 Task: Look for space in General Trias, Philippines from 12th August, 2023 to 16th August, 2023 for 8 adults in price range Rs.10000 to Rs.16000. Place can be private room with 8 bedrooms having 8 beds and 8 bathrooms. Property type can be house, flat, guest house, hotel. Amenities needed are: wifi, TV, free parkinig on premises, gym, breakfast. Booking option can be shelf check-in. Required host language is English.
Action: Mouse moved to (474, 97)
Screenshot: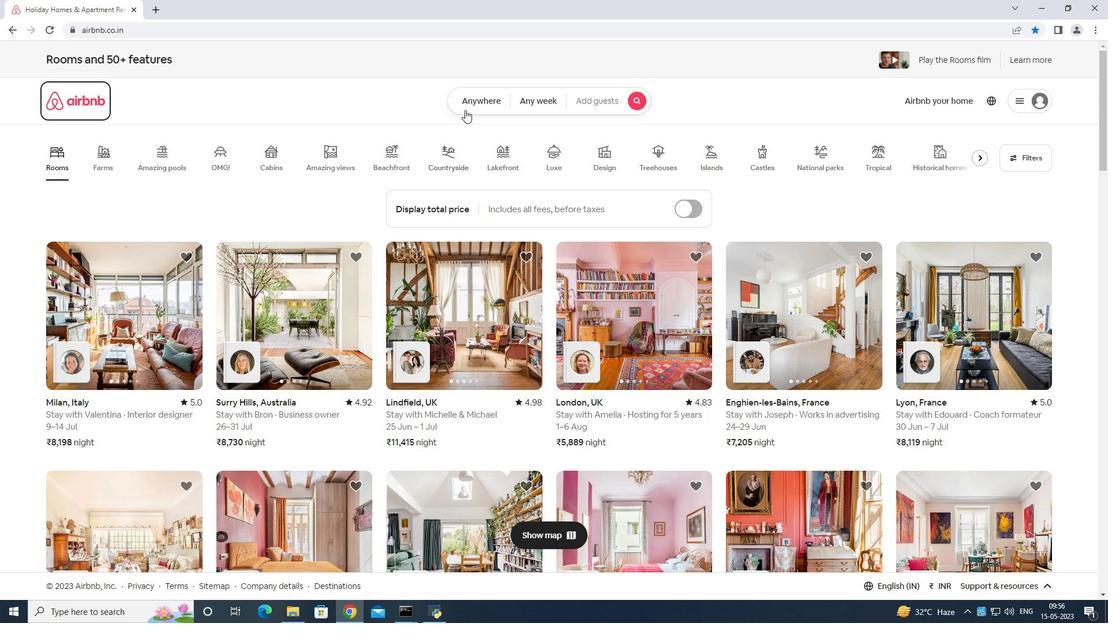 
Action: Mouse pressed left at (474, 97)
Screenshot: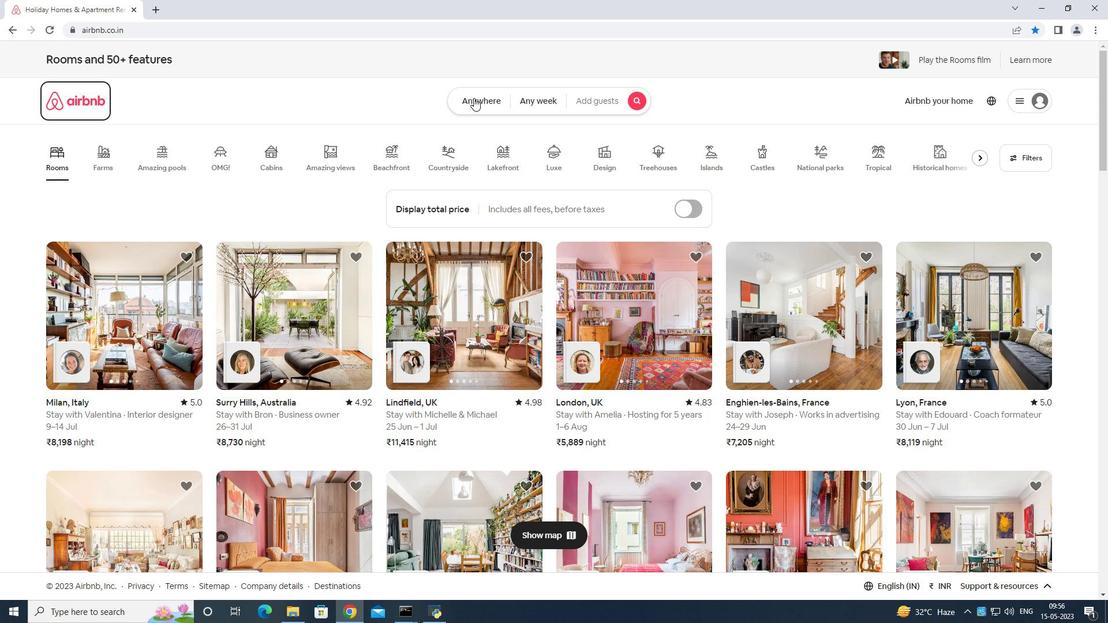 
Action: Mouse moved to (435, 141)
Screenshot: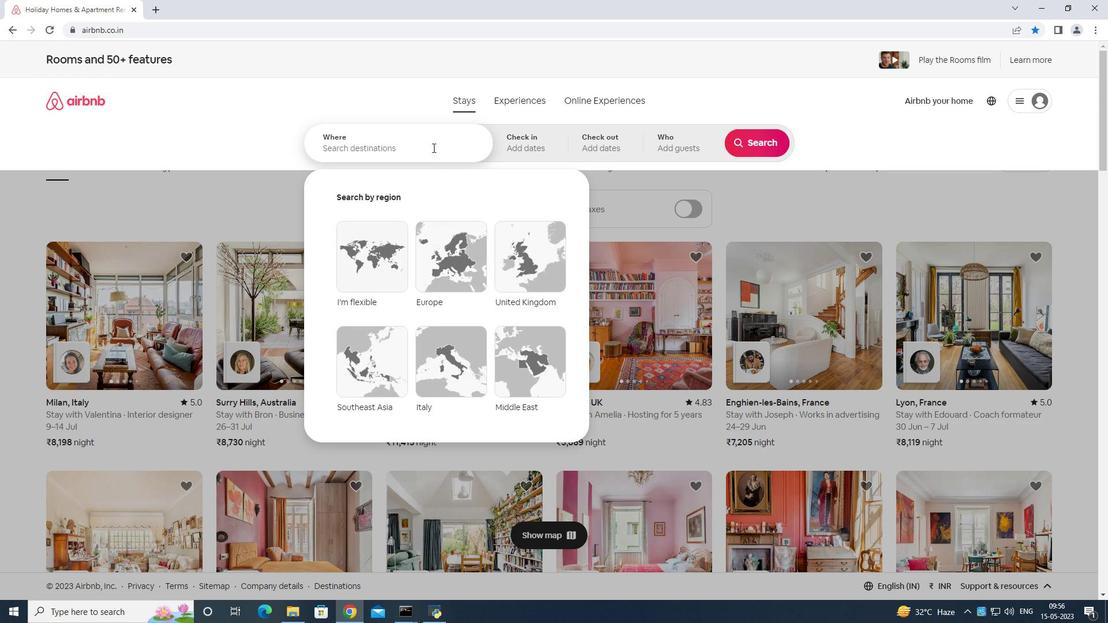 
Action: Mouse pressed left at (435, 141)
Screenshot: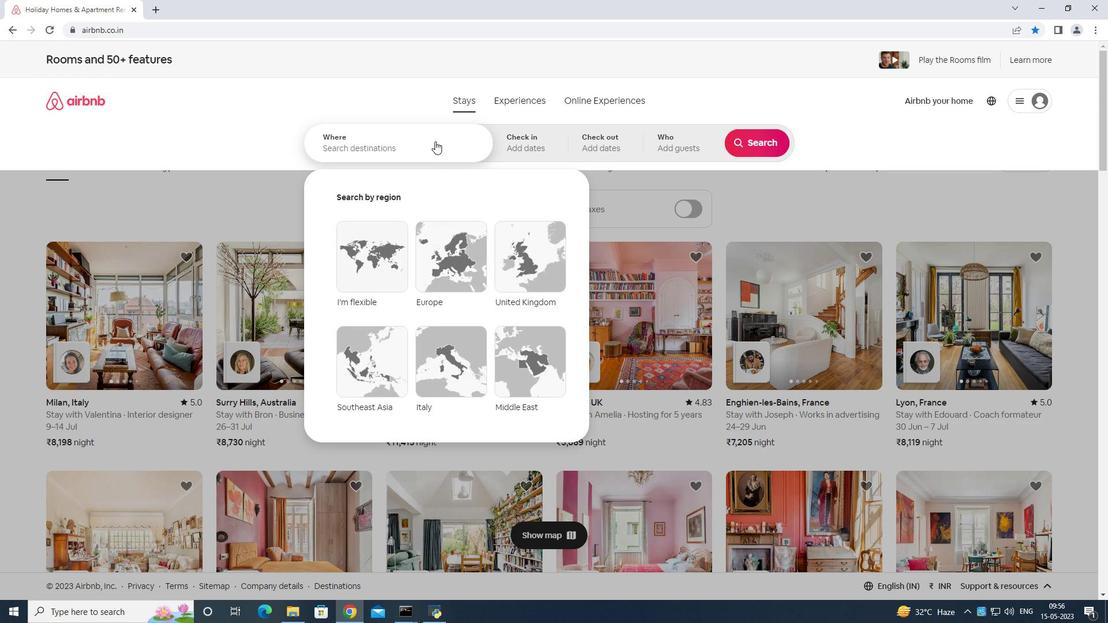 
Action: Mouse moved to (442, 140)
Screenshot: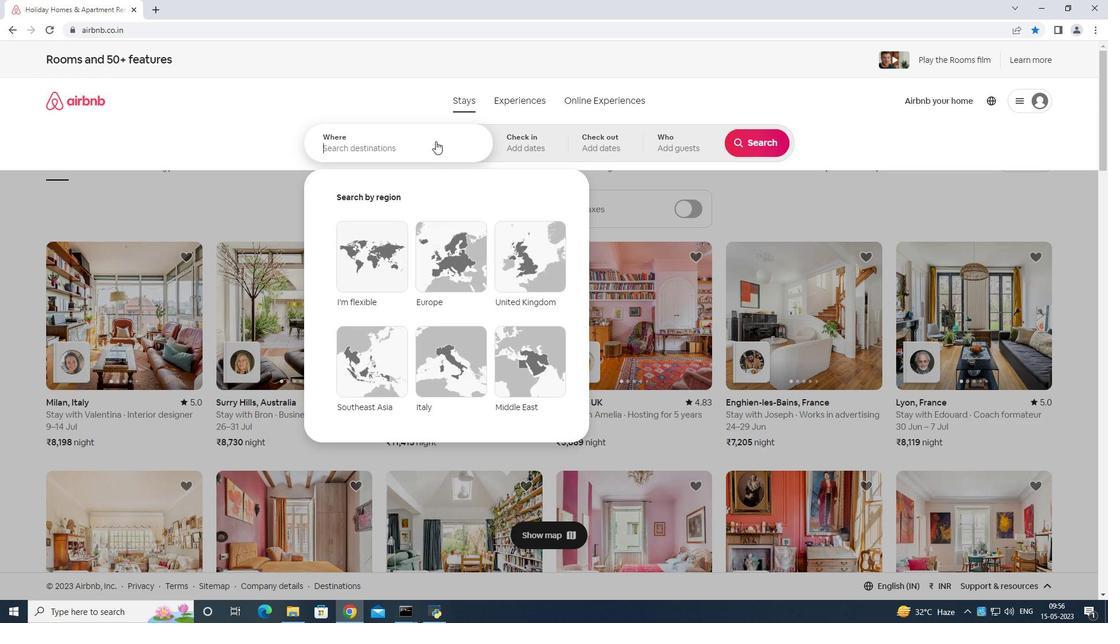 
Action: Key pressed <Key.shift>General<Key.space>trias<Key.space>philipines<Key.enter>
Screenshot: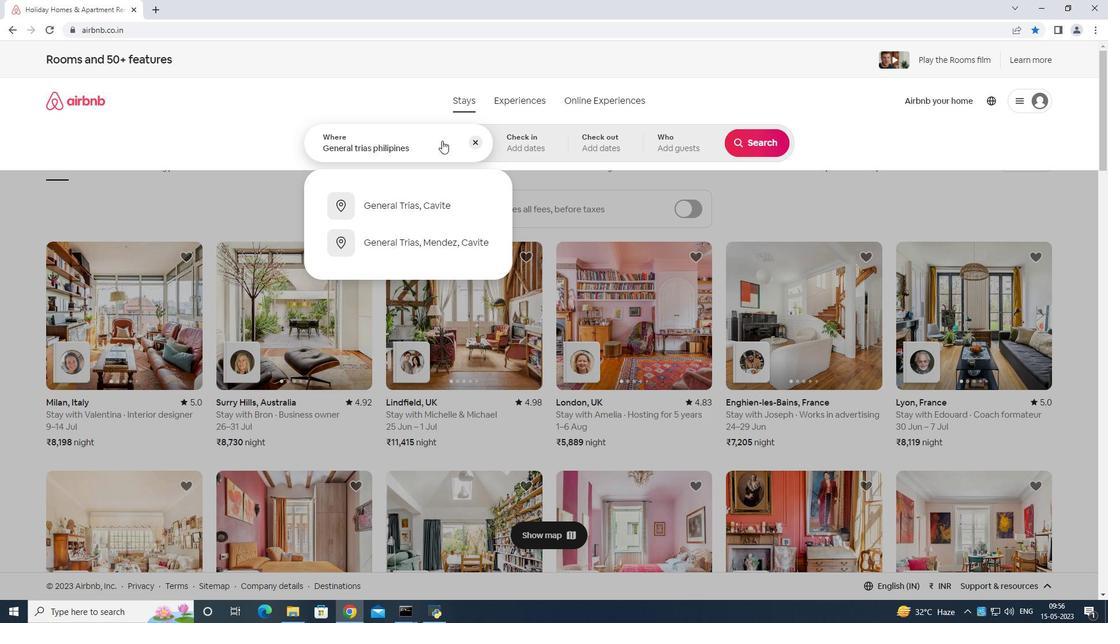 
Action: Mouse moved to (733, 232)
Screenshot: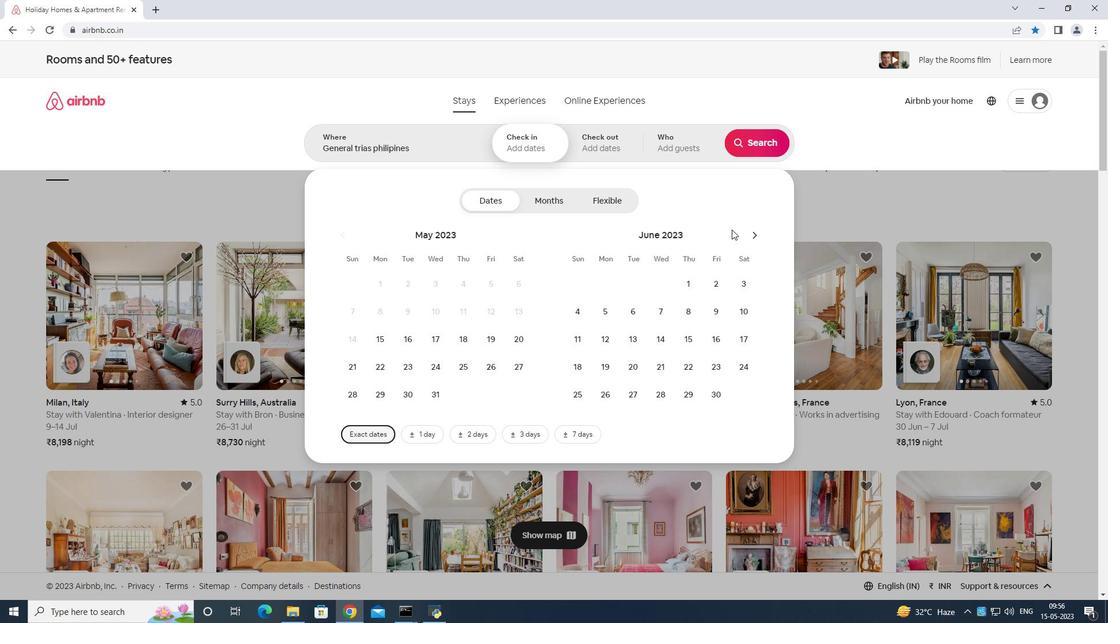
Action: Mouse pressed left at (733, 232)
Screenshot: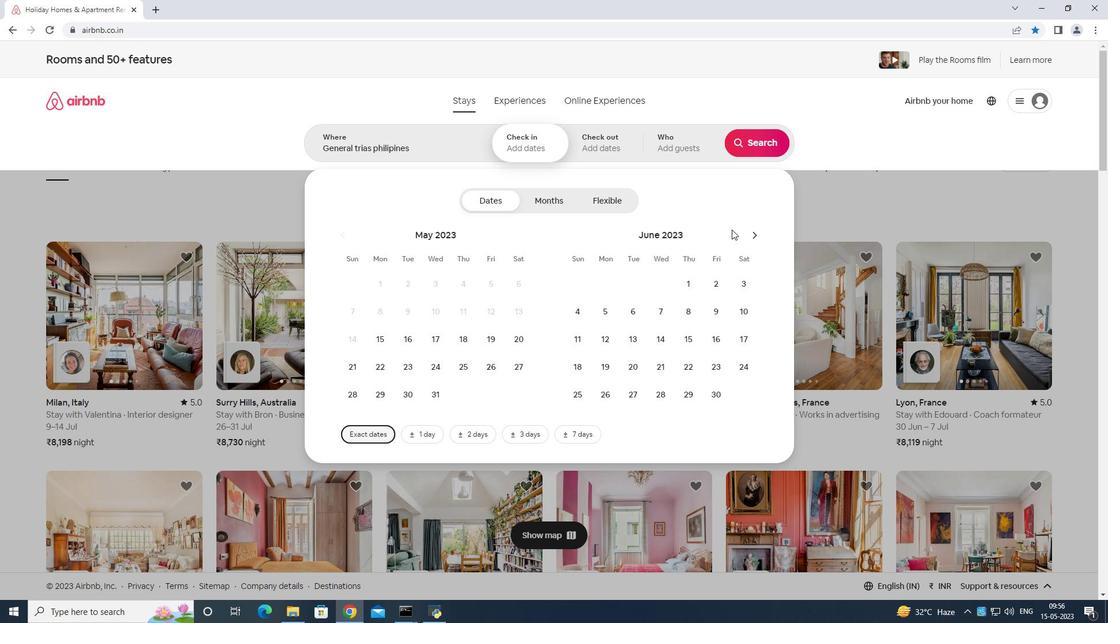 
Action: Mouse moved to (735, 233)
Screenshot: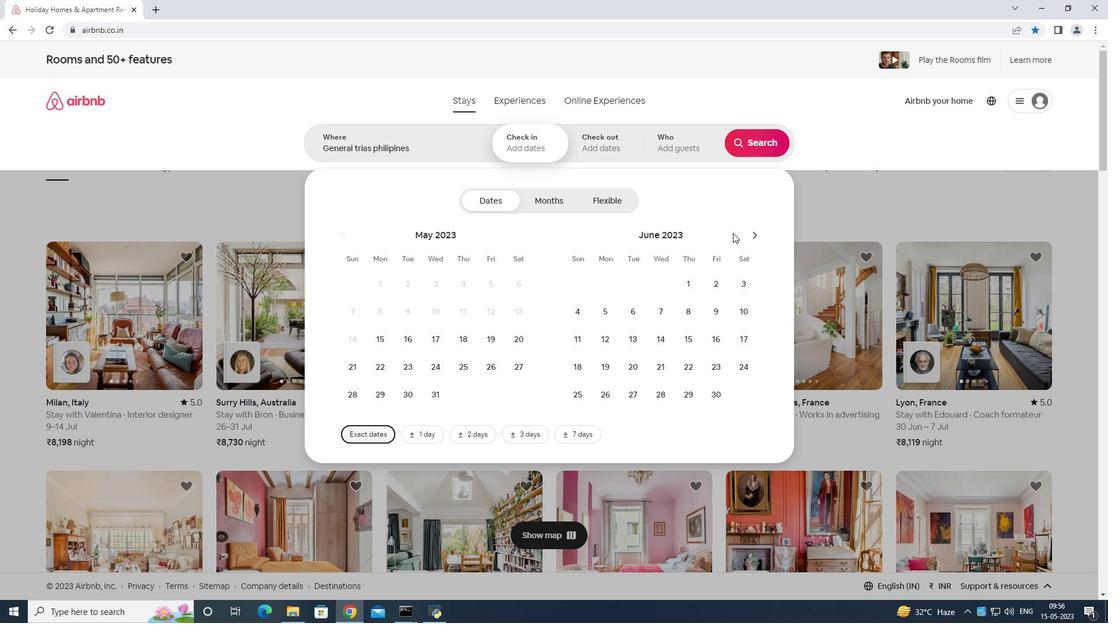 
Action: Mouse pressed left at (735, 233)
Screenshot: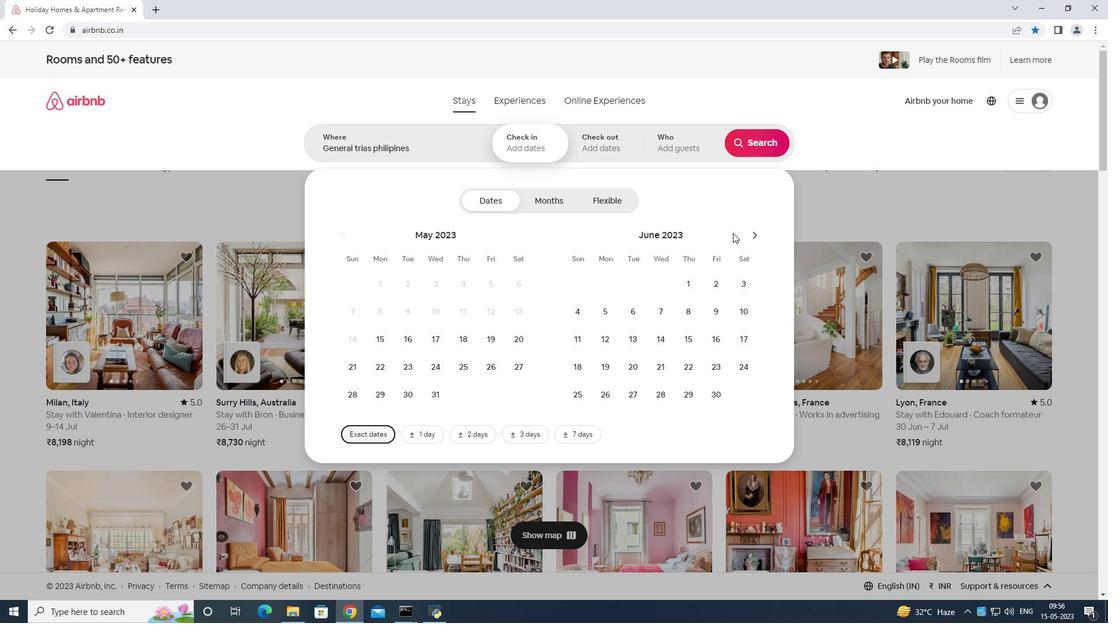 
Action: Mouse moved to (743, 239)
Screenshot: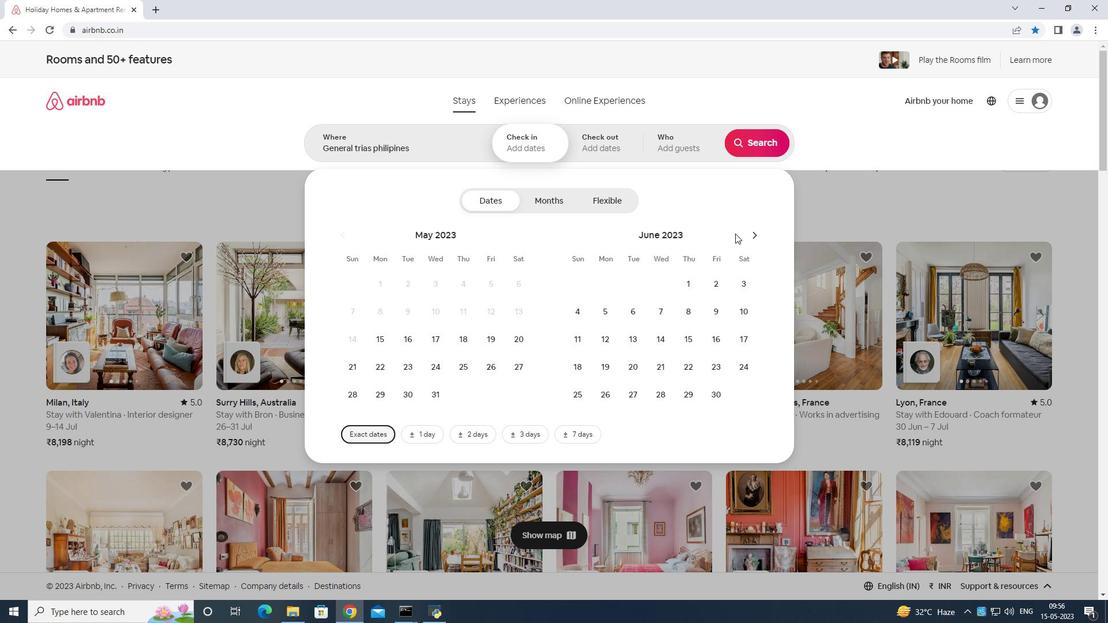
Action: Mouse pressed left at (743, 239)
Screenshot: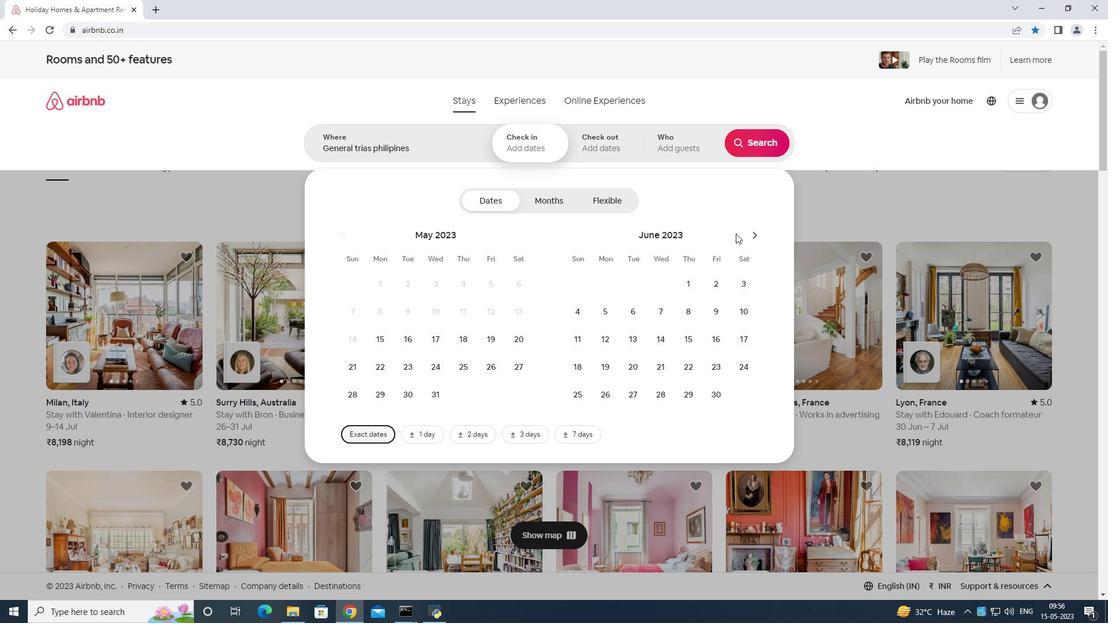 
Action: Mouse moved to (745, 239)
Screenshot: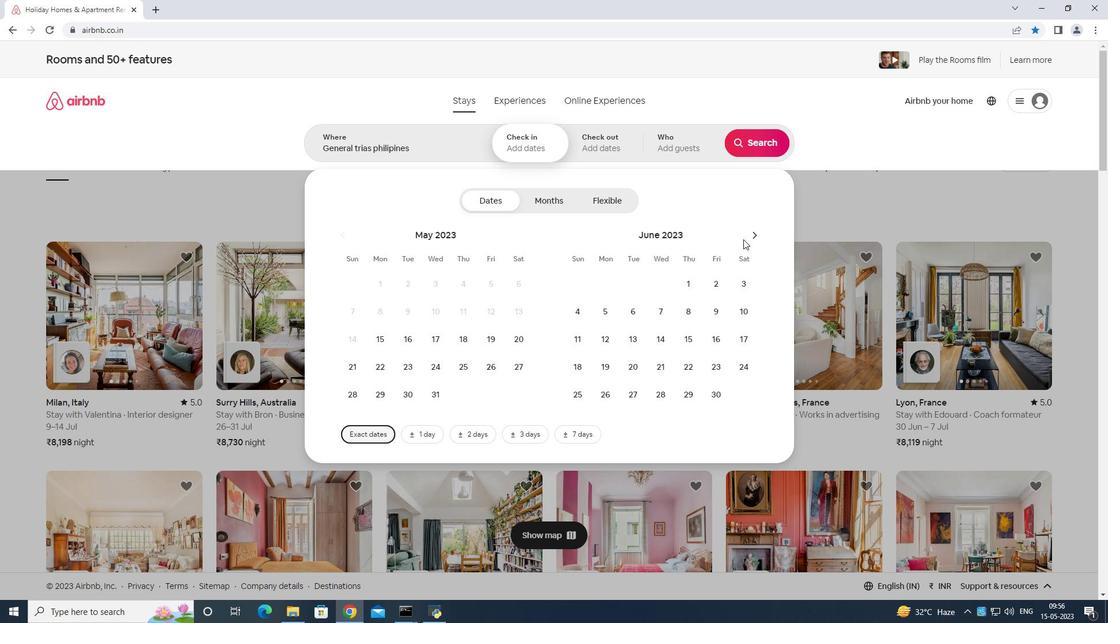 
Action: Mouse pressed left at (745, 239)
Screenshot: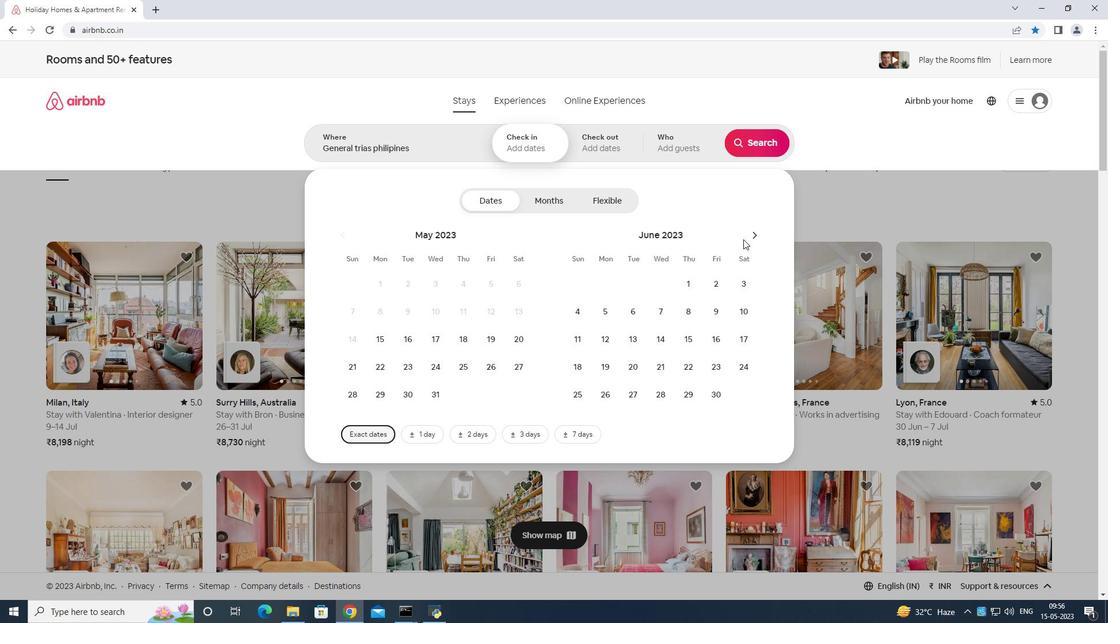 
Action: Mouse moved to (757, 237)
Screenshot: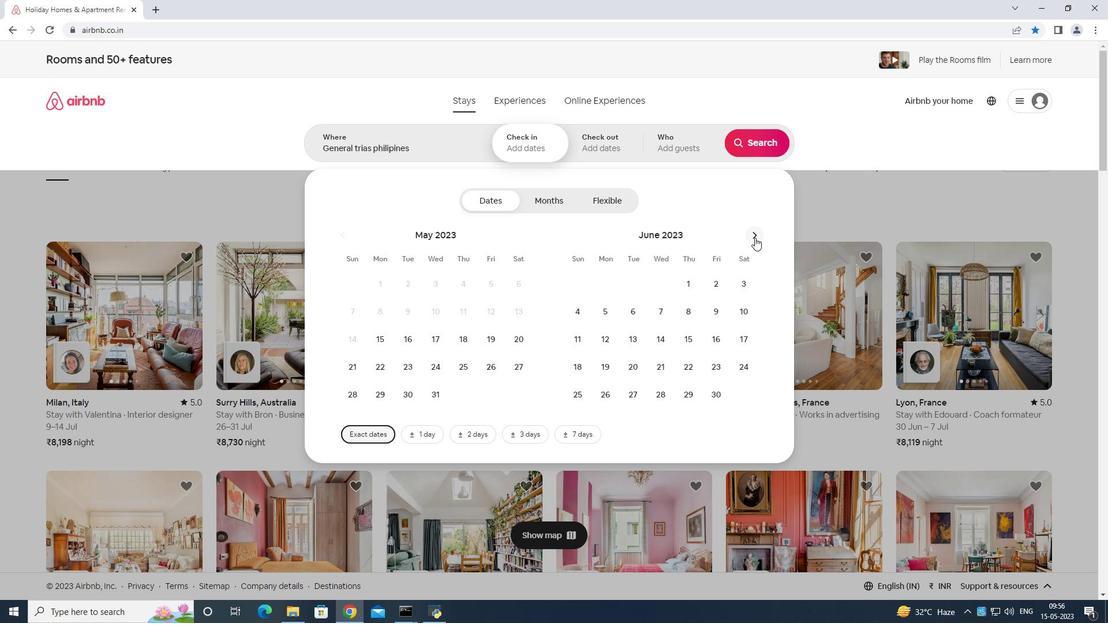 
Action: Mouse pressed left at (757, 237)
Screenshot: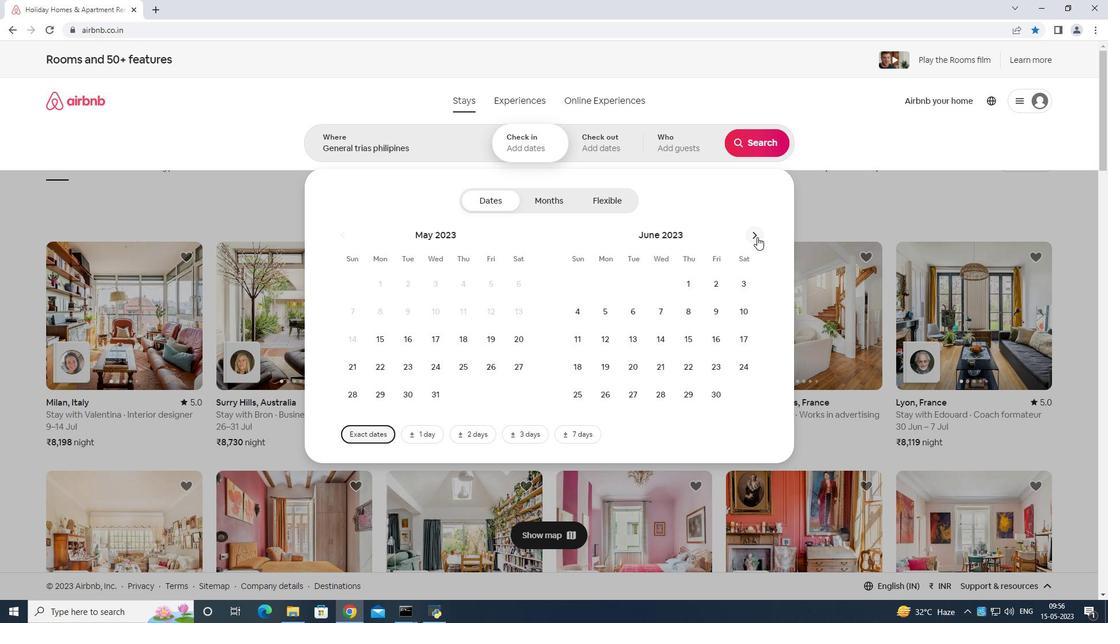 
Action: Mouse pressed left at (757, 237)
Screenshot: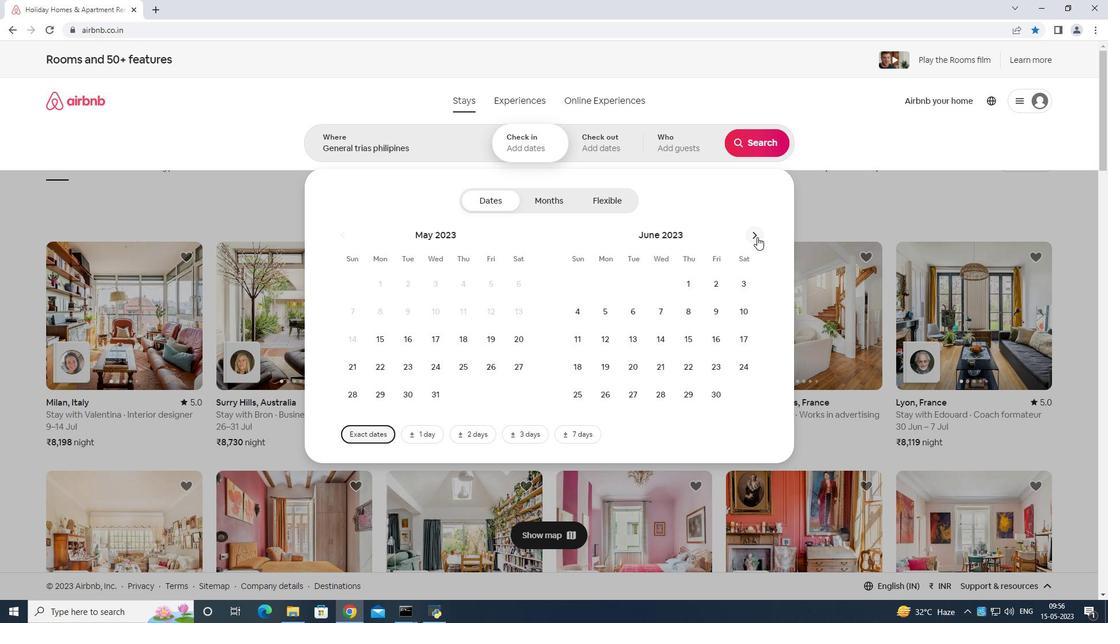 
Action: Mouse pressed left at (757, 237)
Screenshot: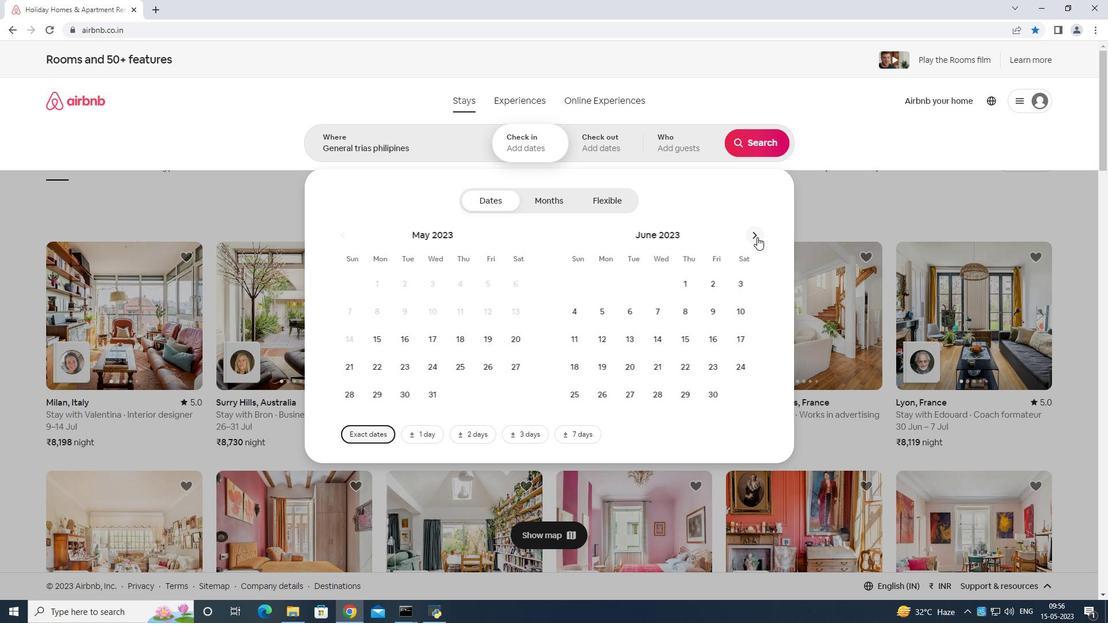 
Action: Mouse moved to (753, 305)
Screenshot: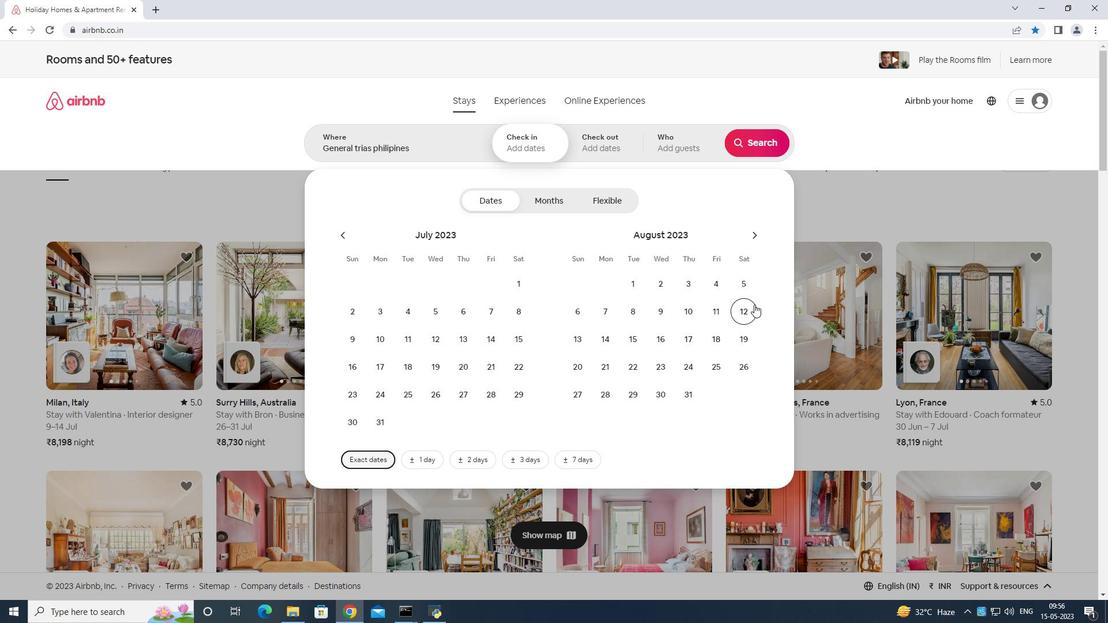 
Action: Mouse pressed left at (753, 305)
Screenshot: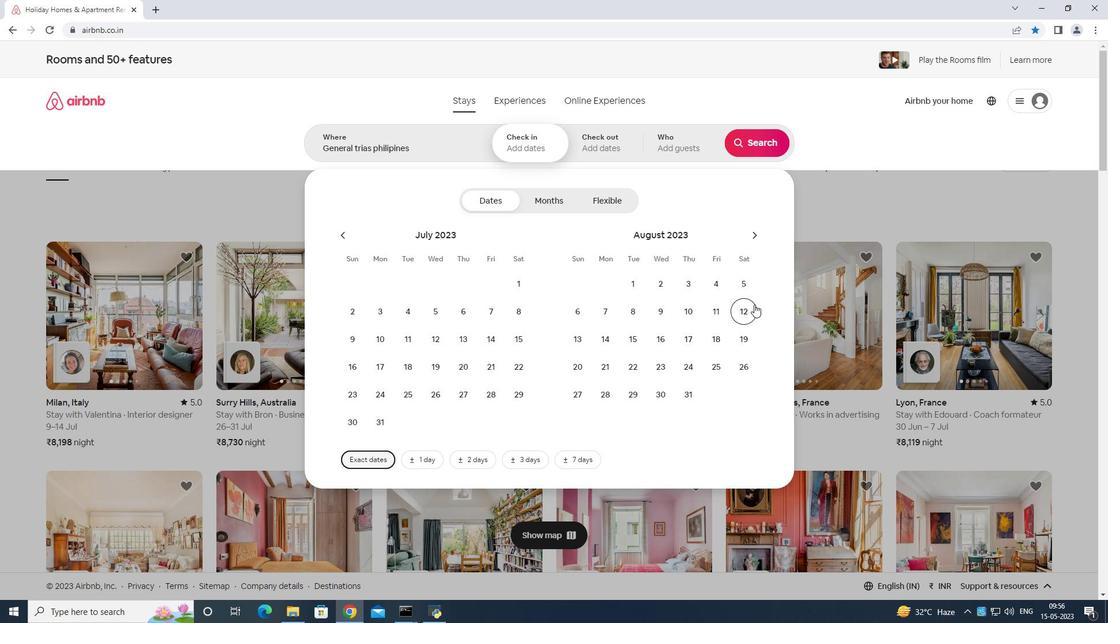 
Action: Mouse moved to (657, 336)
Screenshot: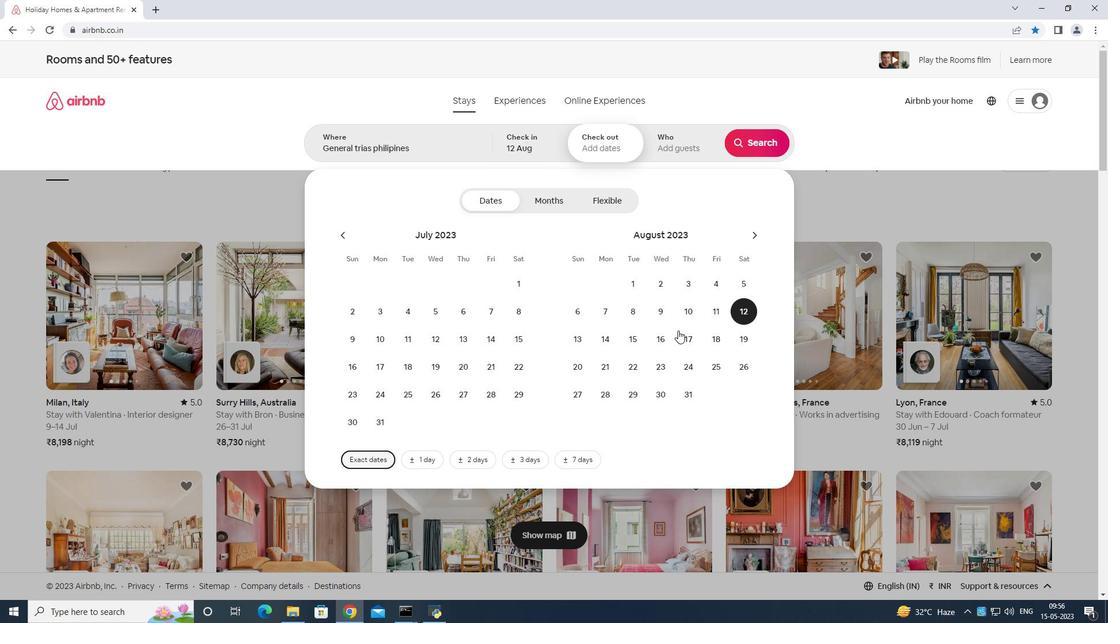 
Action: Mouse pressed left at (657, 336)
Screenshot: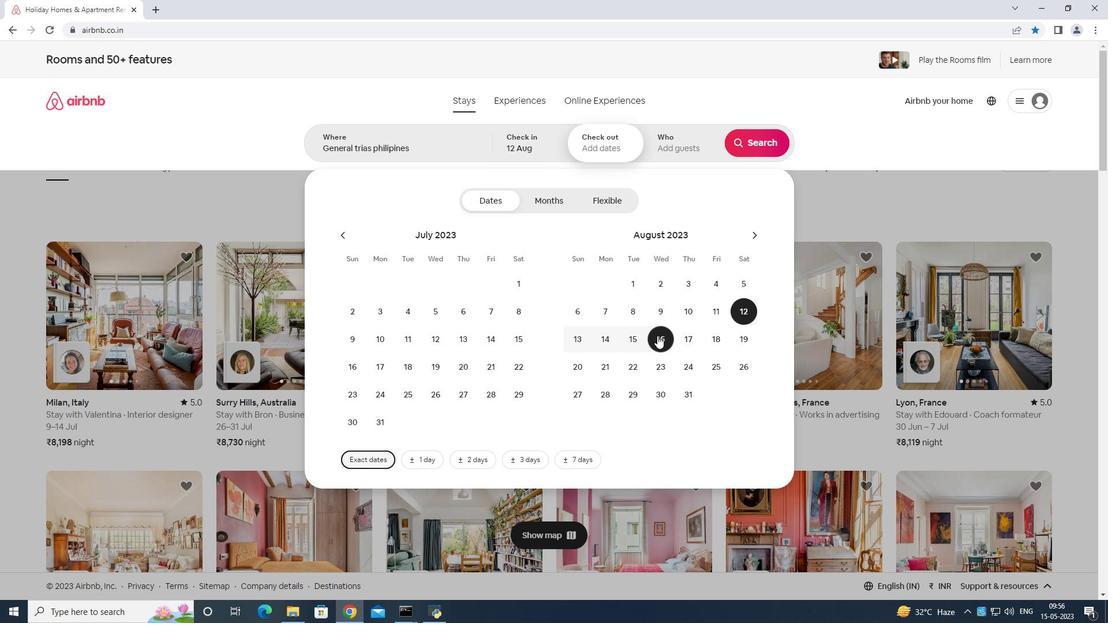 
Action: Mouse moved to (687, 135)
Screenshot: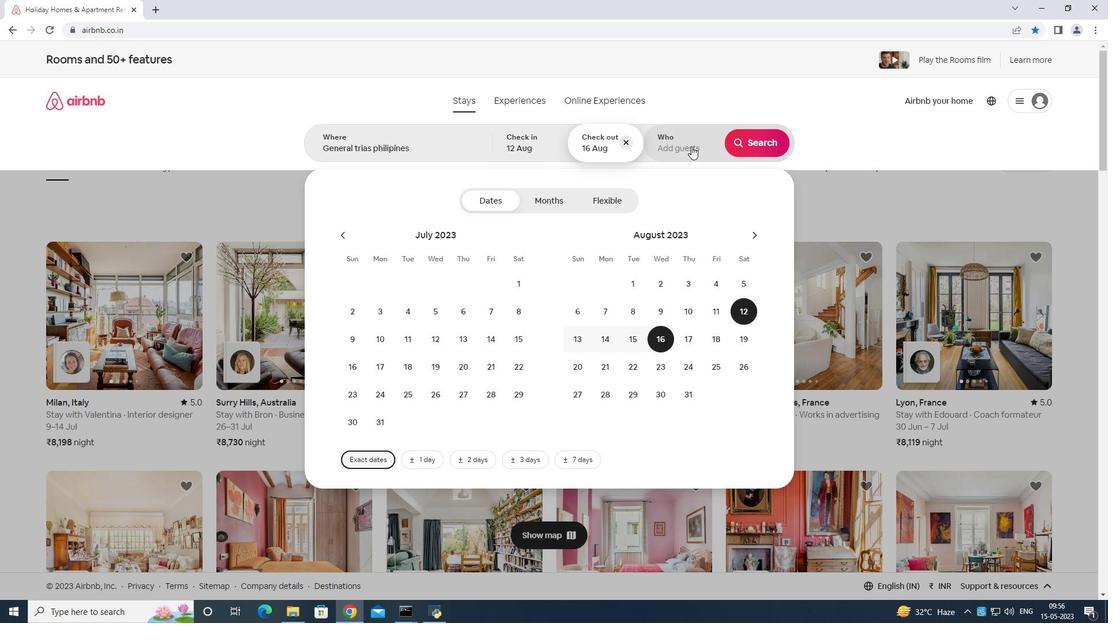
Action: Mouse pressed left at (687, 135)
Screenshot: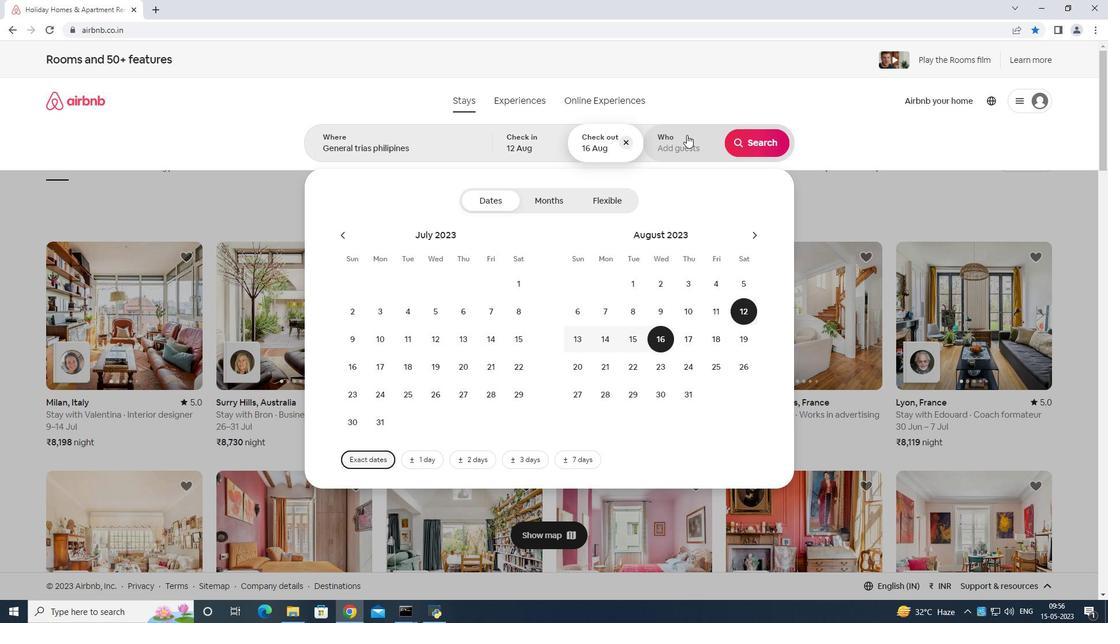
Action: Mouse moved to (758, 204)
Screenshot: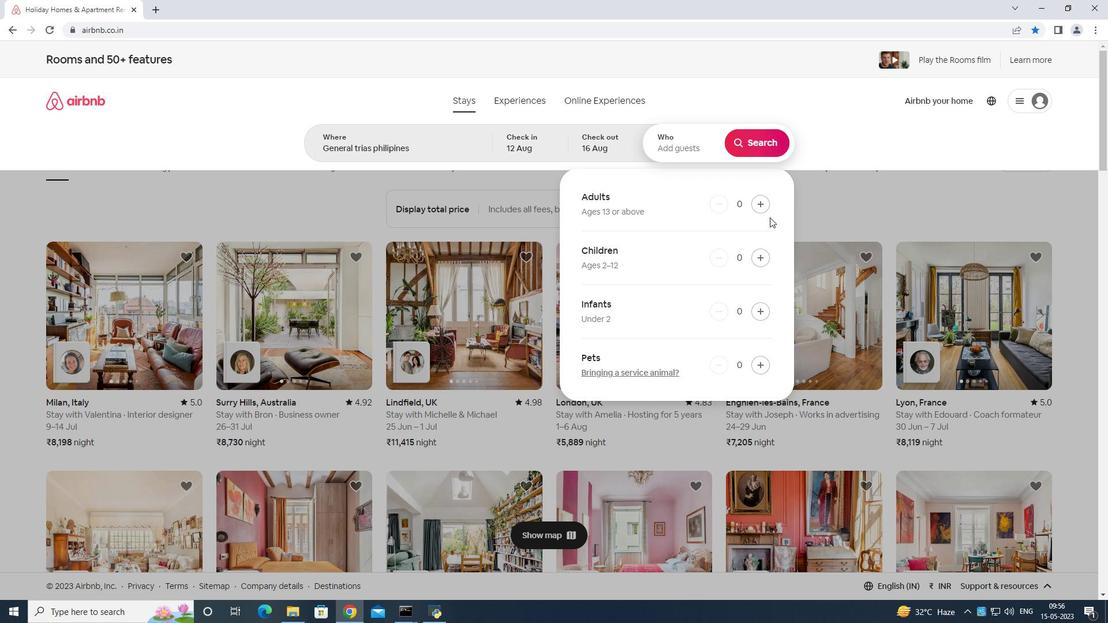
Action: Mouse pressed left at (758, 204)
Screenshot: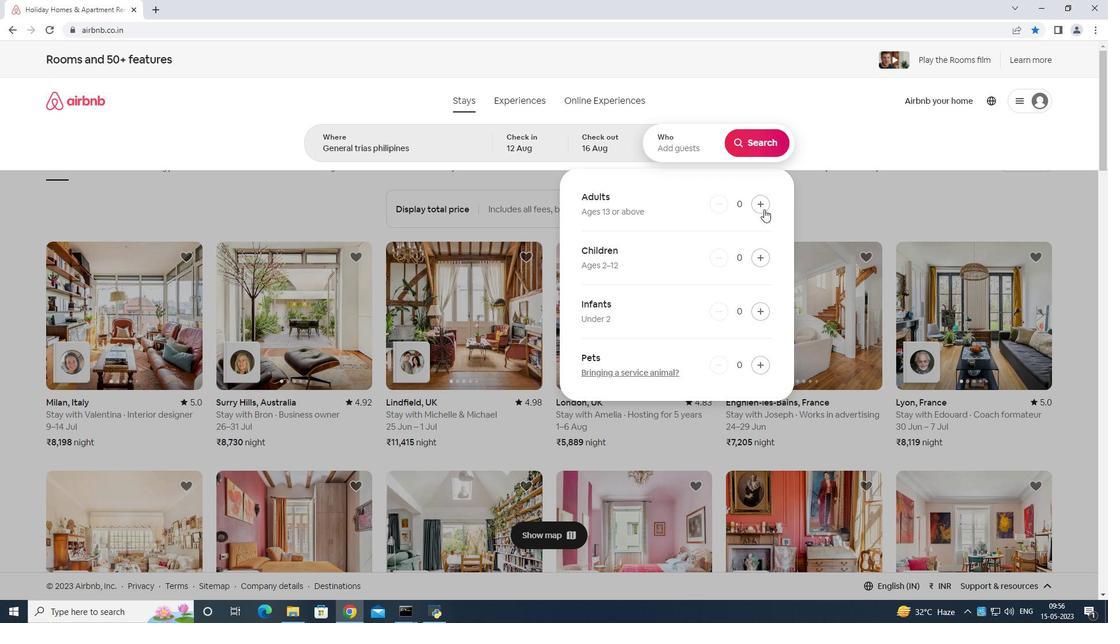 
Action: Mouse pressed left at (758, 204)
Screenshot: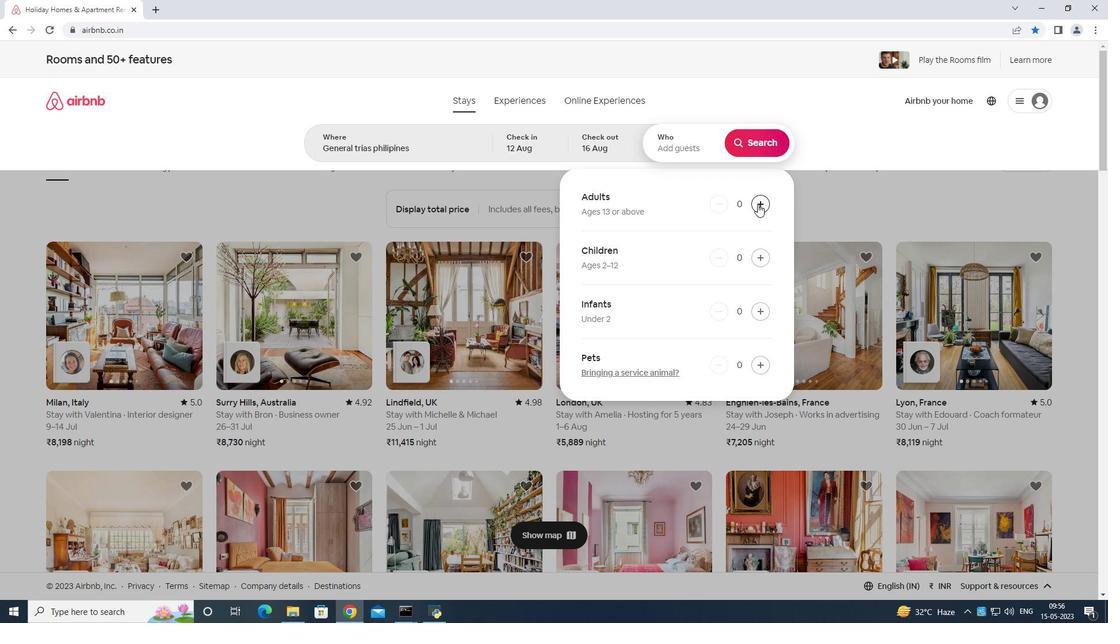 
Action: Mouse pressed left at (758, 204)
Screenshot: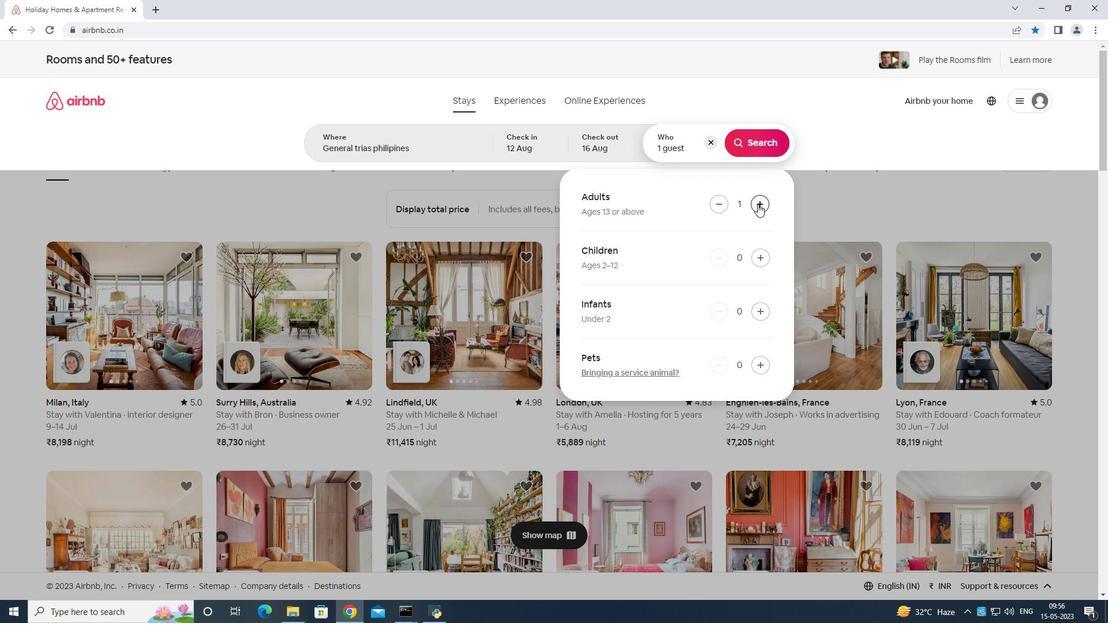 
Action: Mouse pressed left at (758, 204)
Screenshot: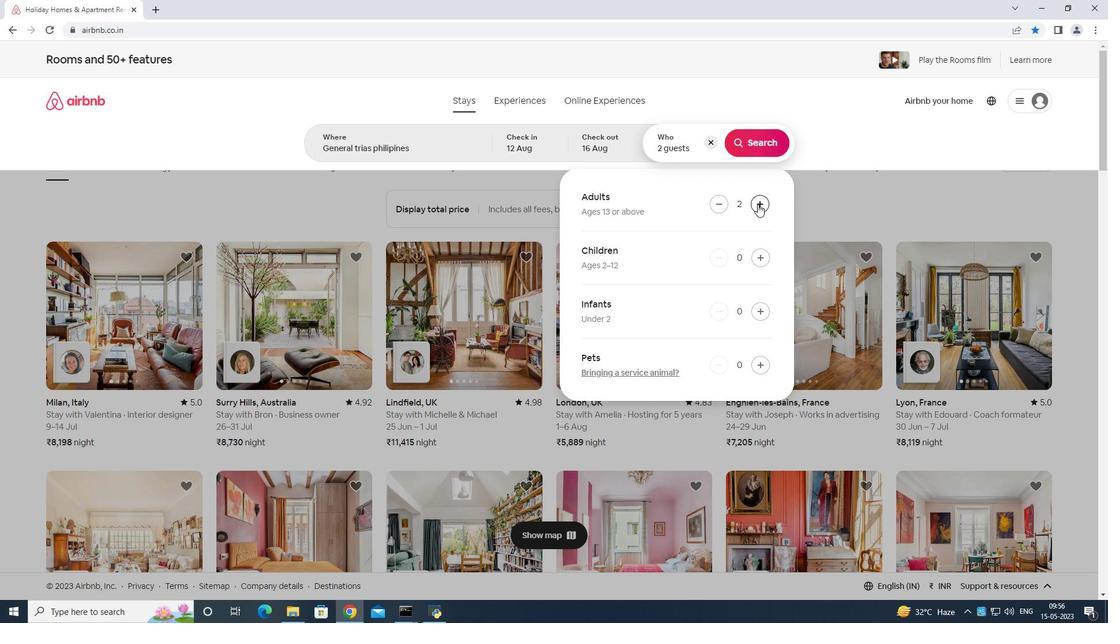 
Action: Mouse pressed left at (758, 204)
Screenshot: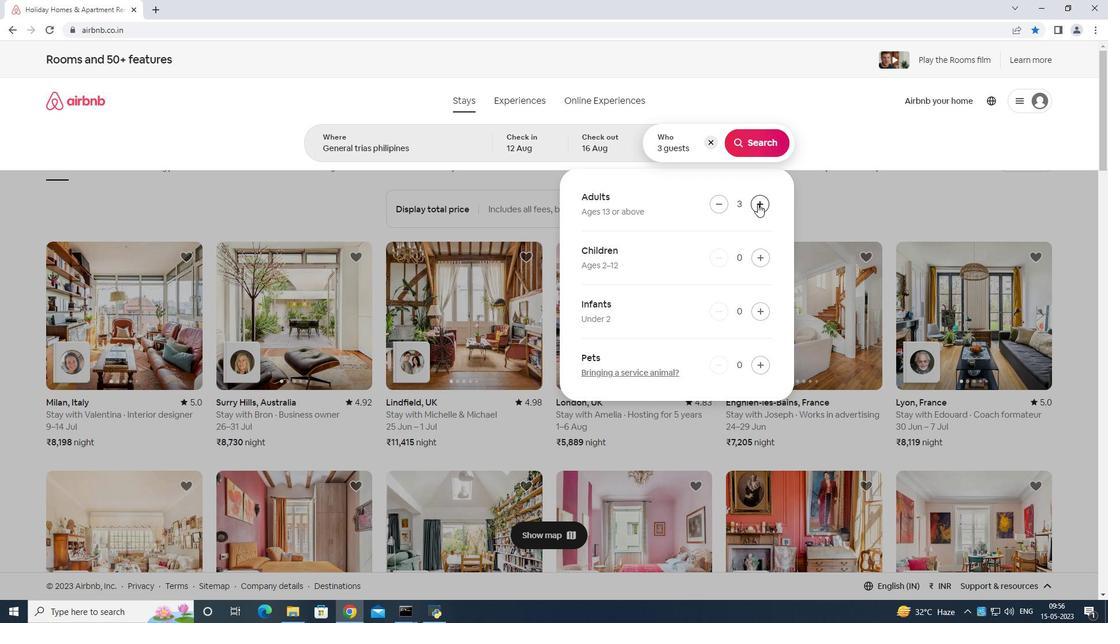 
Action: Mouse moved to (757, 204)
Screenshot: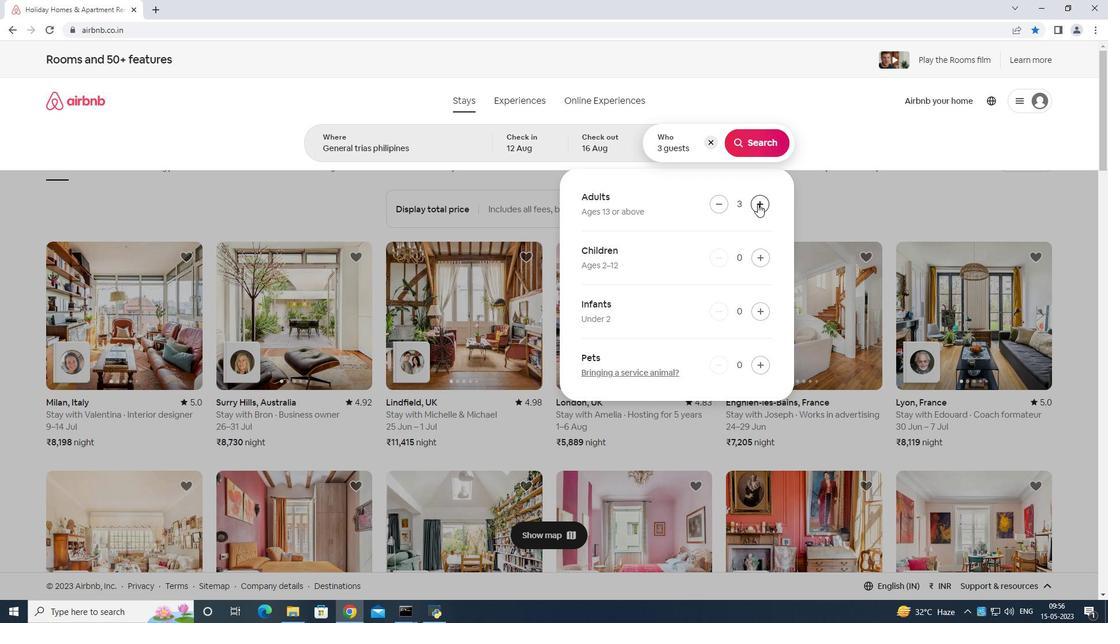 
Action: Mouse pressed left at (757, 204)
Screenshot: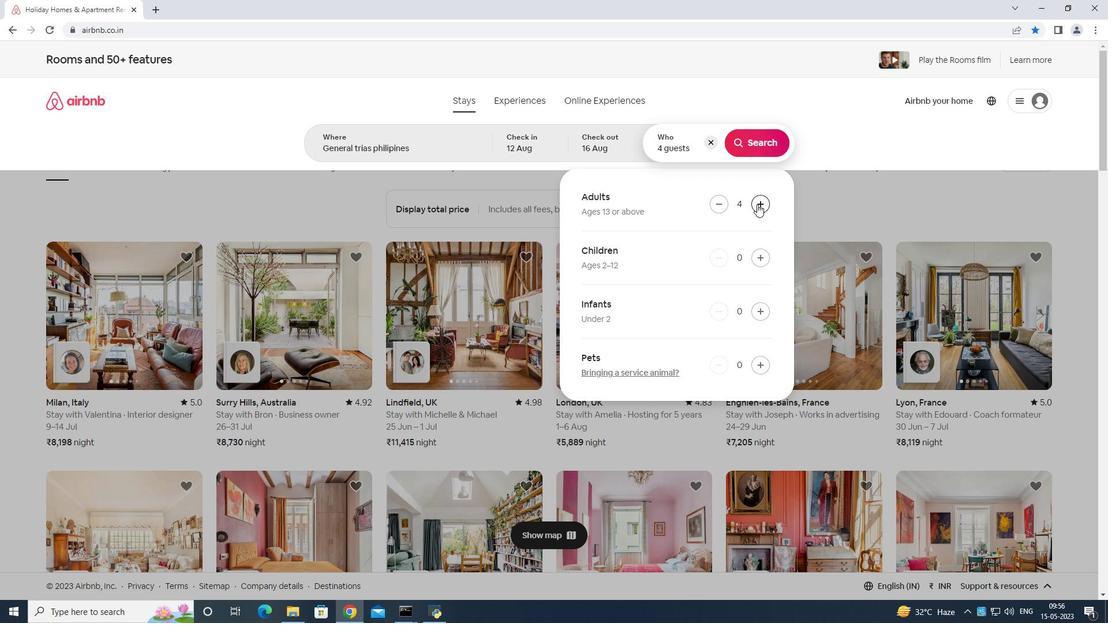 
Action: Mouse moved to (768, 147)
Screenshot: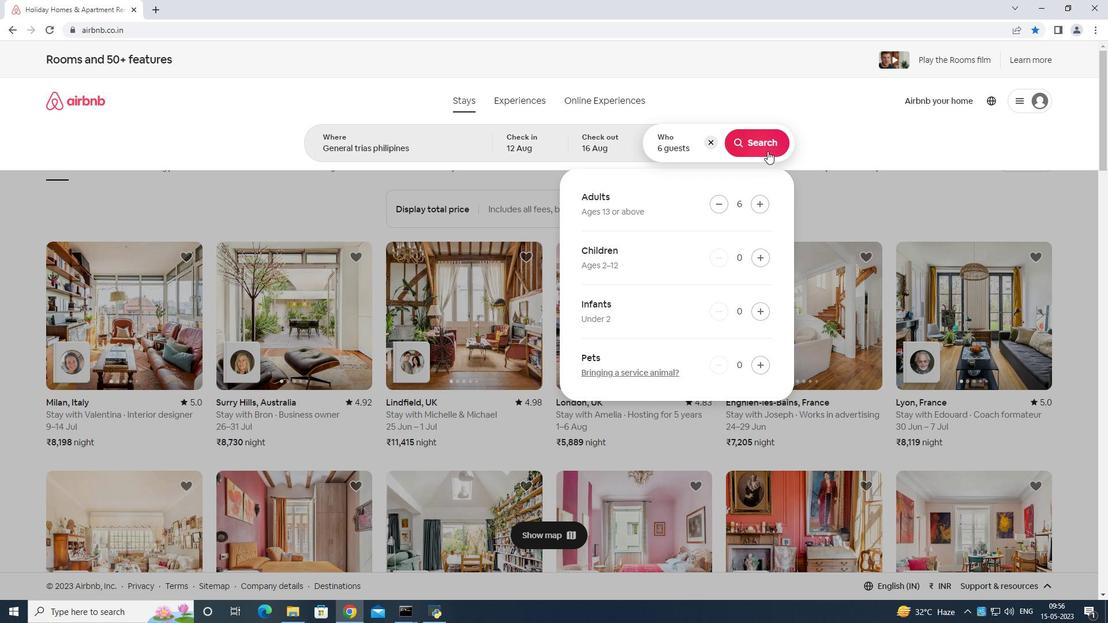 
Action: Mouse pressed left at (768, 147)
Screenshot: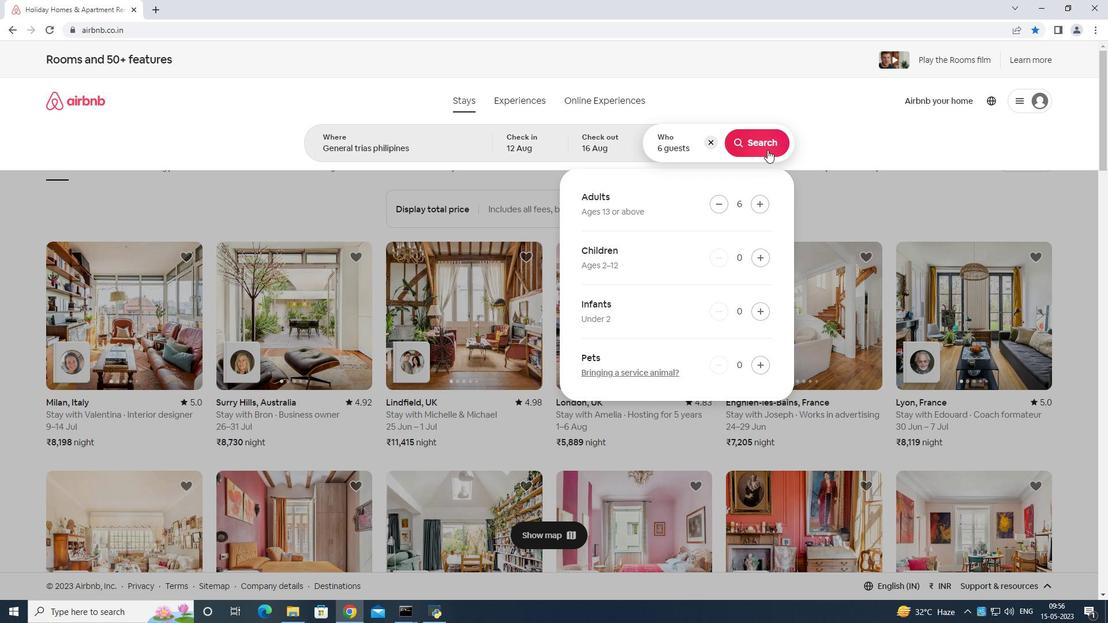 
Action: Mouse moved to (600, 62)
Screenshot: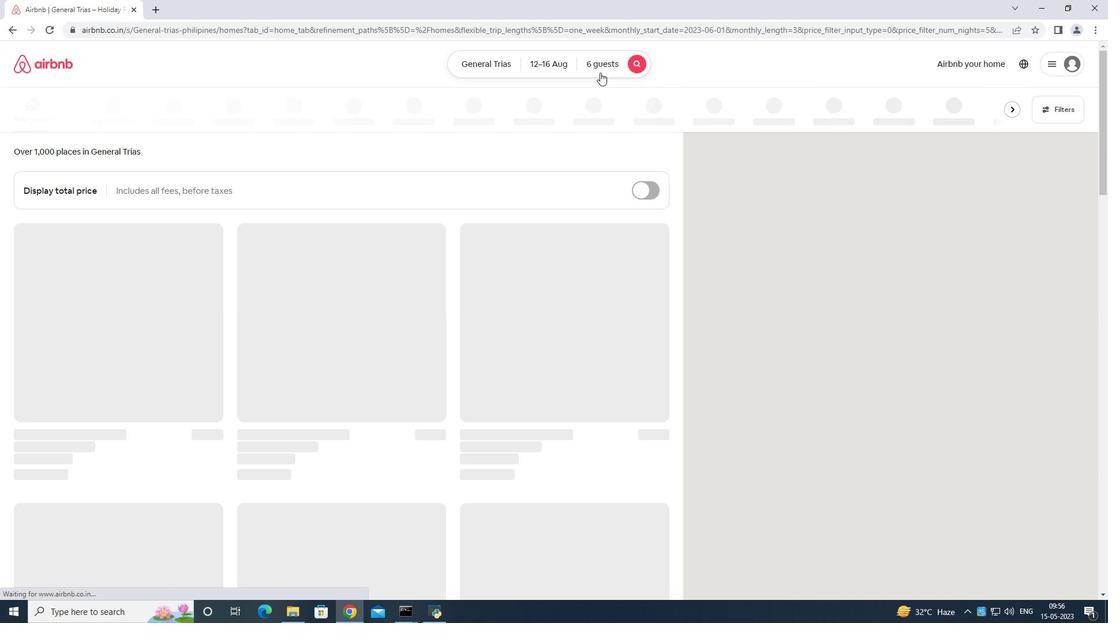 
Action: Mouse pressed left at (600, 62)
Screenshot: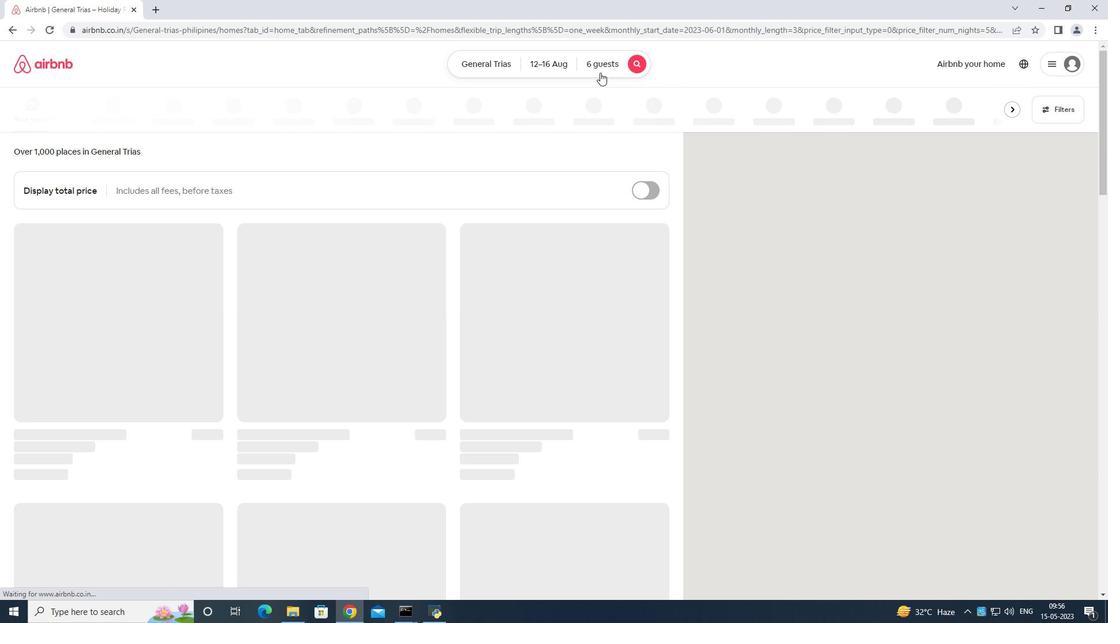 
Action: Mouse moved to (757, 166)
Screenshot: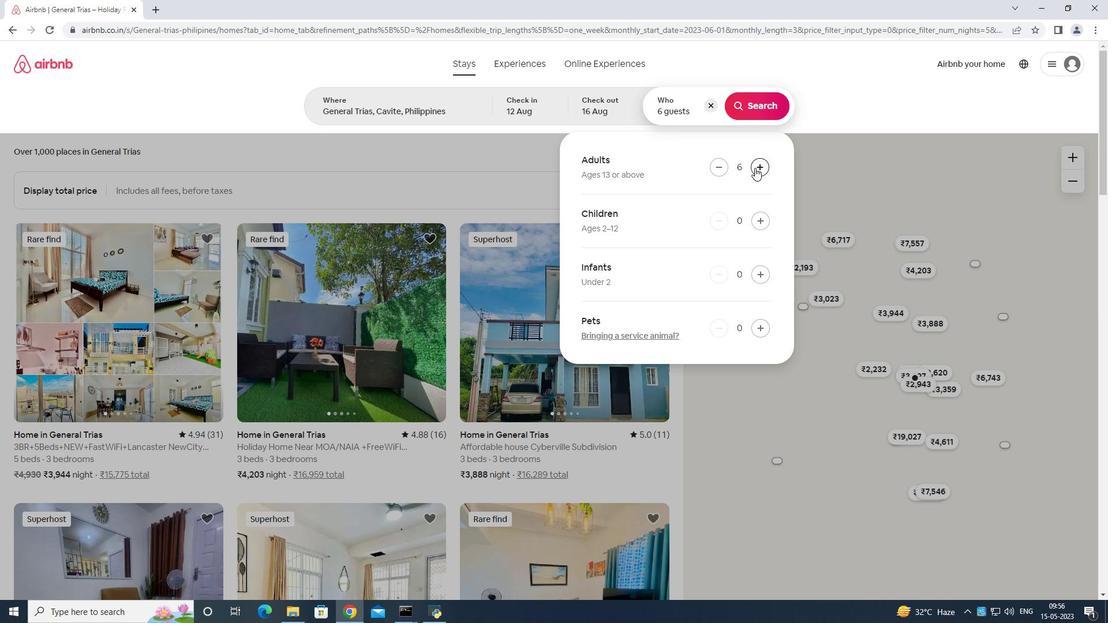 
Action: Mouse pressed left at (757, 166)
Screenshot: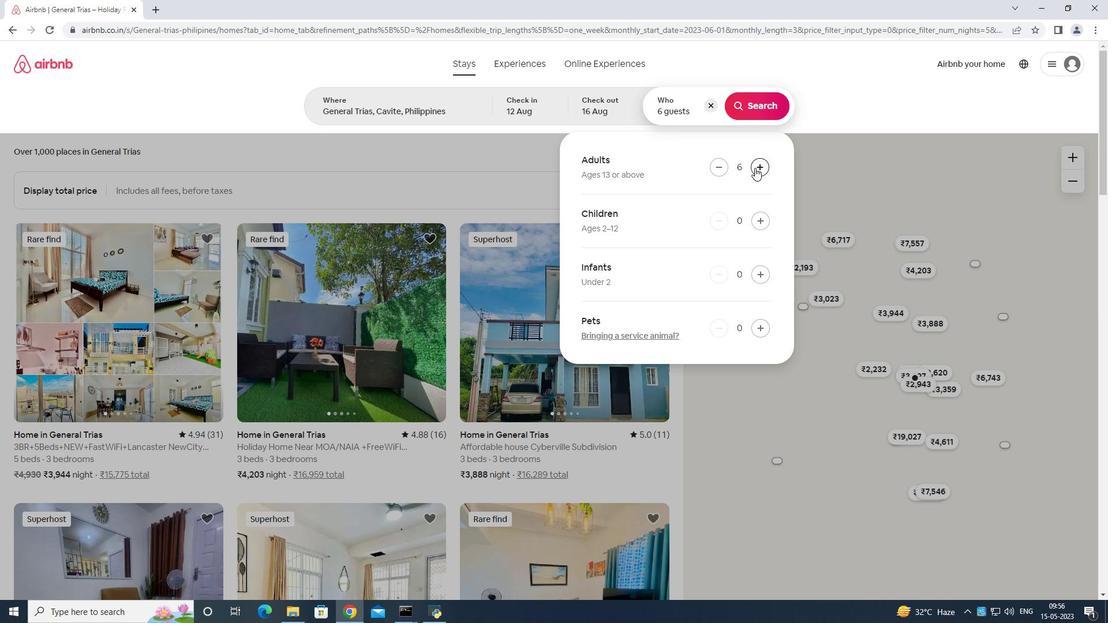 
Action: Mouse moved to (758, 165)
Screenshot: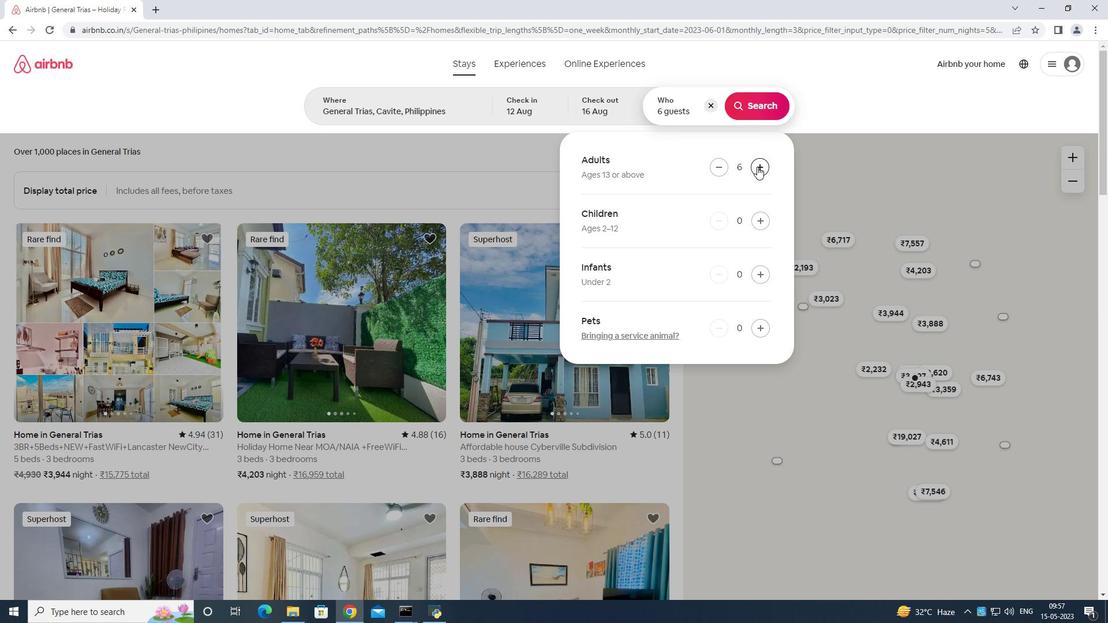 
Action: Mouse pressed left at (758, 165)
Screenshot: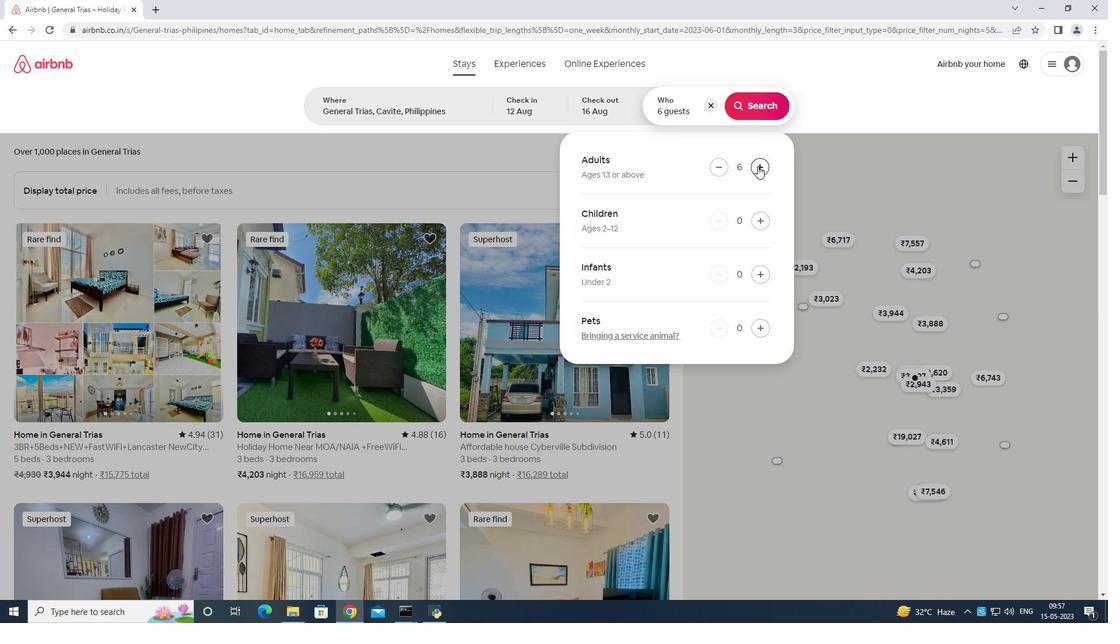 
Action: Mouse moved to (764, 106)
Screenshot: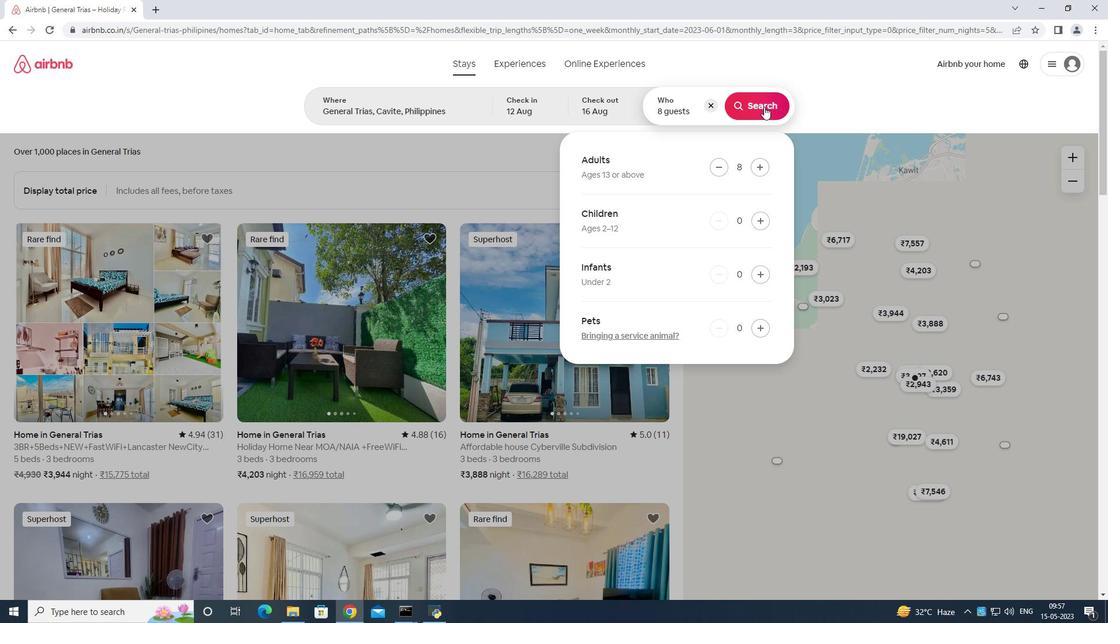 
Action: Mouse pressed left at (764, 106)
Screenshot: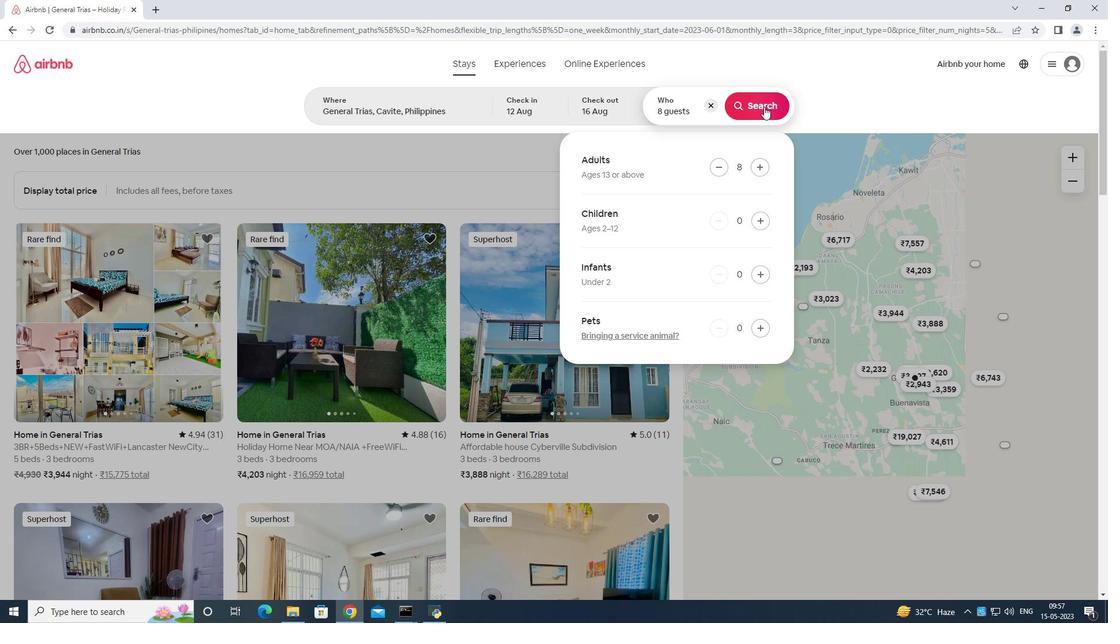 
Action: Mouse moved to (1059, 112)
Screenshot: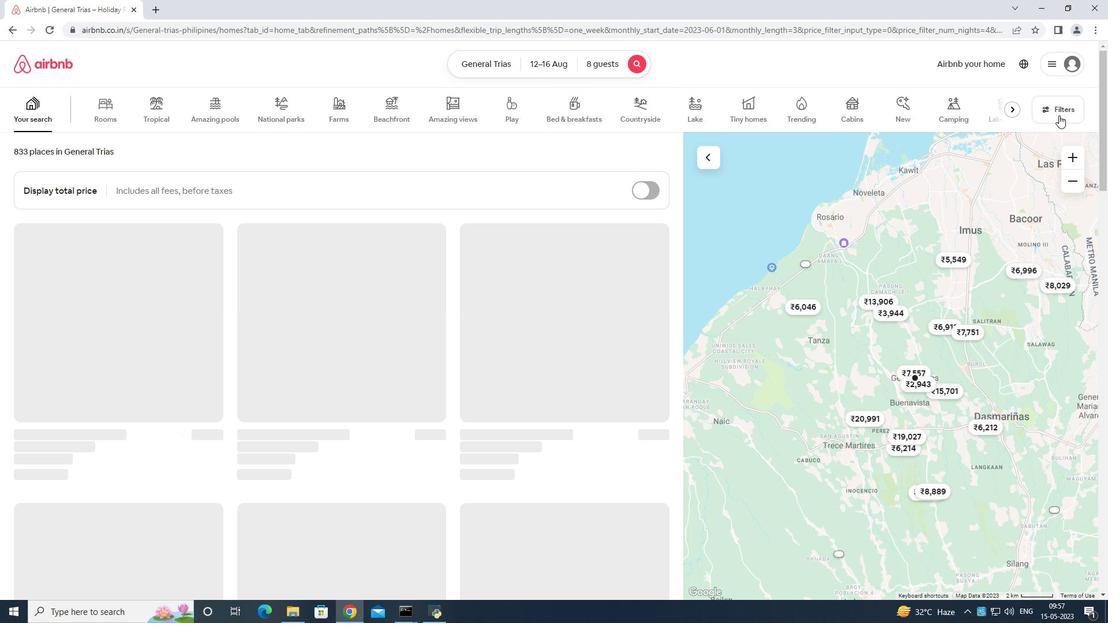 
Action: Mouse pressed left at (1059, 112)
Screenshot: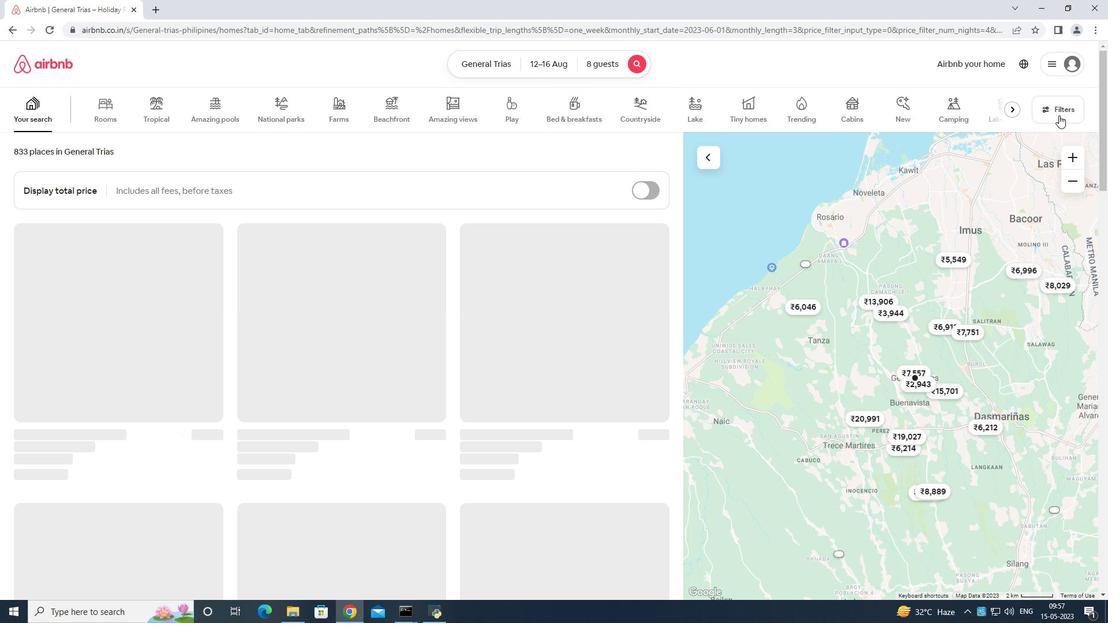 
Action: Mouse moved to (481, 386)
Screenshot: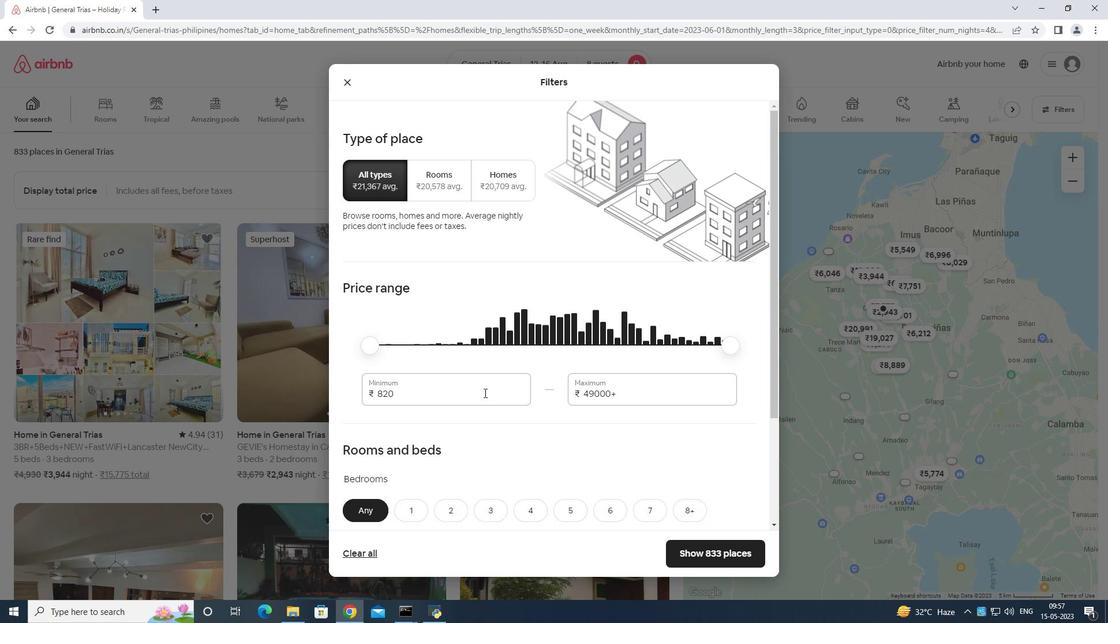 
Action: Mouse pressed left at (481, 386)
Screenshot: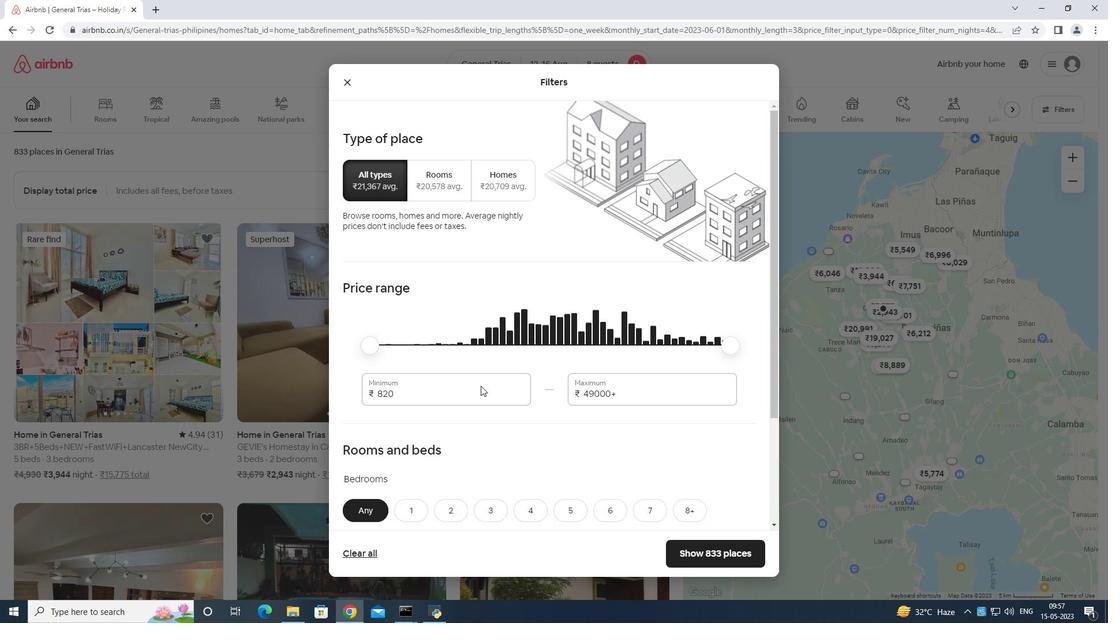 
Action: Key pressed <Key.backspace><Key.backspace><Key.backspace><Key.backspace><Key.backspace><Key.backspace><Key.backspace><Key.backspace><Key.backspace><Key.backspace><Key.backspace><Key.backspace><Key.backspace><Key.backspace>10000
Screenshot: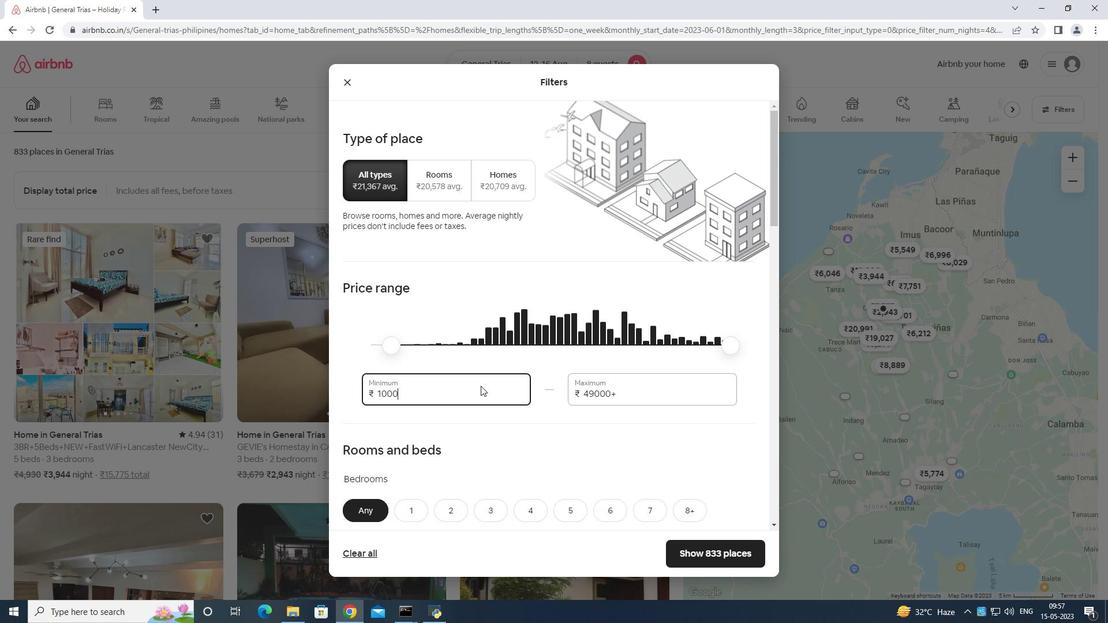 
Action: Mouse moved to (628, 386)
Screenshot: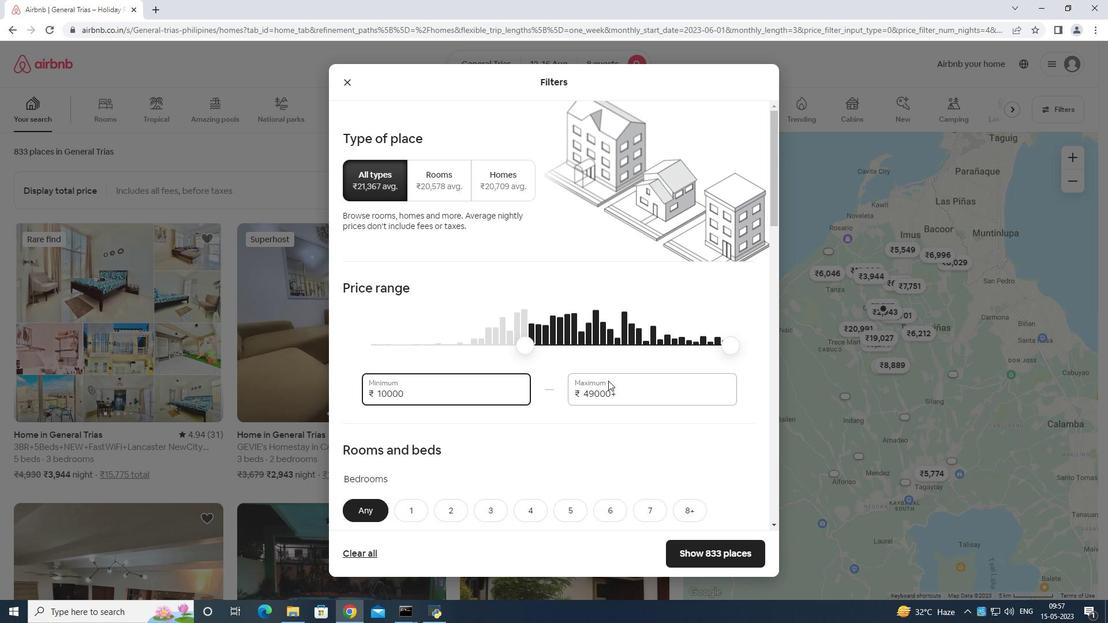 
Action: Mouse pressed left at (628, 386)
Screenshot: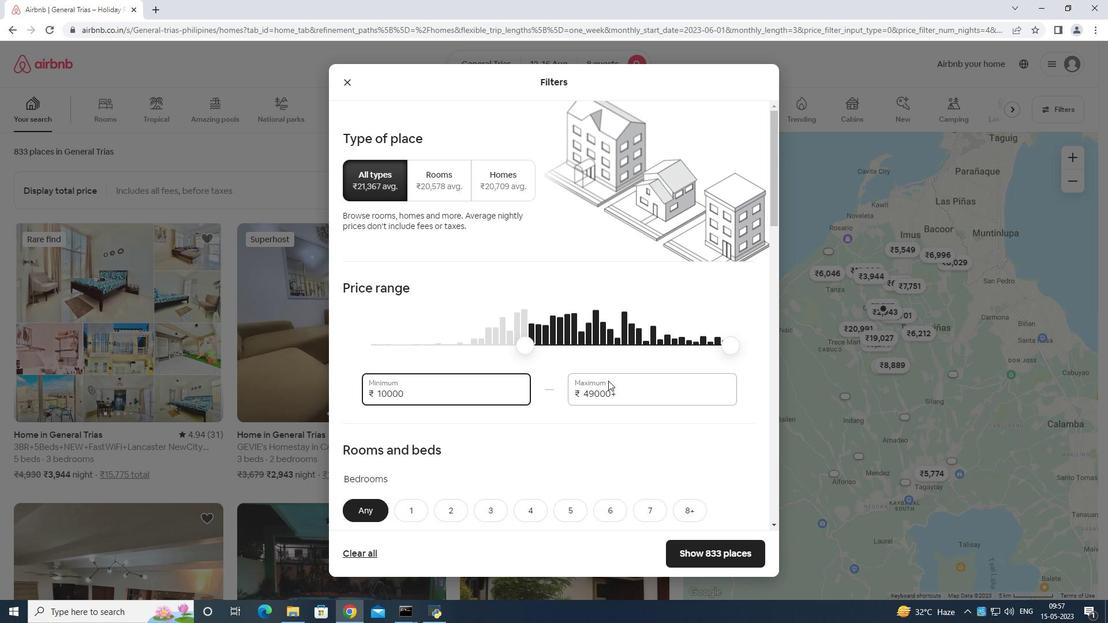 
Action: Mouse moved to (629, 386)
Screenshot: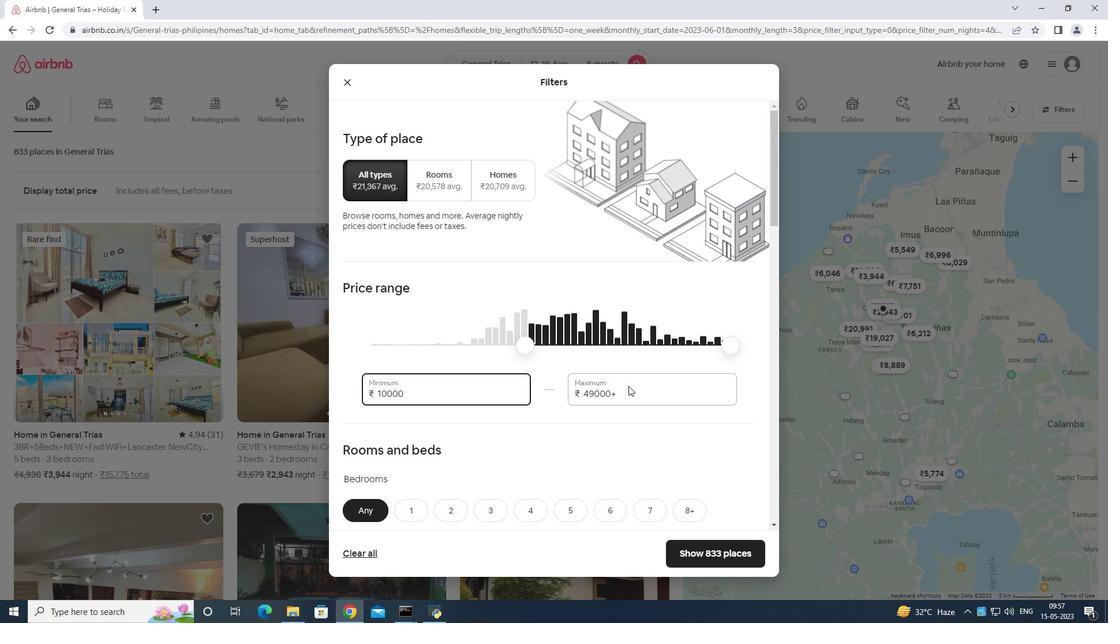 
Action: Key pressed <Key.backspace><Key.backspace><Key.backspace><Key.backspace><Key.backspace><Key.backspace><Key.backspace><Key.backspace><Key.backspace><Key.backspace><Key.backspace><Key.backspace><Key.backspace>16000
Screenshot: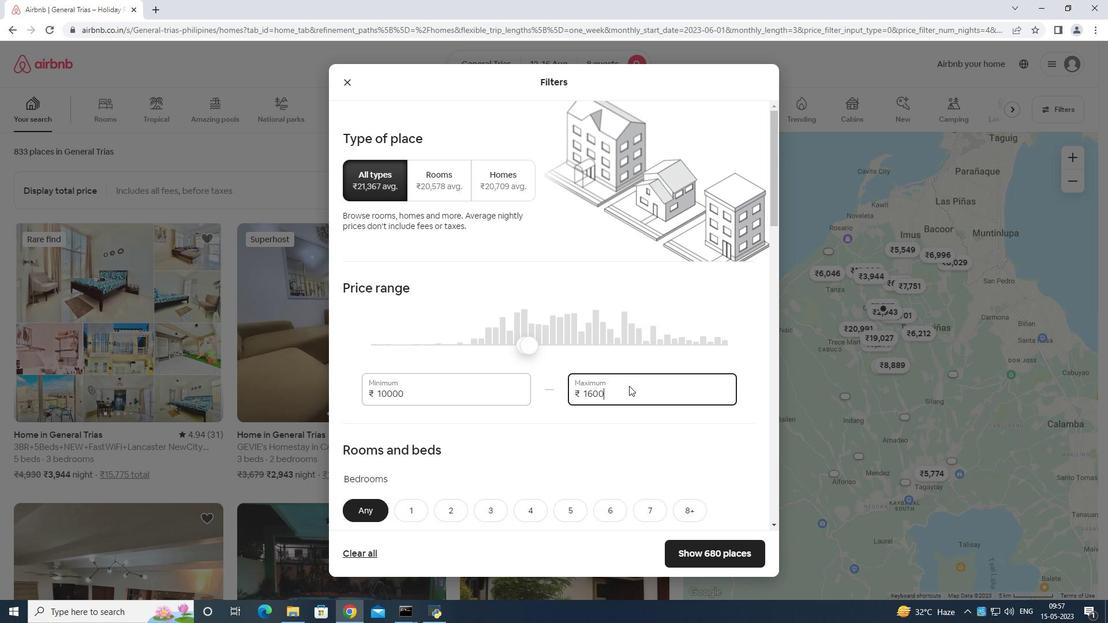 
Action: Mouse scrolled (629, 385) with delta (0, 0)
Screenshot: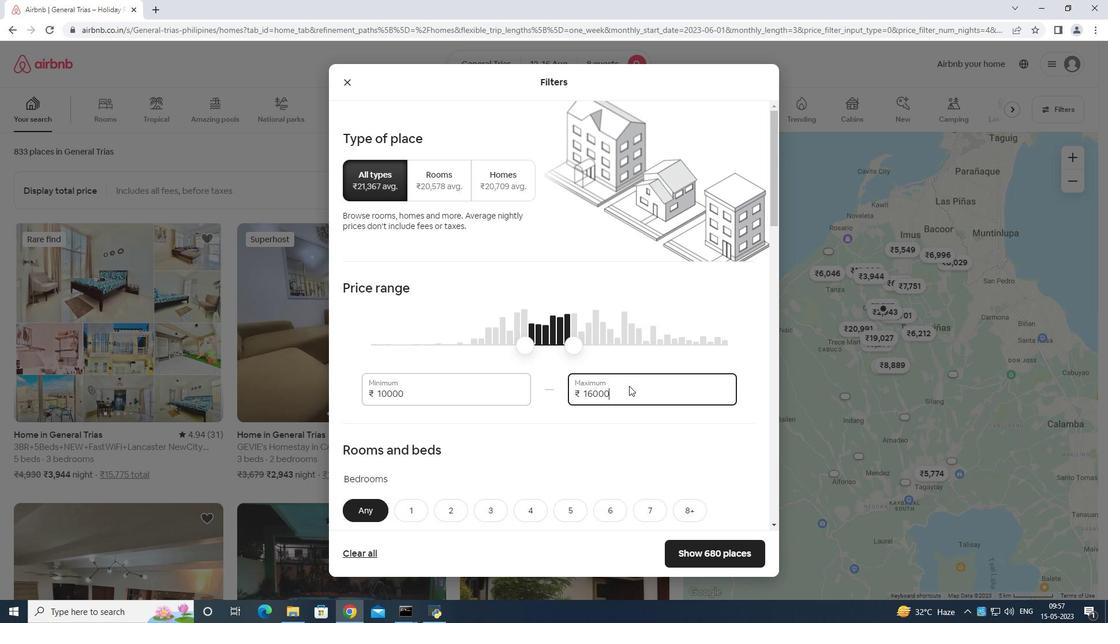 
Action: Mouse scrolled (629, 385) with delta (0, 0)
Screenshot: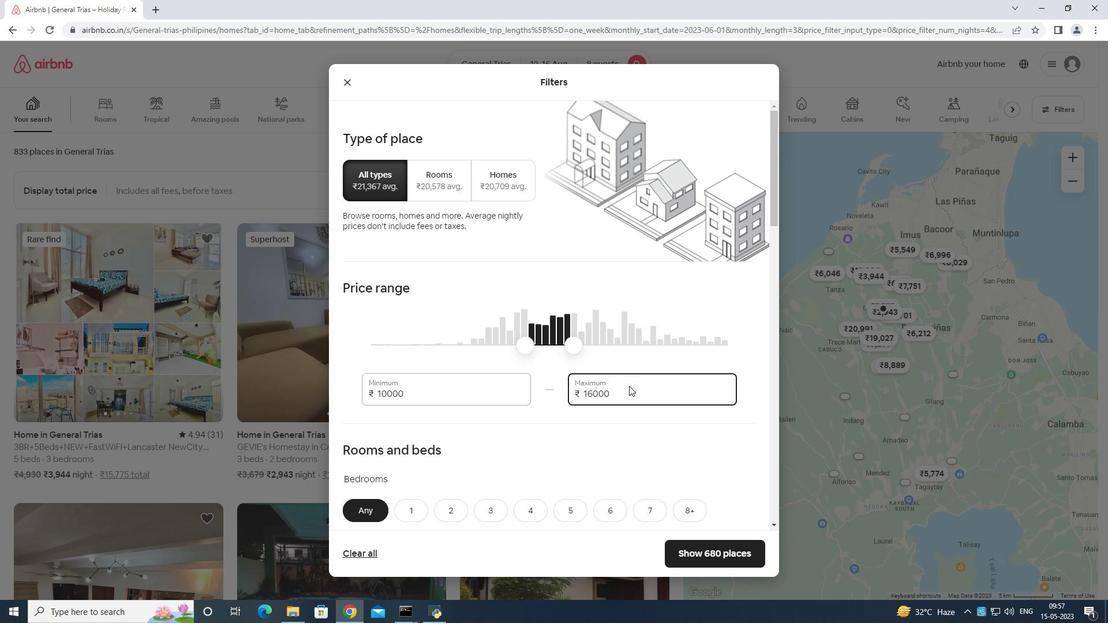 
Action: Mouse scrolled (629, 385) with delta (0, 0)
Screenshot: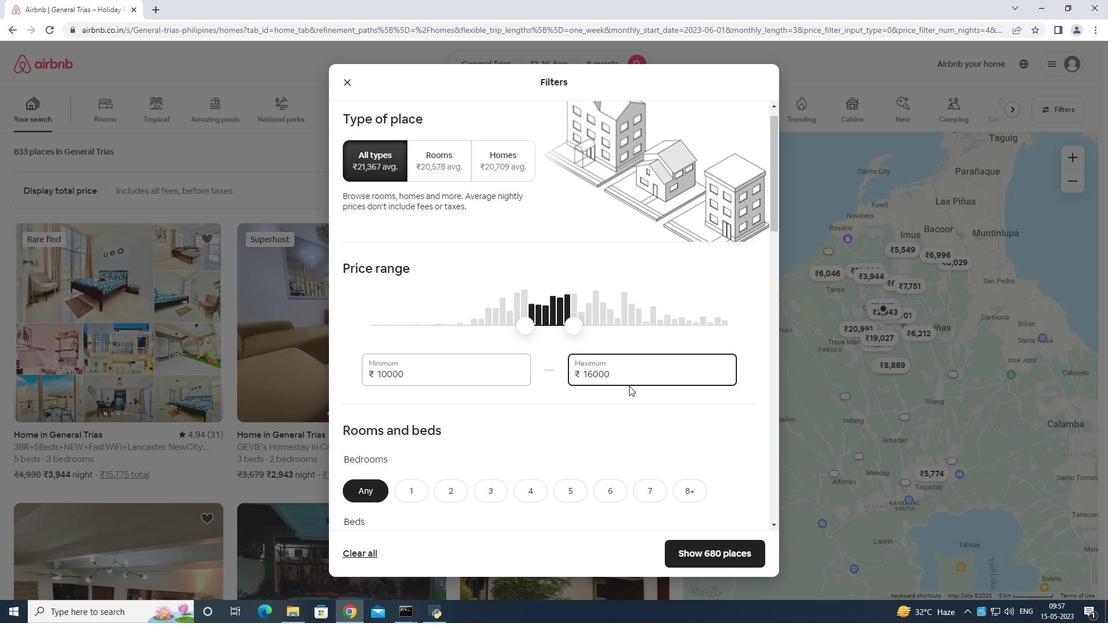 
Action: Mouse scrolled (629, 385) with delta (0, 0)
Screenshot: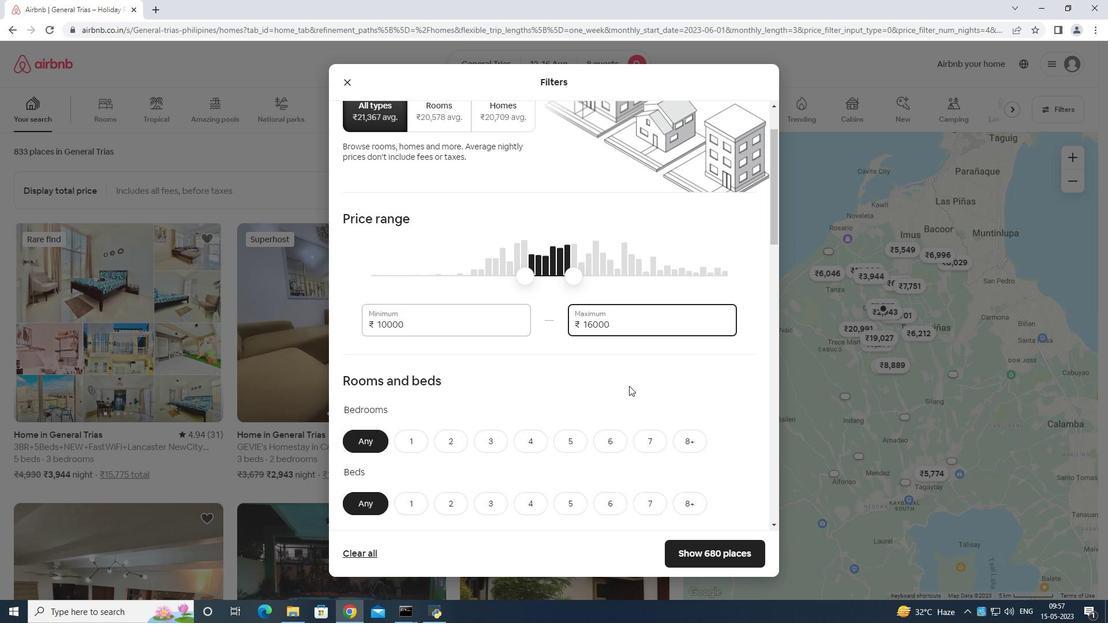
Action: Mouse moved to (687, 283)
Screenshot: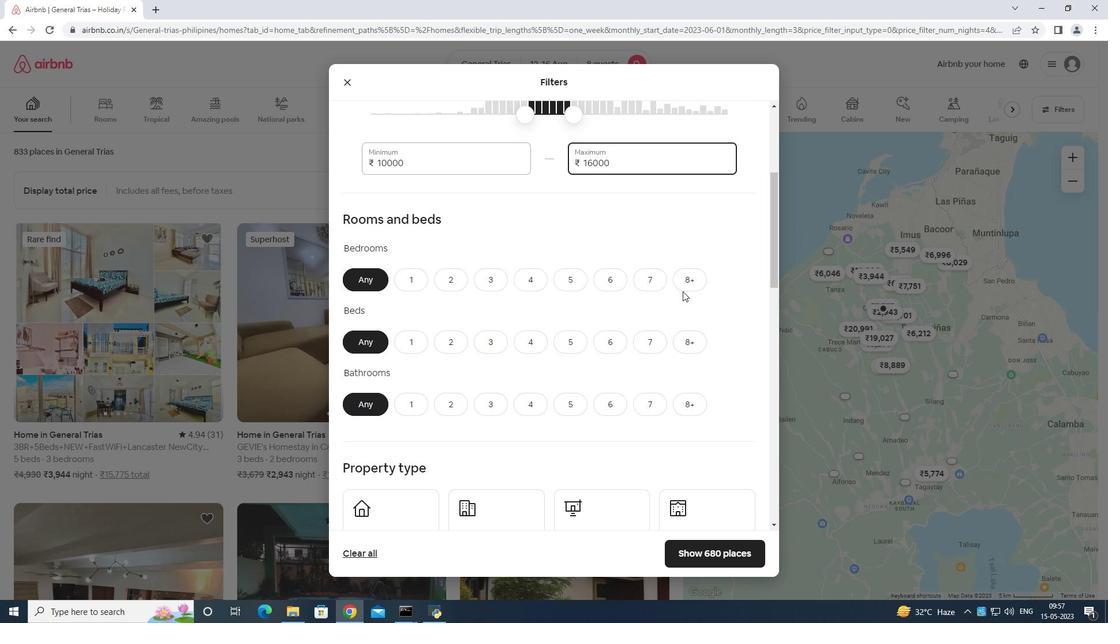 
Action: Mouse pressed left at (687, 283)
Screenshot: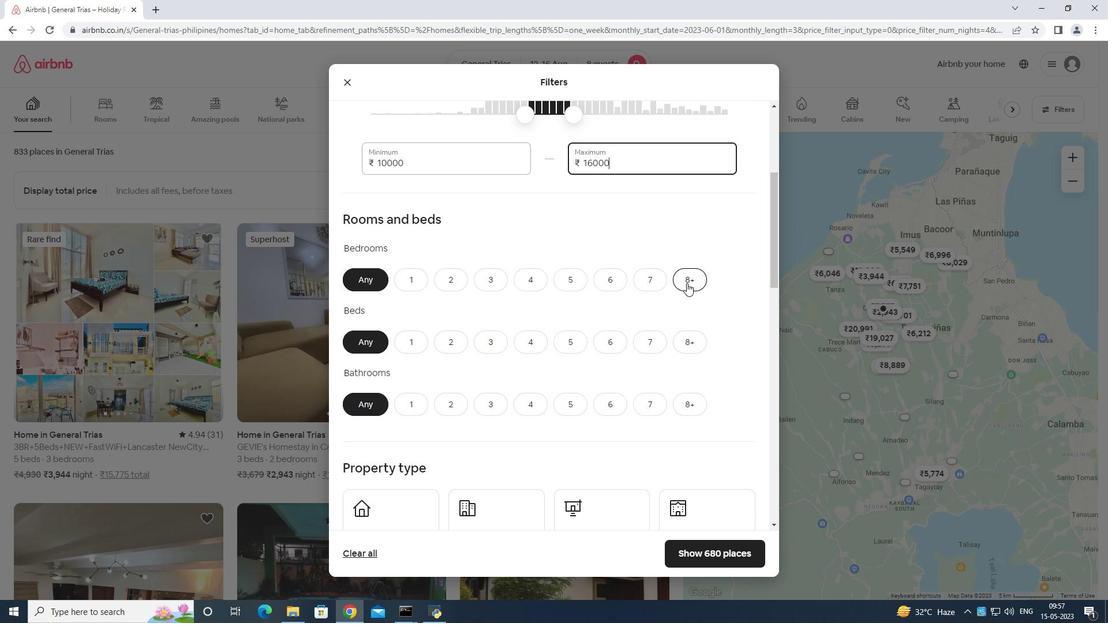 
Action: Mouse moved to (683, 351)
Screenshot: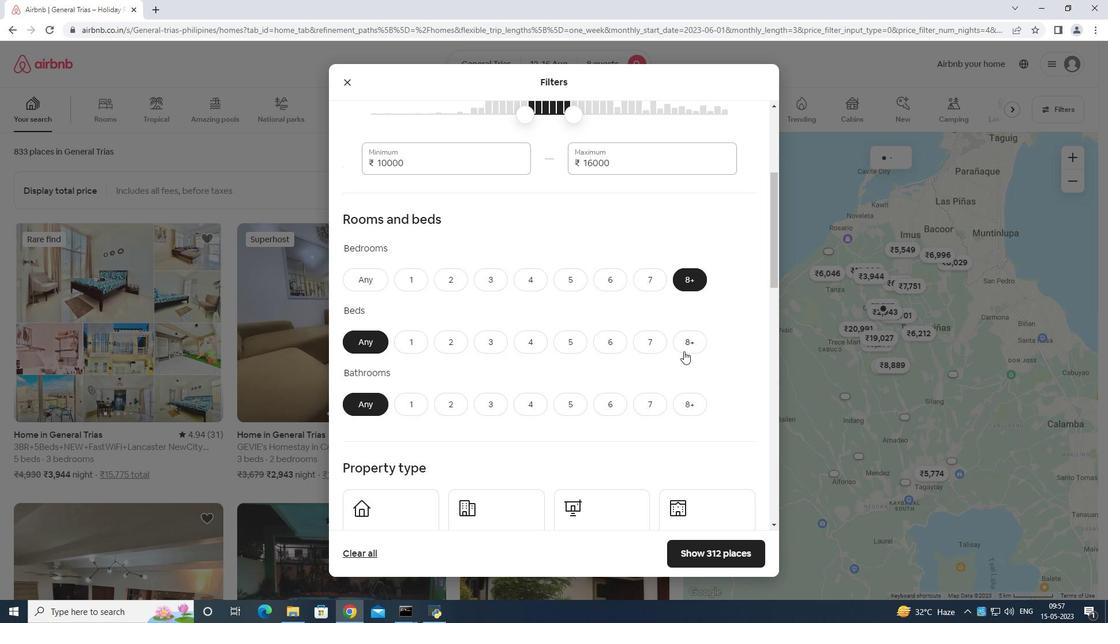 
Action: Mouse pressed left at (683, 351)
Screenshot: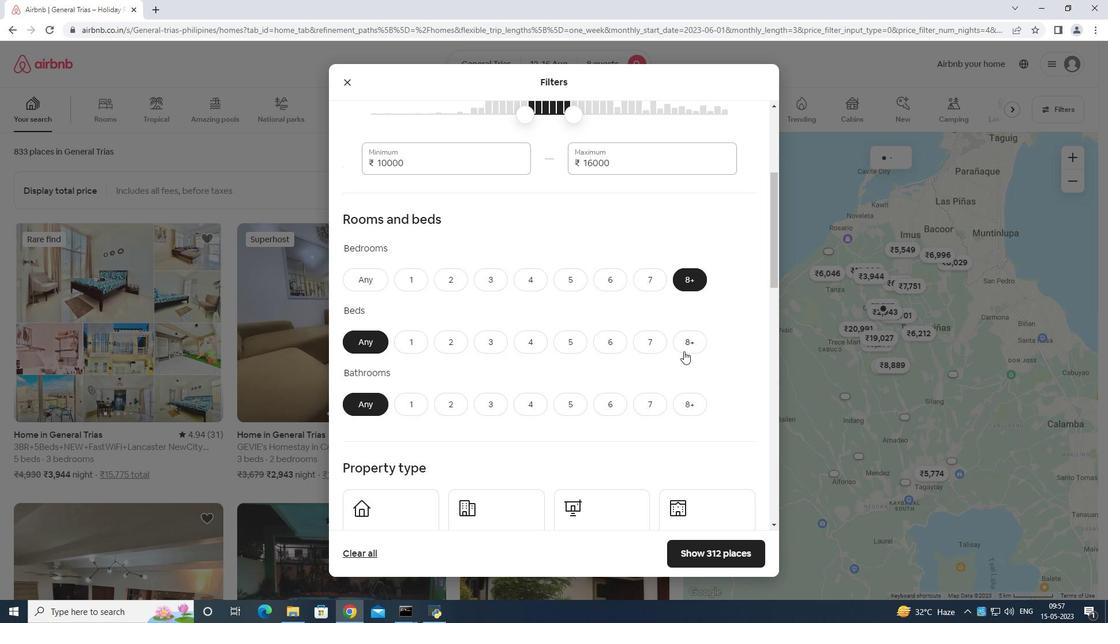 
Action: Mouse moved to (688, 403)
Screenshot: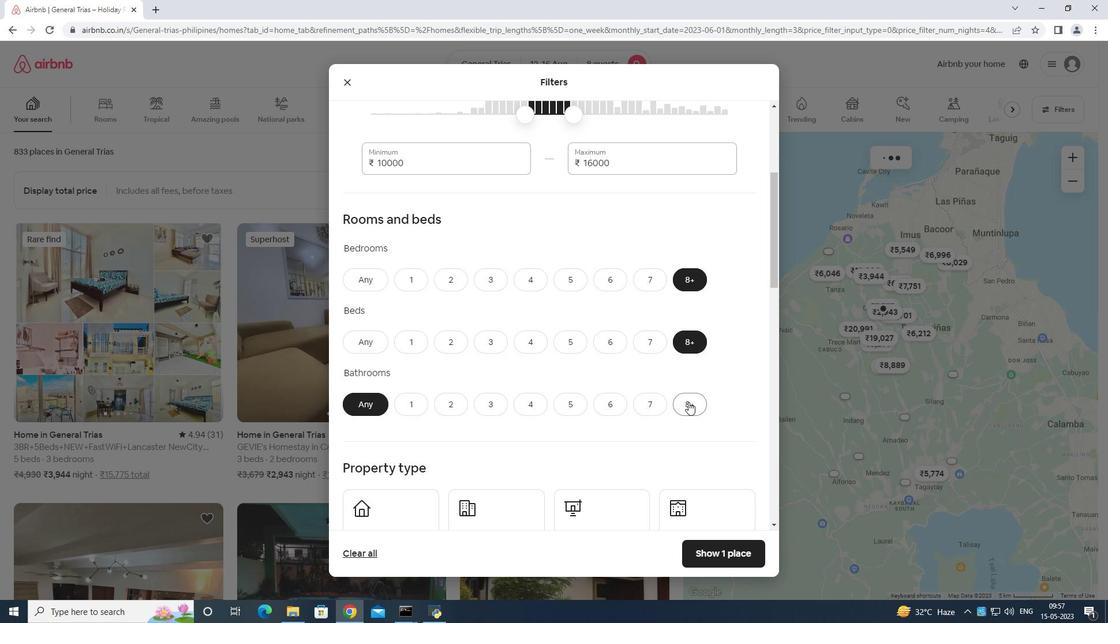 
Action: Mouse pressed left at (688, 403)
Screenshot: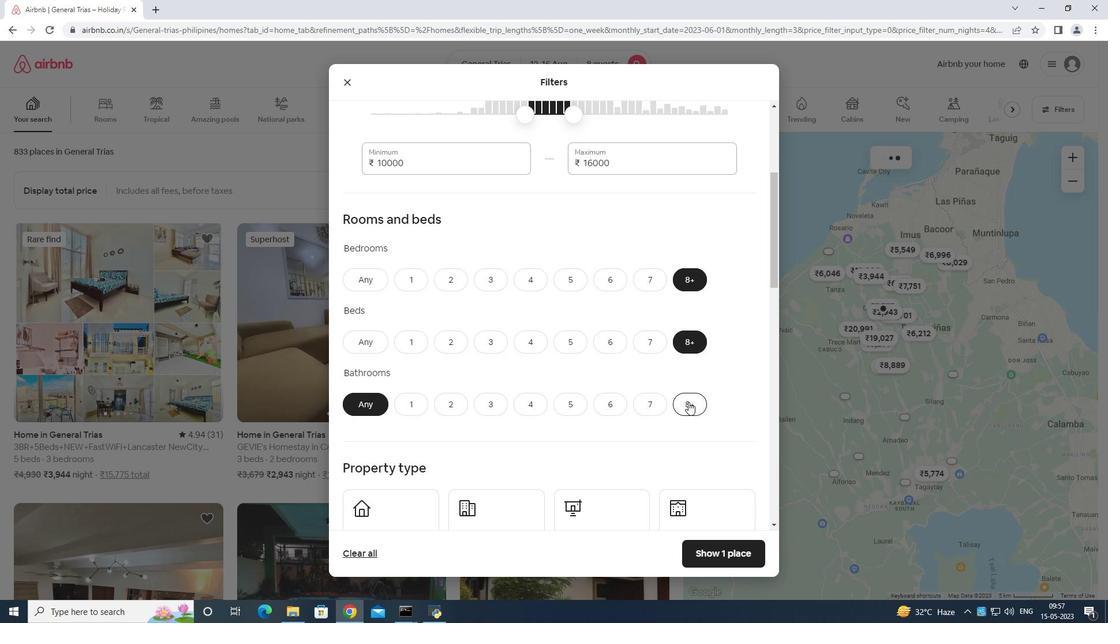 
Action: Mouse moved to (688, 404)
Screenshot: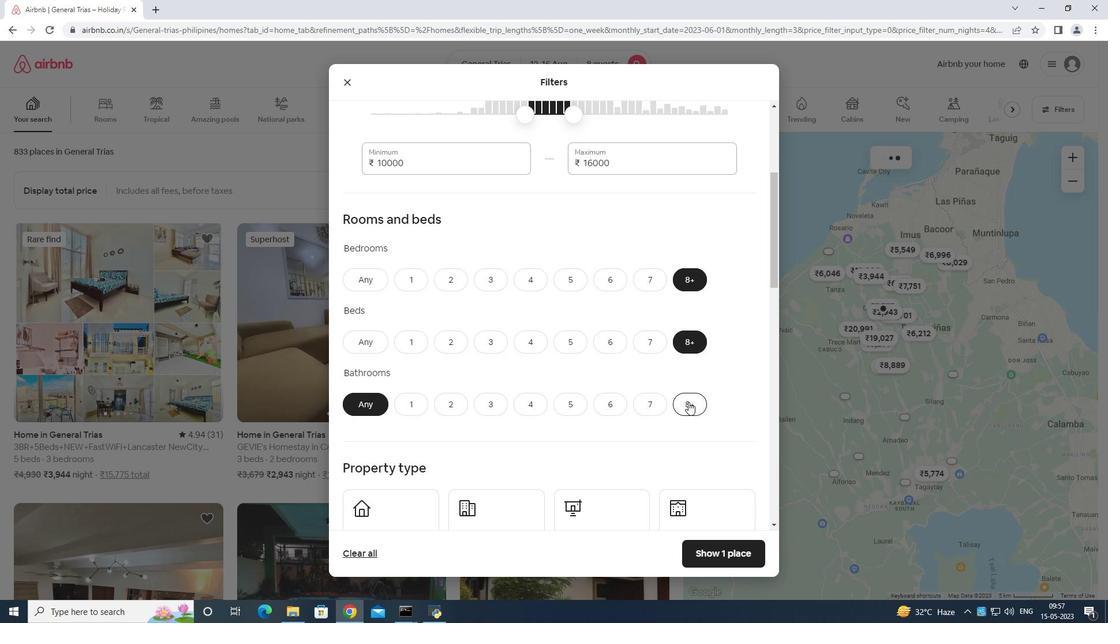 
Action: Mouse scrolled (688, 403) with delta (0, 0)
Screenshot: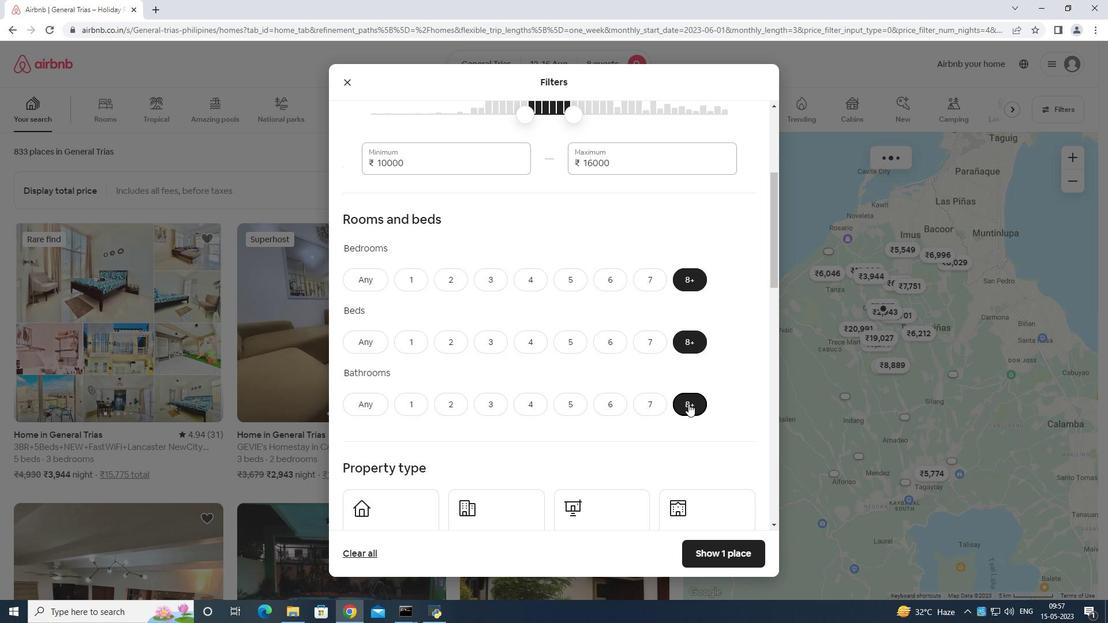
Action: Mouse scrolled (688, 403) with delta (0, 0)
Screenshot: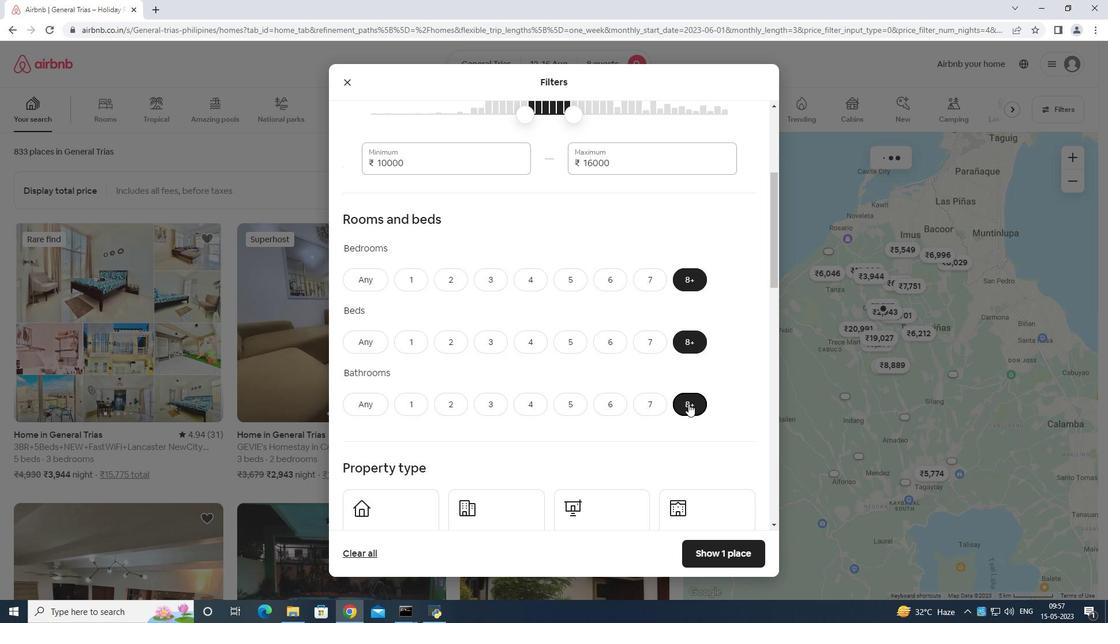 
Action: Mouse scrolled (688, 403) with delta (0, 0)
Screenshot: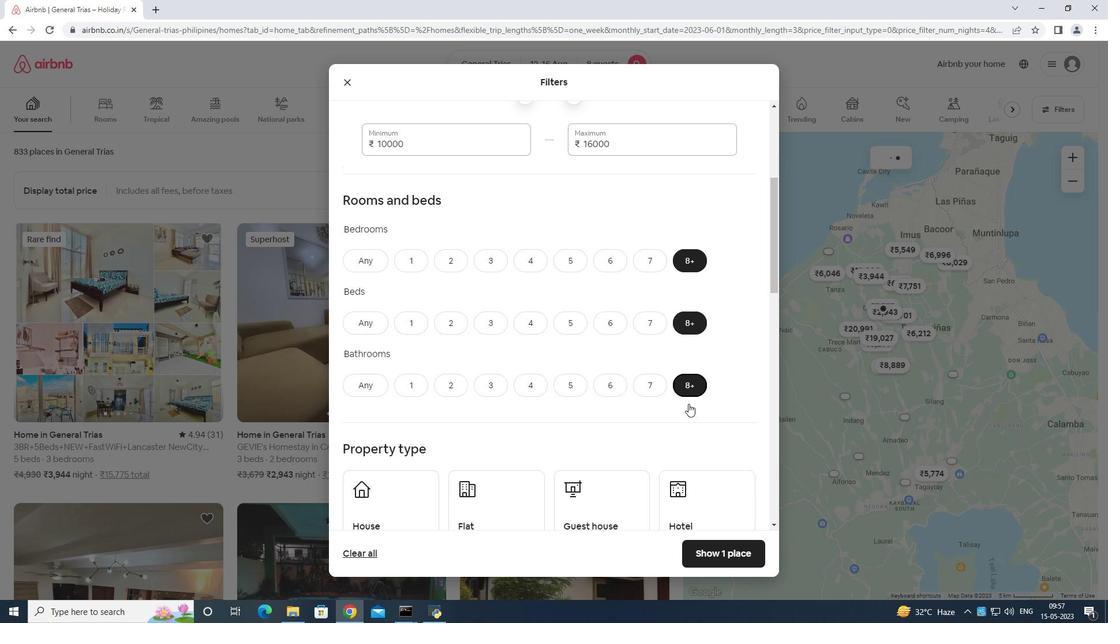 
Action: Mouse scrolled (688, 403) with delta (0, 0)
Screenshot: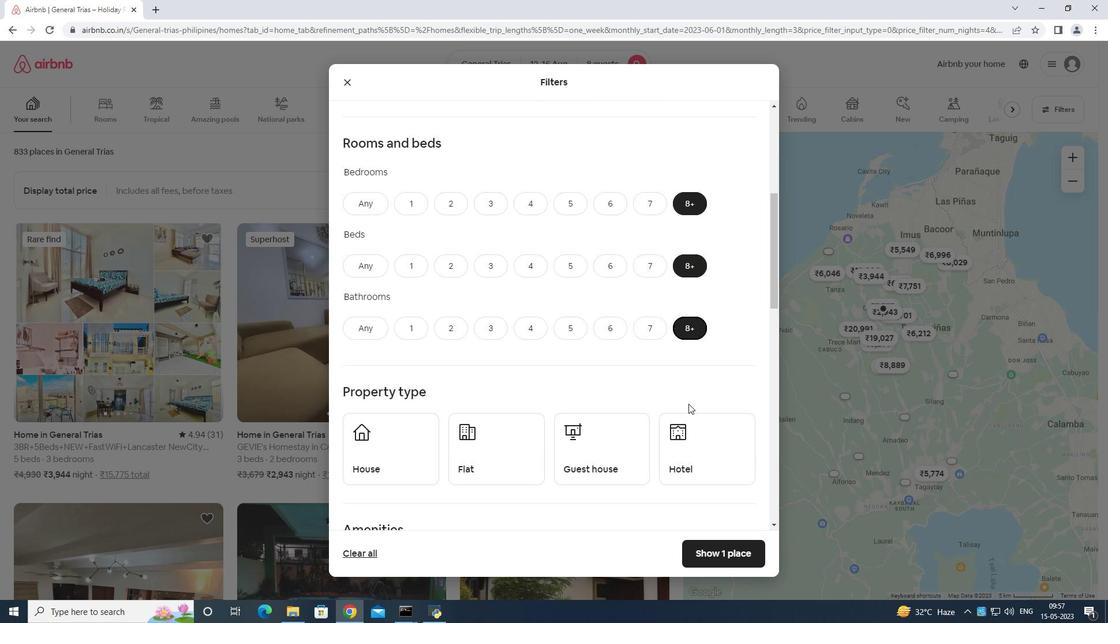 
Action: Mouse moved to (394, 274)
Screenshot: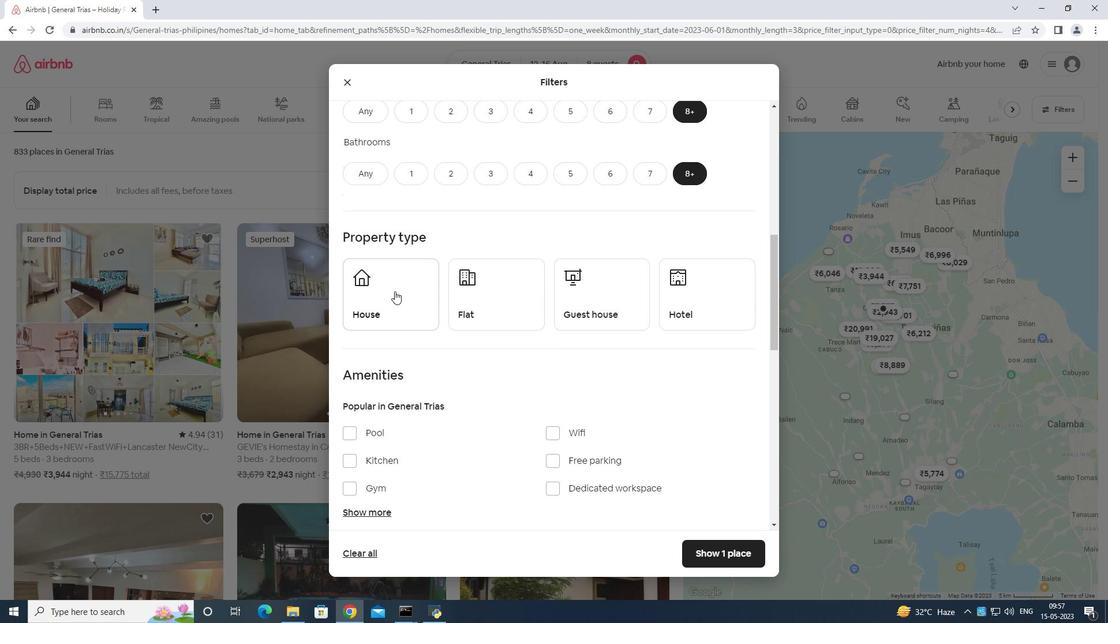 
Action: Mouse pressed left at (394, 274)
Screenshot: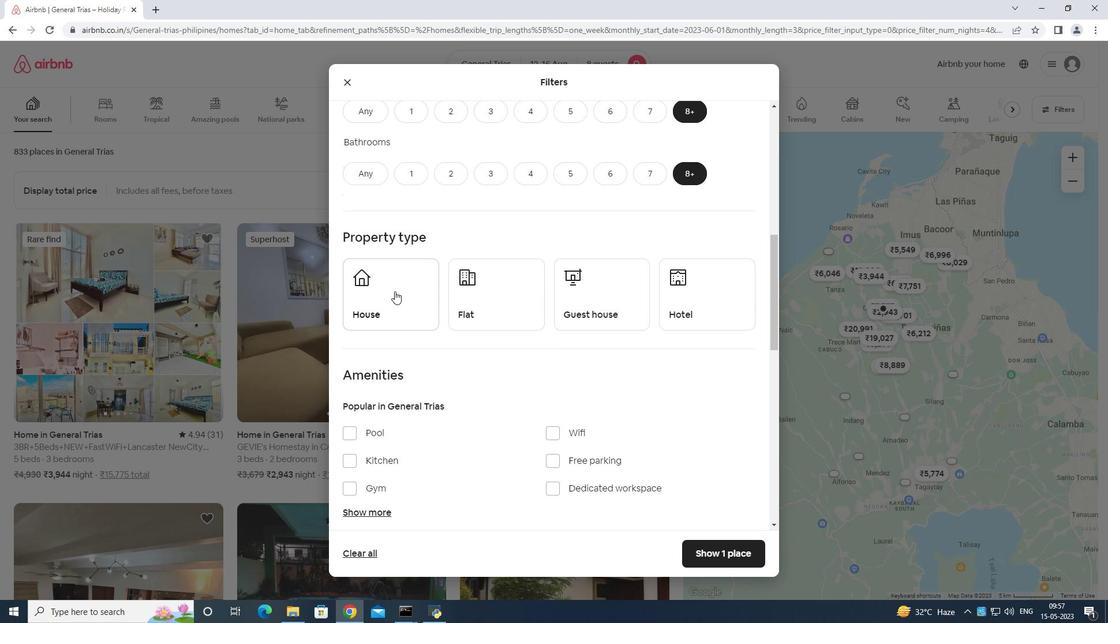 
Action: Mouse moved to (456, 279)
Screenshot: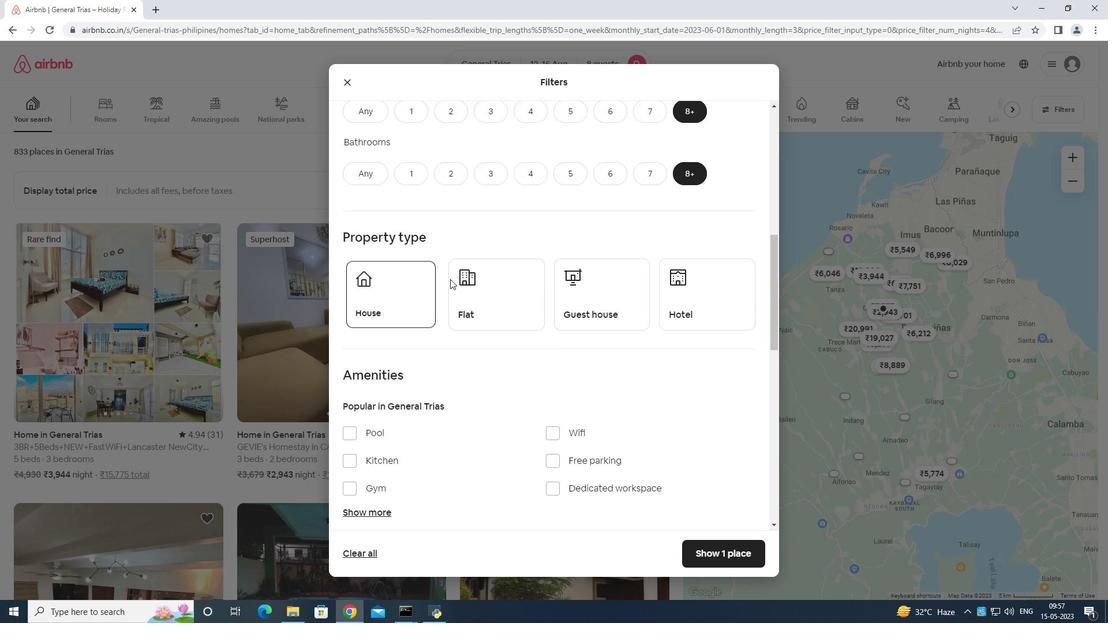 
Action: Mouse pressed left at (456, 279)
Screenshot: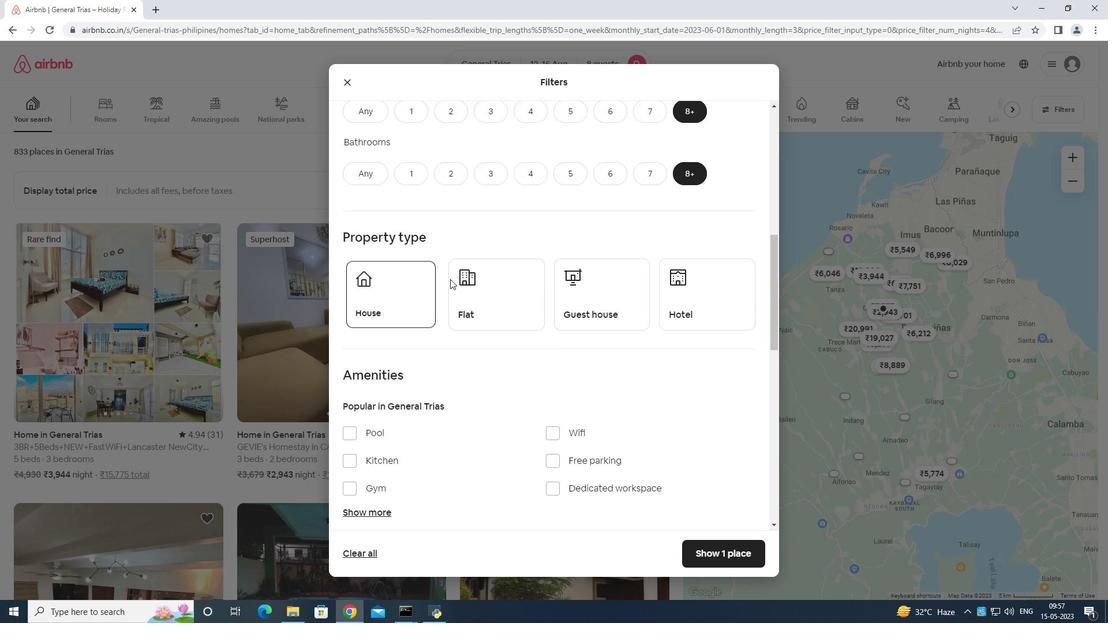
Action: Mouse moved to (590, 292)
Screenshot: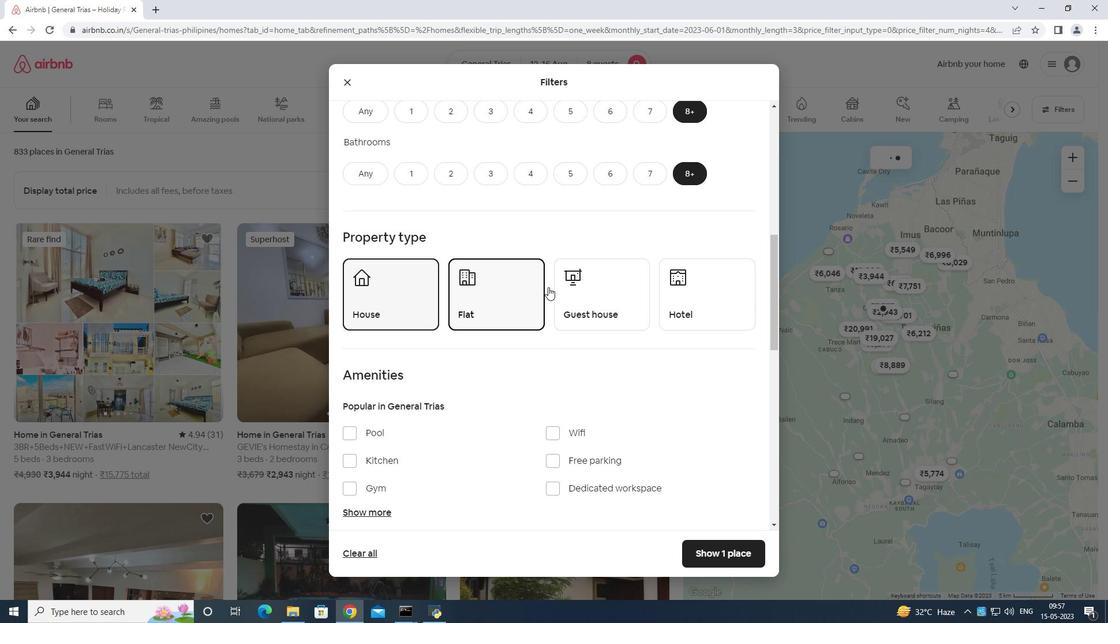 
Action: Mouse pressed left at (590, 292)
Screenshot: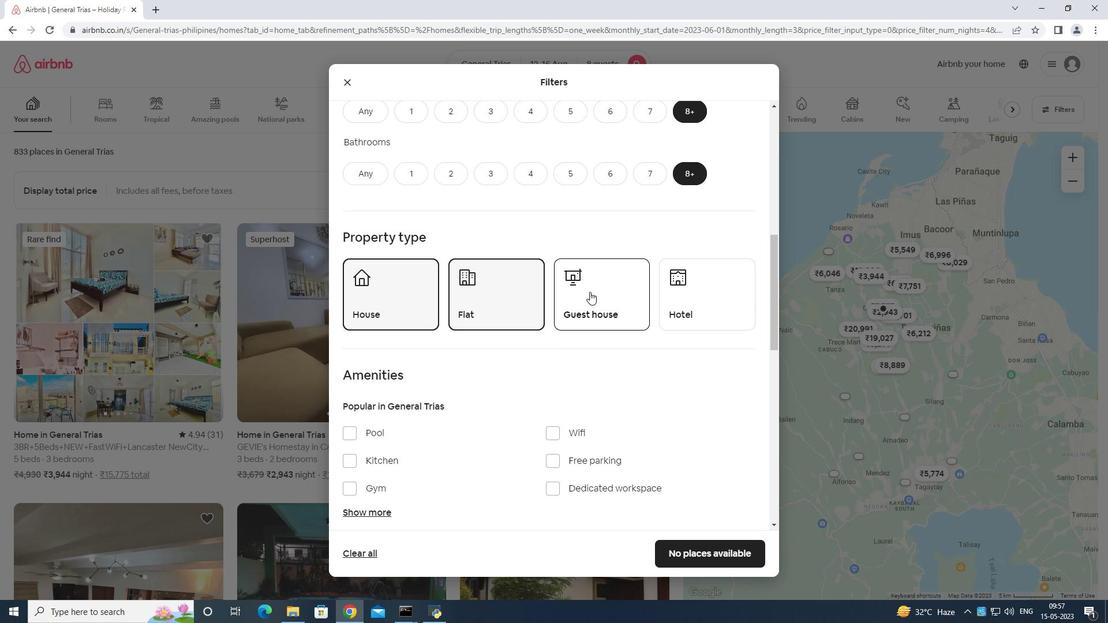 
Action: Mouse moved to (716, 288)
Screenshot: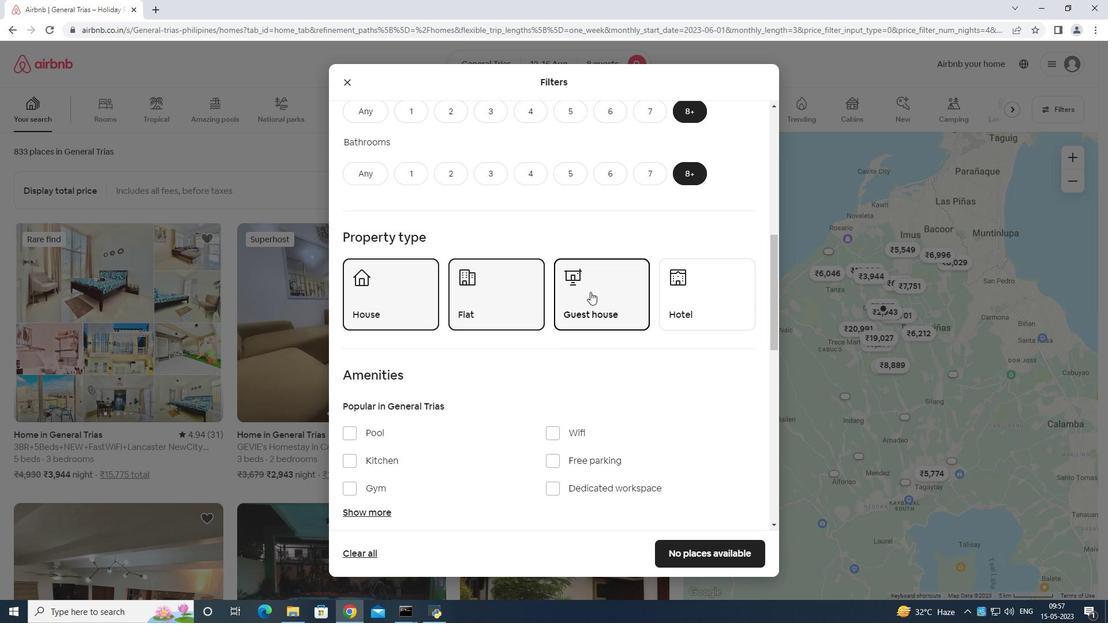 
Action: Mouse pressed left at (716, 288)
Screenshot: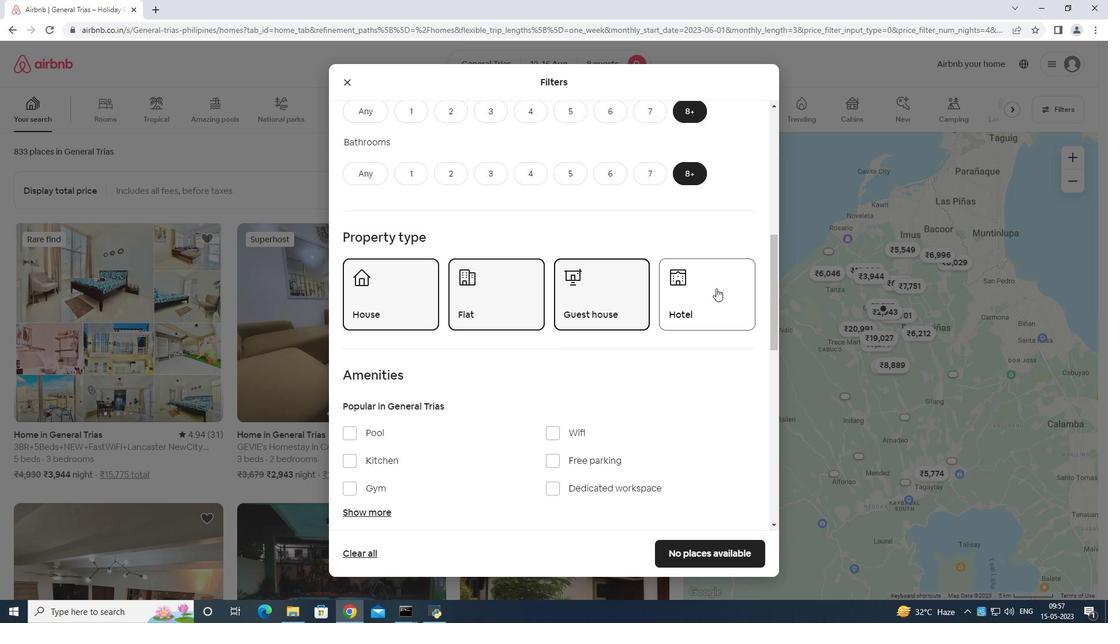 
Action: Mouse moved to (706, 294)
Screenshot: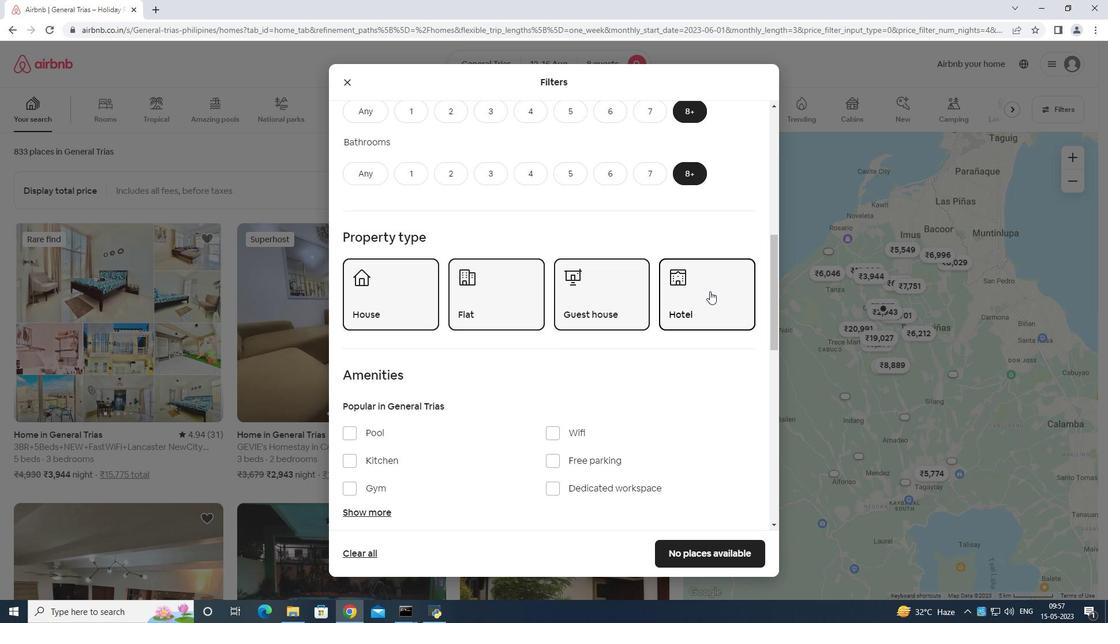 
Action: Mouse scrolled (706, 293) with delta (0, 0)
Screenshot: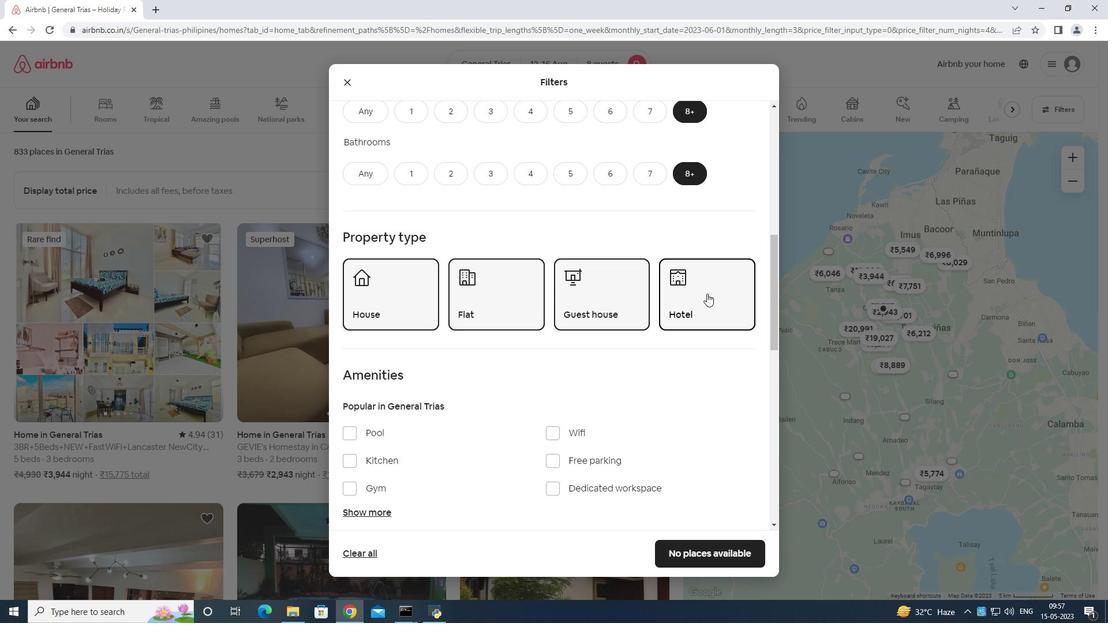 
Action: Mouse moved to (704, 297)
Screenshot: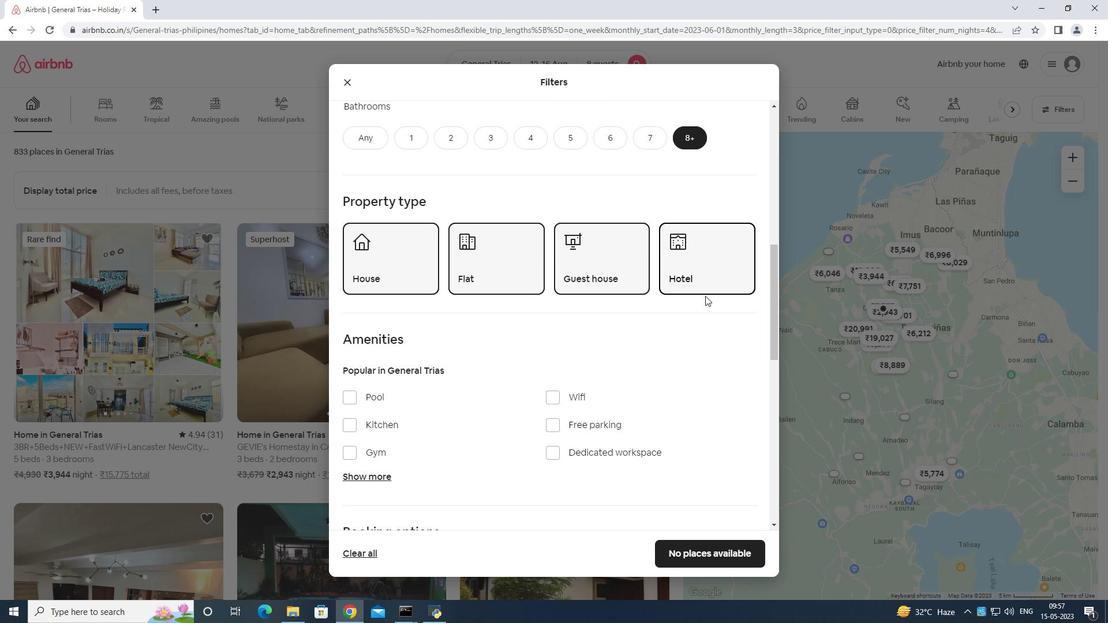 
Action: Mouse scrolled (704, 296) with delta (0, 0)
Screenshot: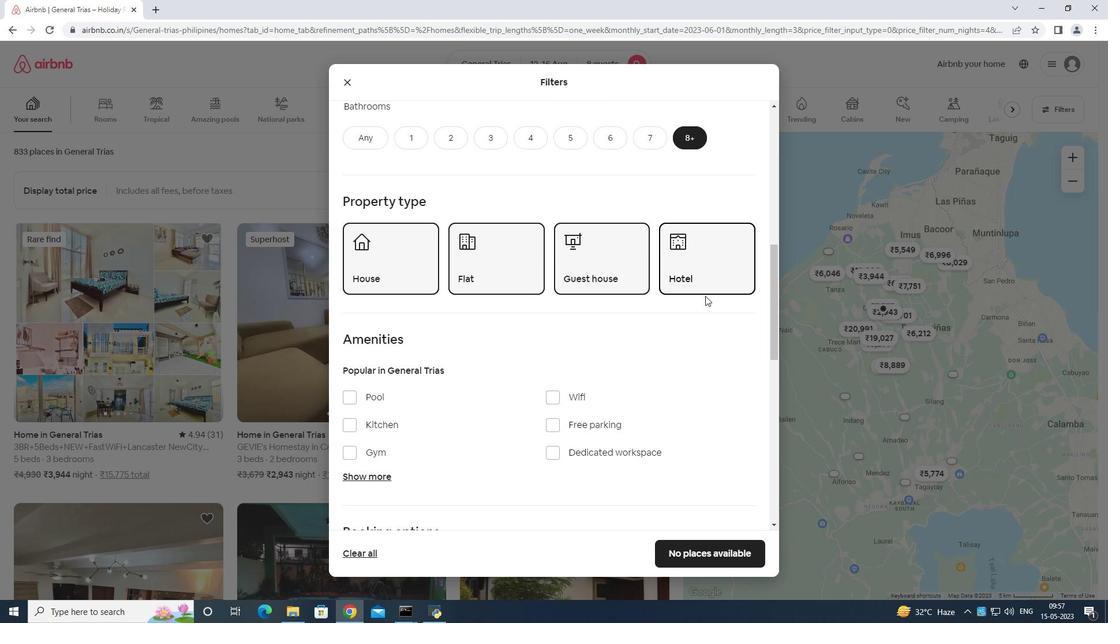 
Action: Mouse moved to (702, 299)
Screenshot: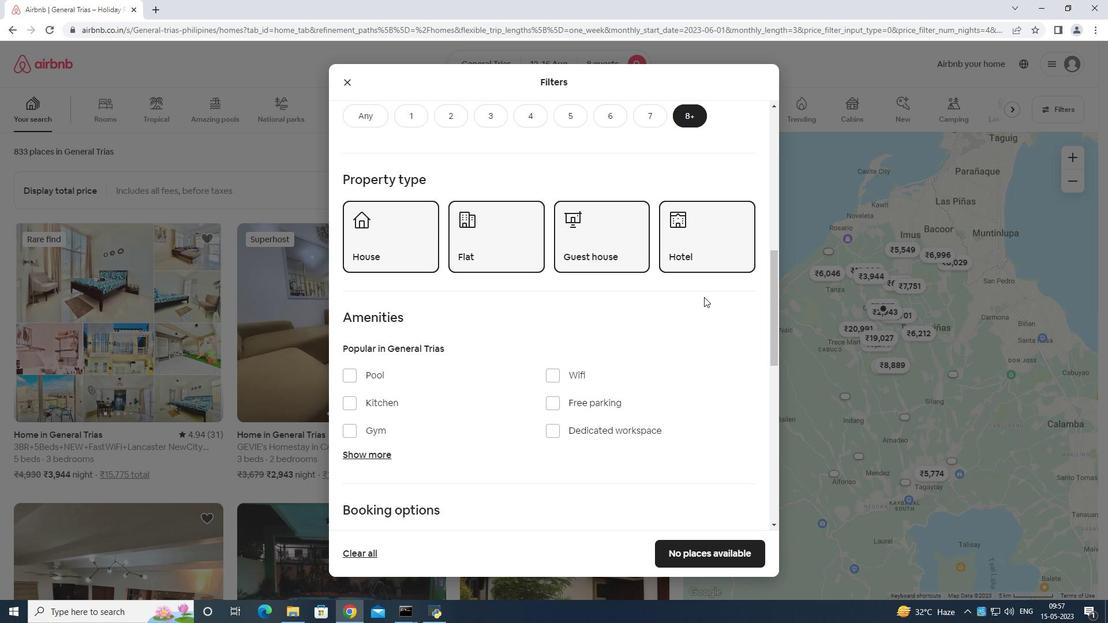 
Action: Mouse scrolled (702, 299) with delta (0, 0)
Screenshot: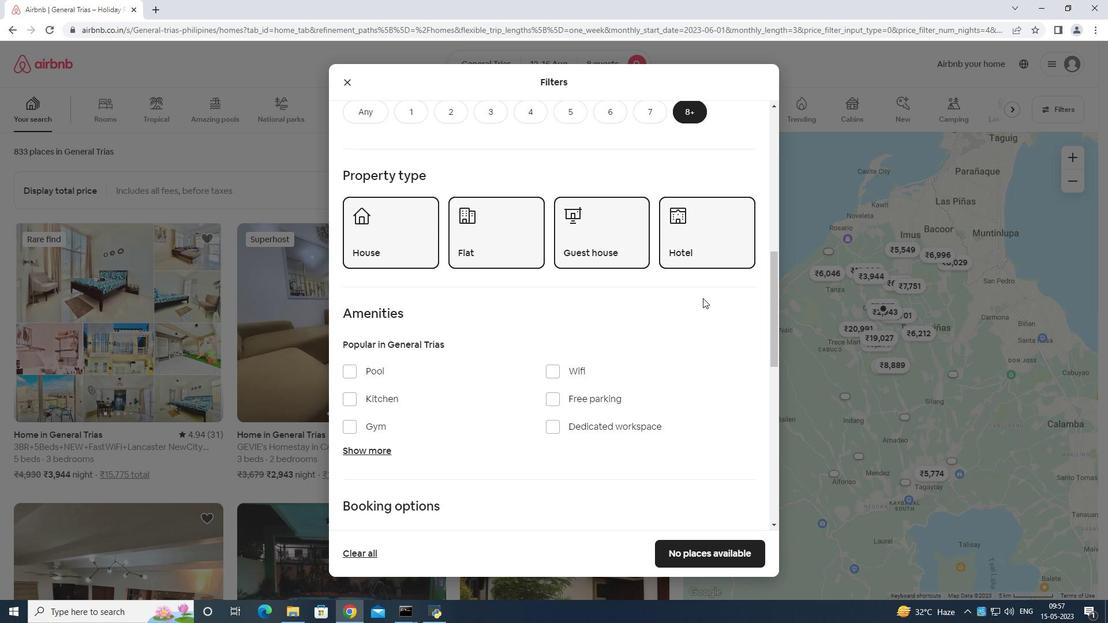 
Action: Mouse moved to (548, 261)
Screenshot: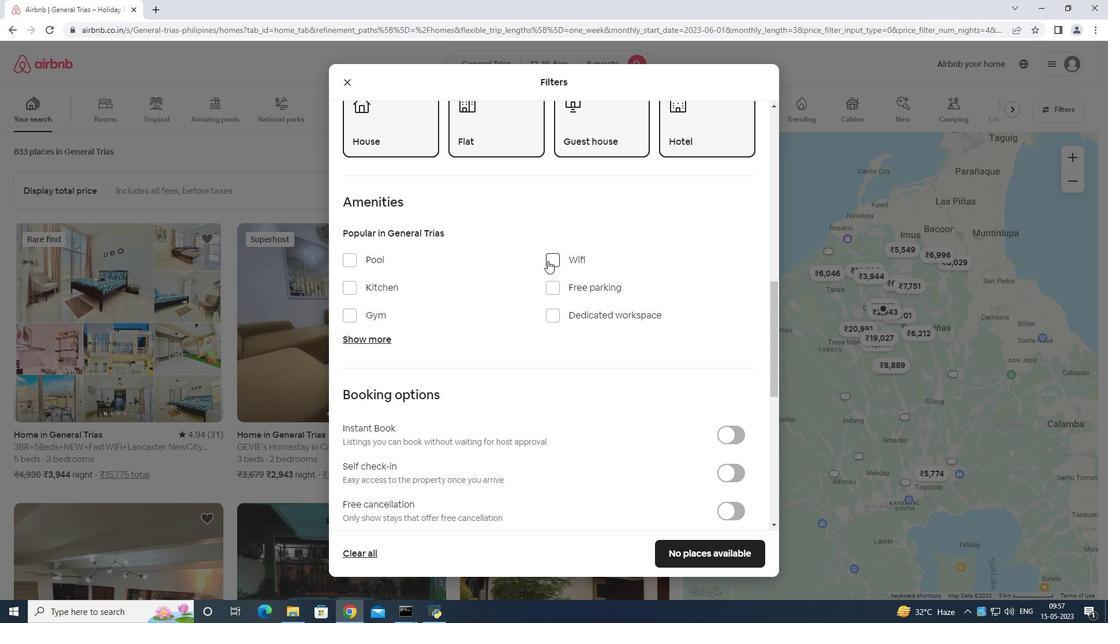 
Action: Mouse pressed left at (548, 261)
Screenshot: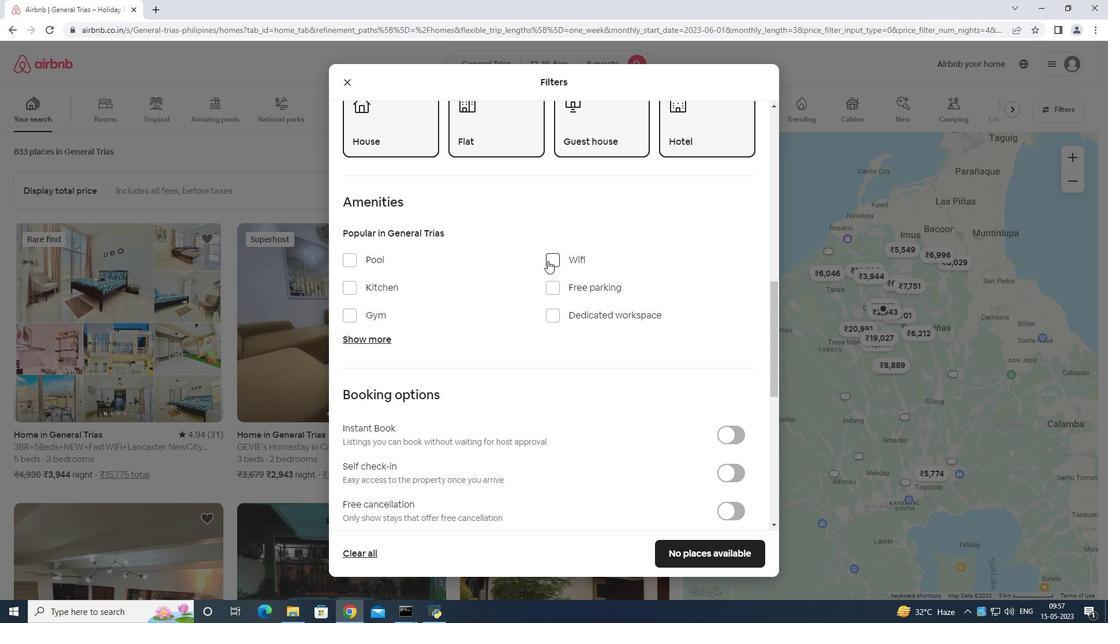 
Action: Mouse moved to (552, 282)
Screenshot: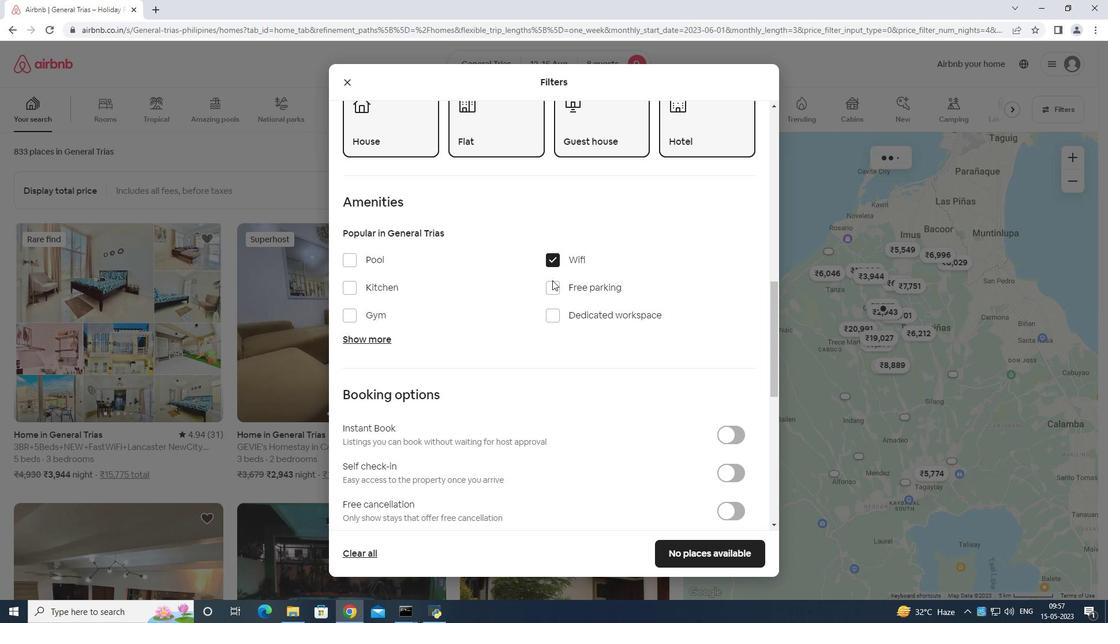 
Action: Mouse pressed left at (552, 282)
Screenshot: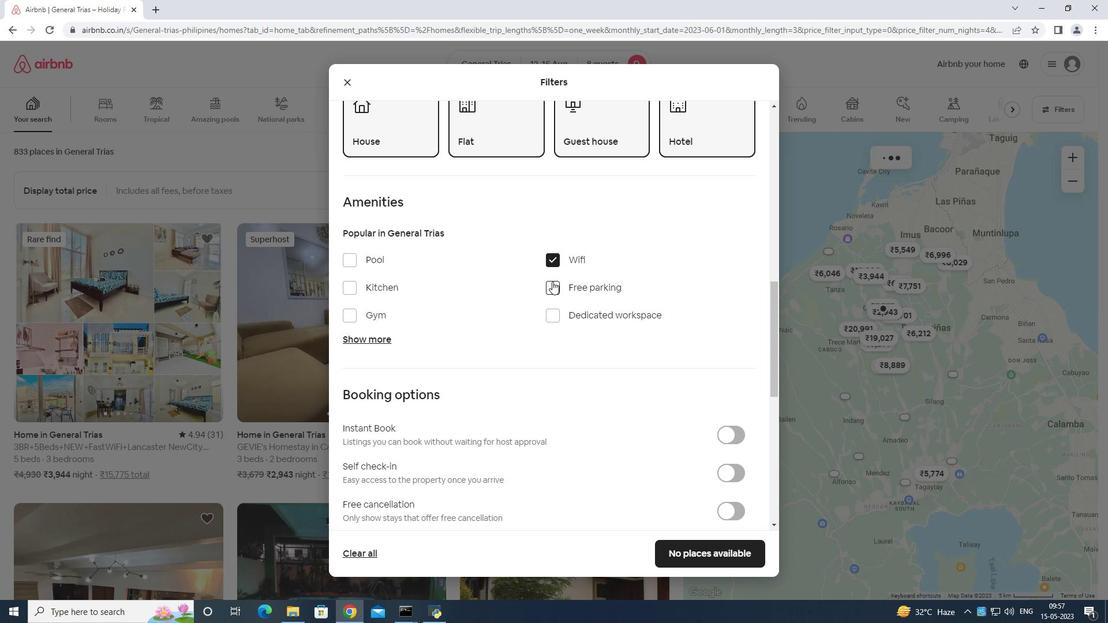 
Action: Mouse moved to (351, 313)
Screenshot: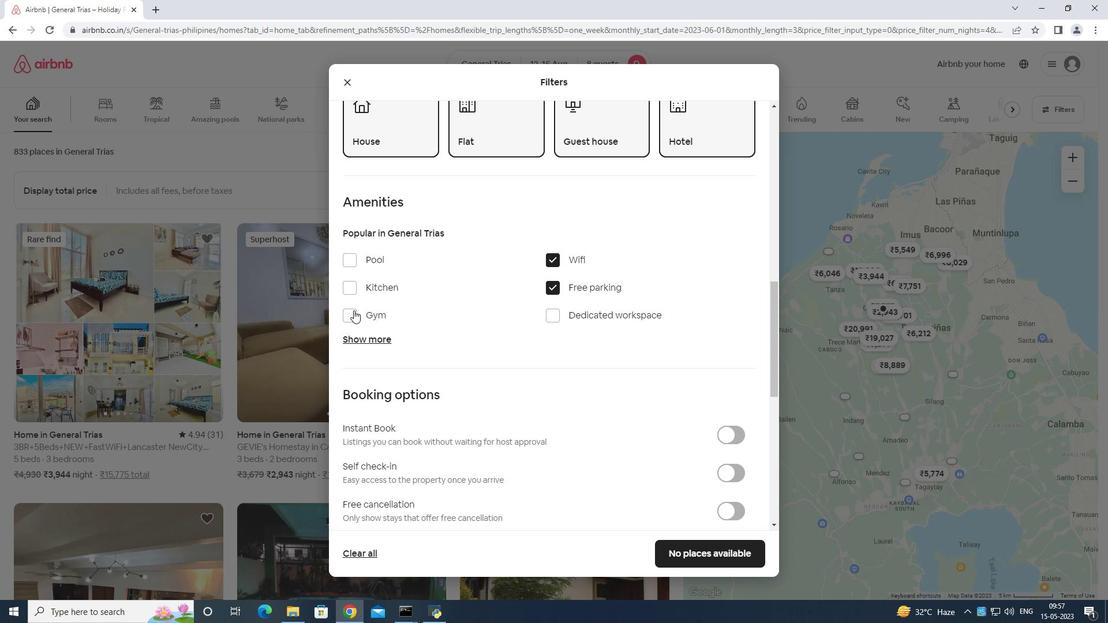 
Action: Mouse pressed left at (351, 313)
Screenshot: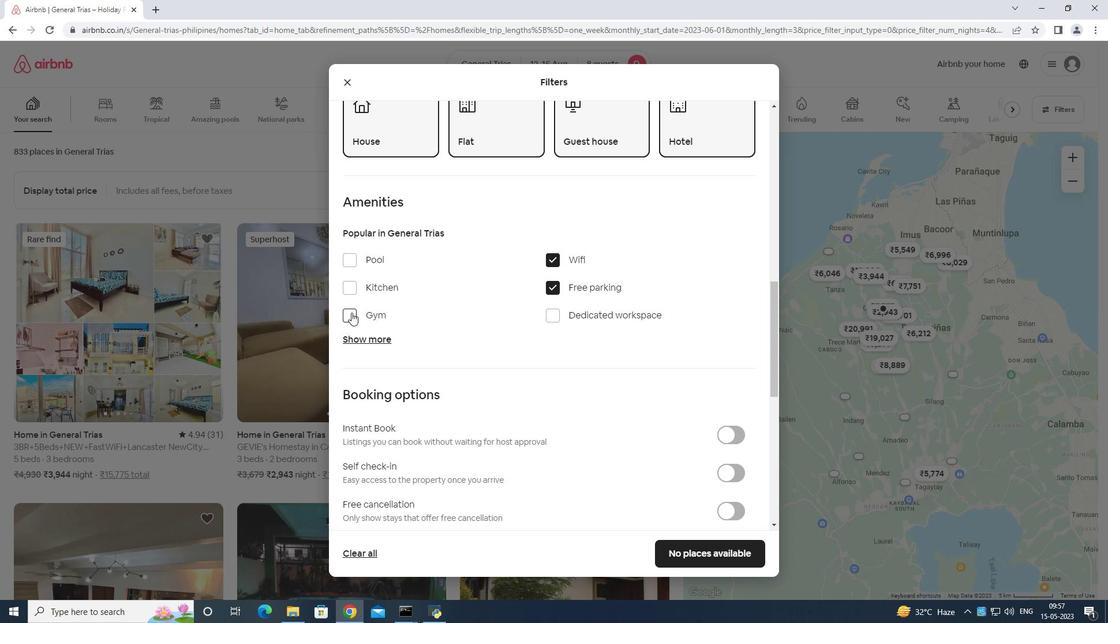 
Action: Mouse moved to (363, 335)
Screenshot: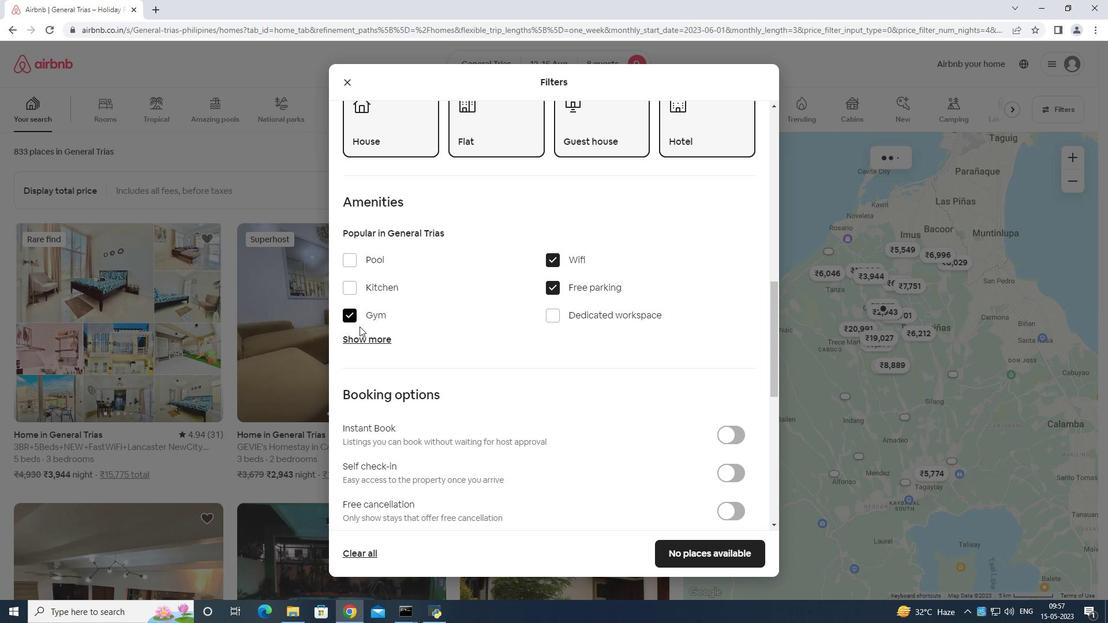
Action: Mouse pressed left at (363, 335)
Screenshot: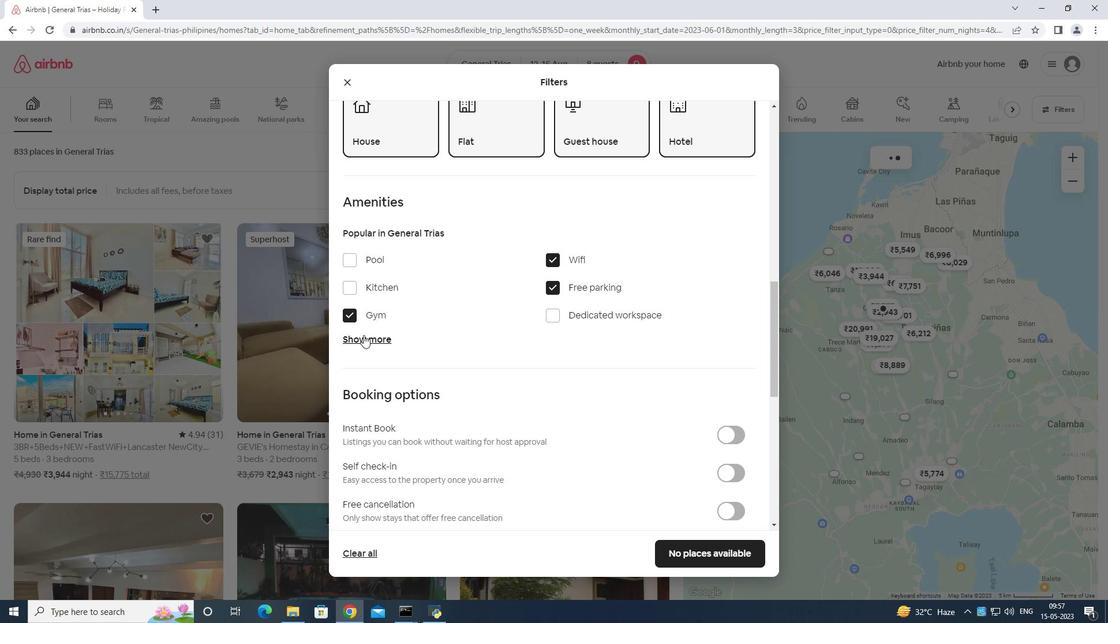 
Action: Mouse moved to (376, 330)
Screenshot: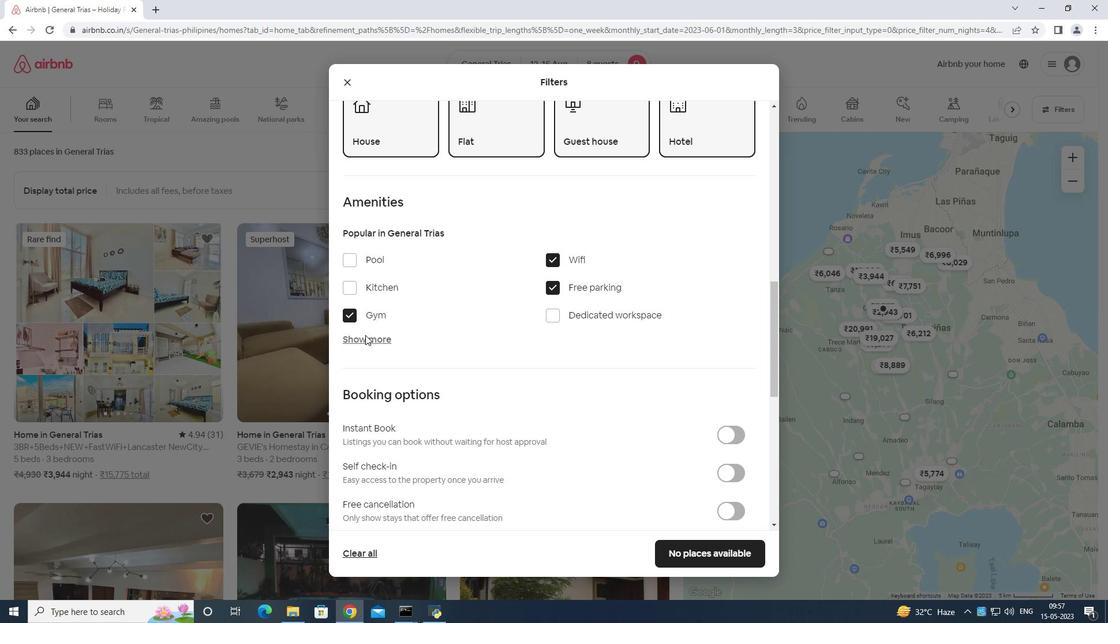 
Action: Mouse scrolled (376, 330) with delta (0, 0)
Screenshot: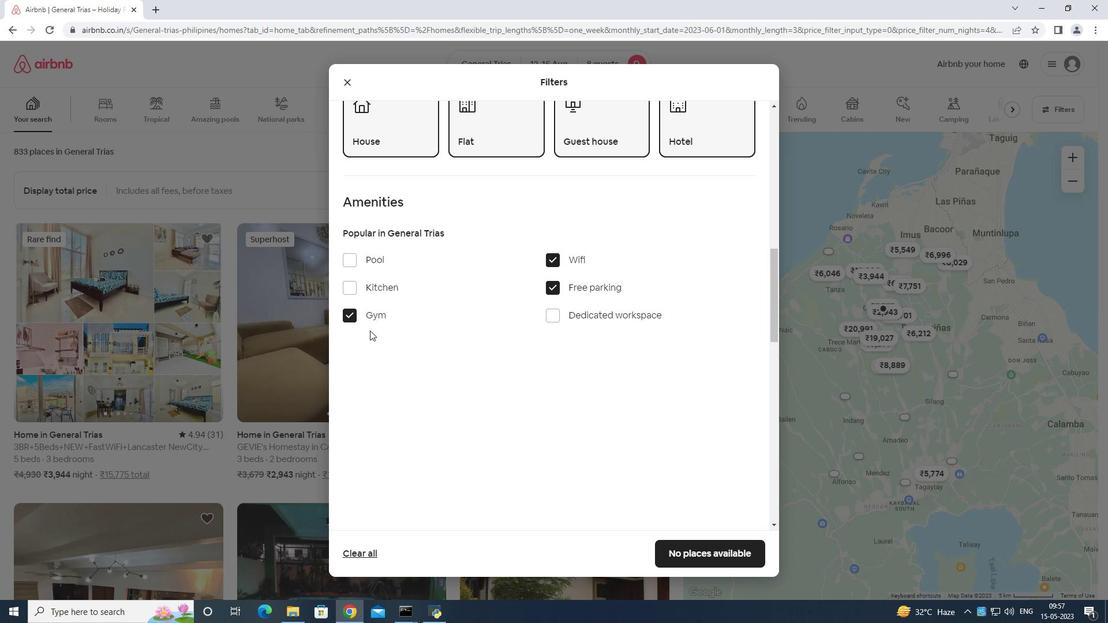 
Action: Mouse moved to (376, 330)
Screenshot: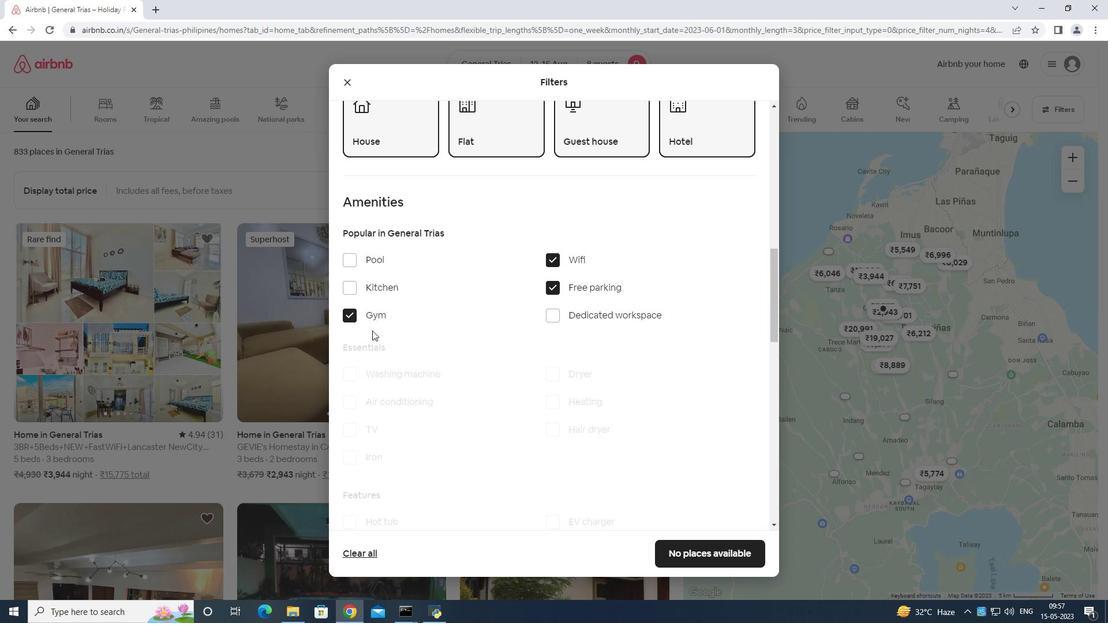 
Action: Mouse scrolled (376, 330) with delta (0, 0)
Screenshot: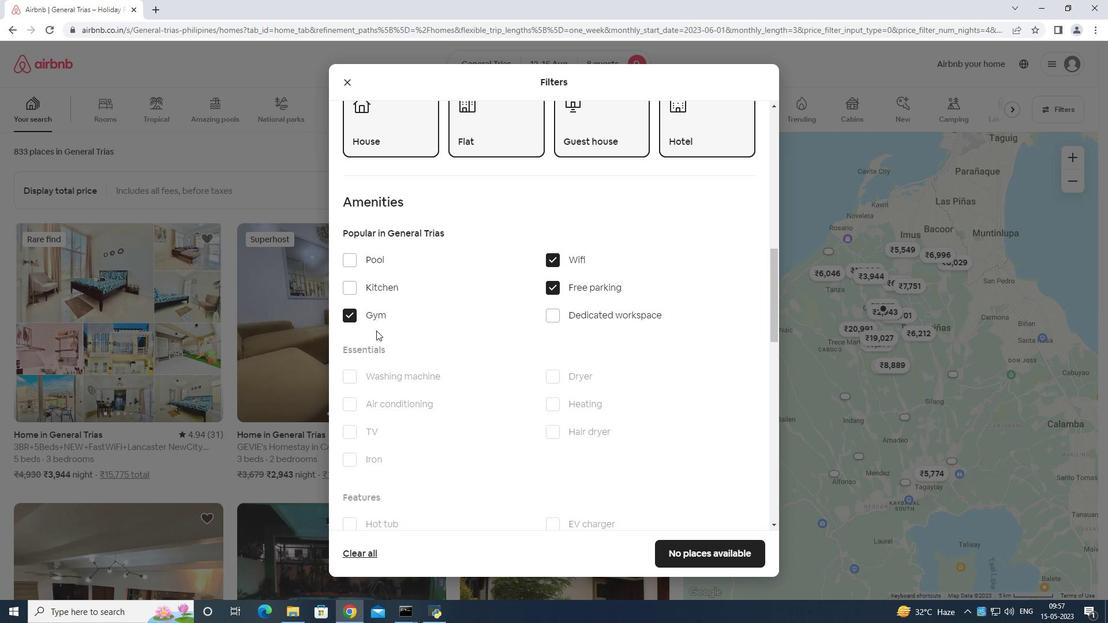 
Action: Mouse moved to (351, 319)
Screenshot: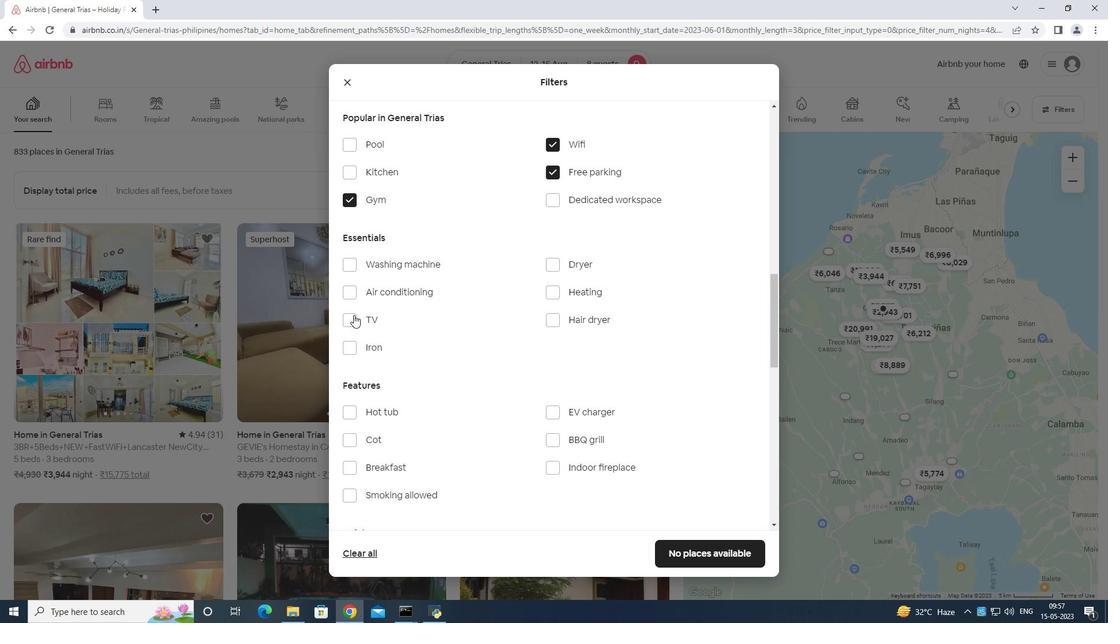 
Action: Mouse pressed left at (351, 319)
Screenshot: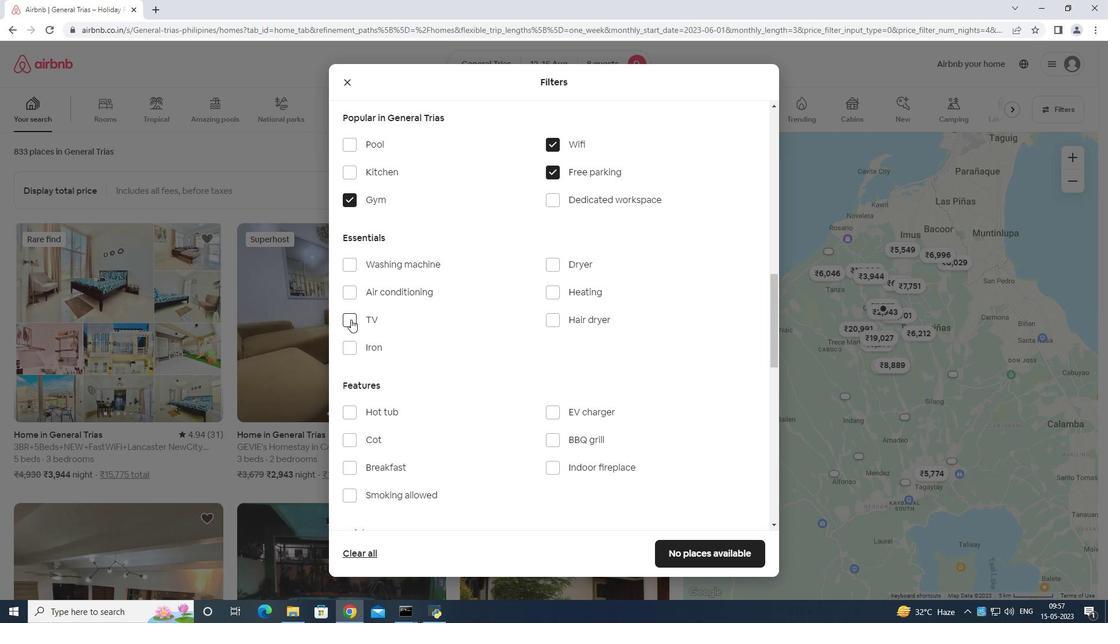 
Action: Mouse moved to (351, 466)
Screenshot: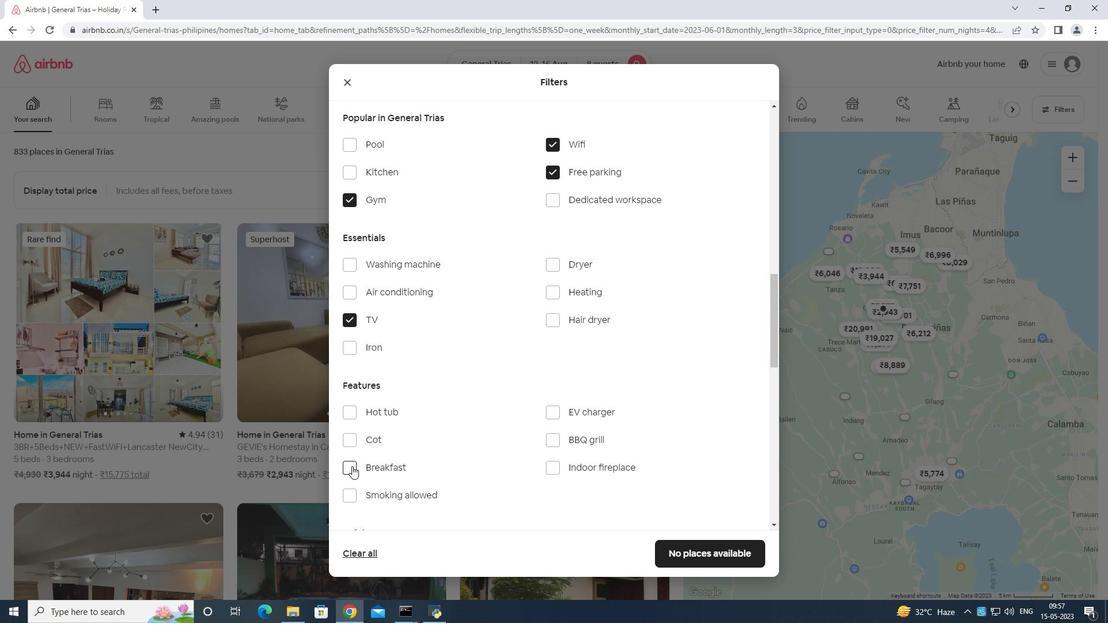 
Action: Mouse pressed left at (351, 466)
Screenshot: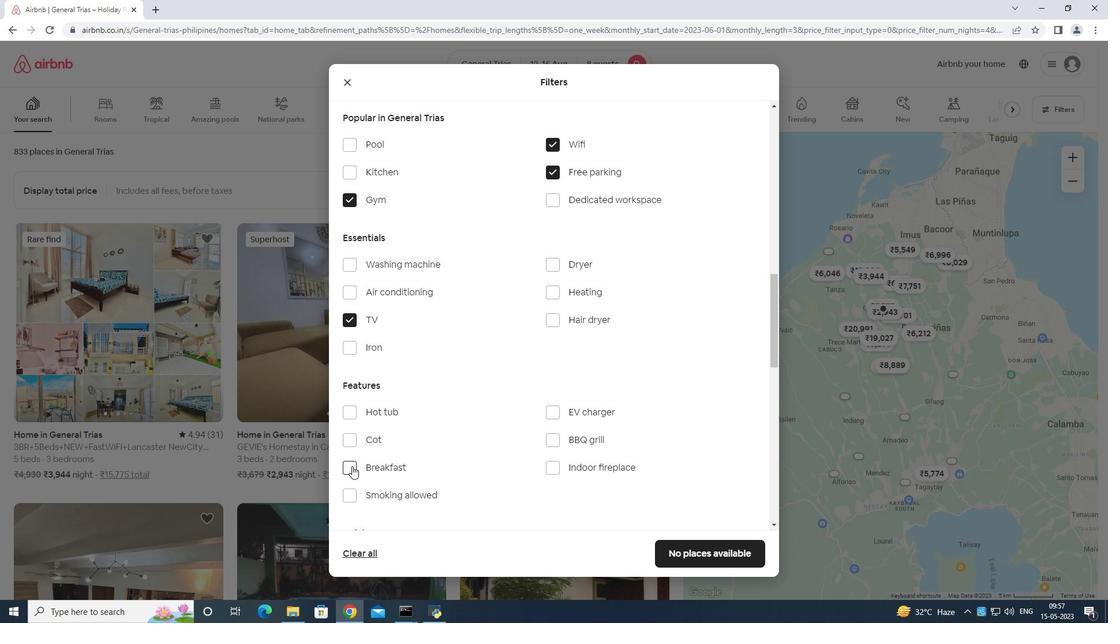 
Action: Mouse moved to (365, 458)
Screenshot: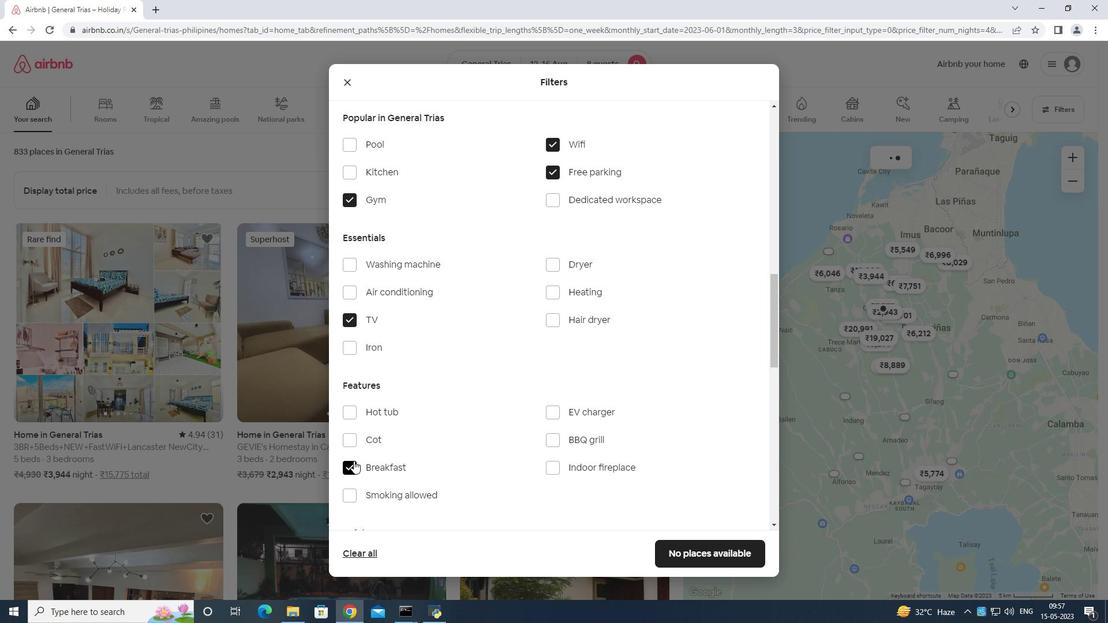 
Action: Mouse scrolled (365, 459) with delta (0, 0)
Screenshot: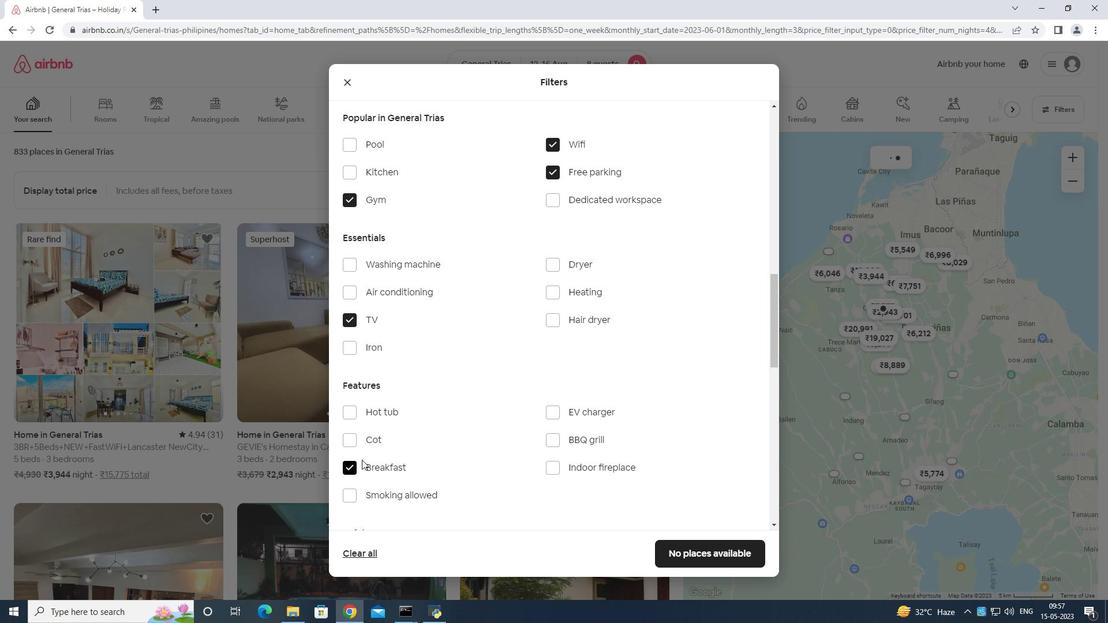 
Action: Mouse moved to (366, 458)
Screenshot: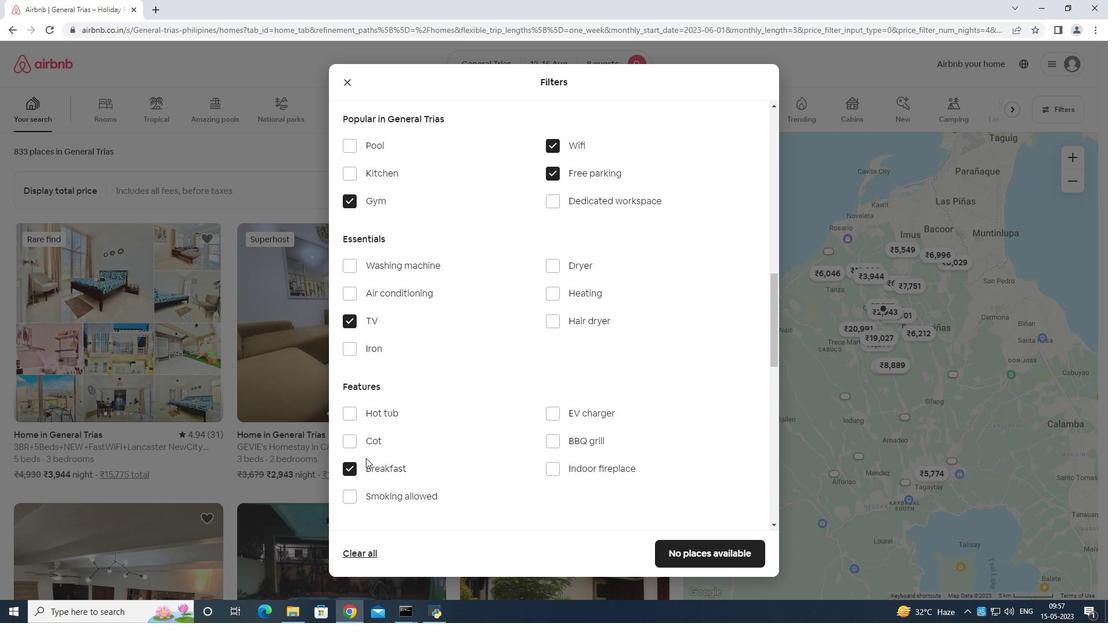 
Action: Mouse scrolled (366, 457) with delta (0, 0)
Screenshot: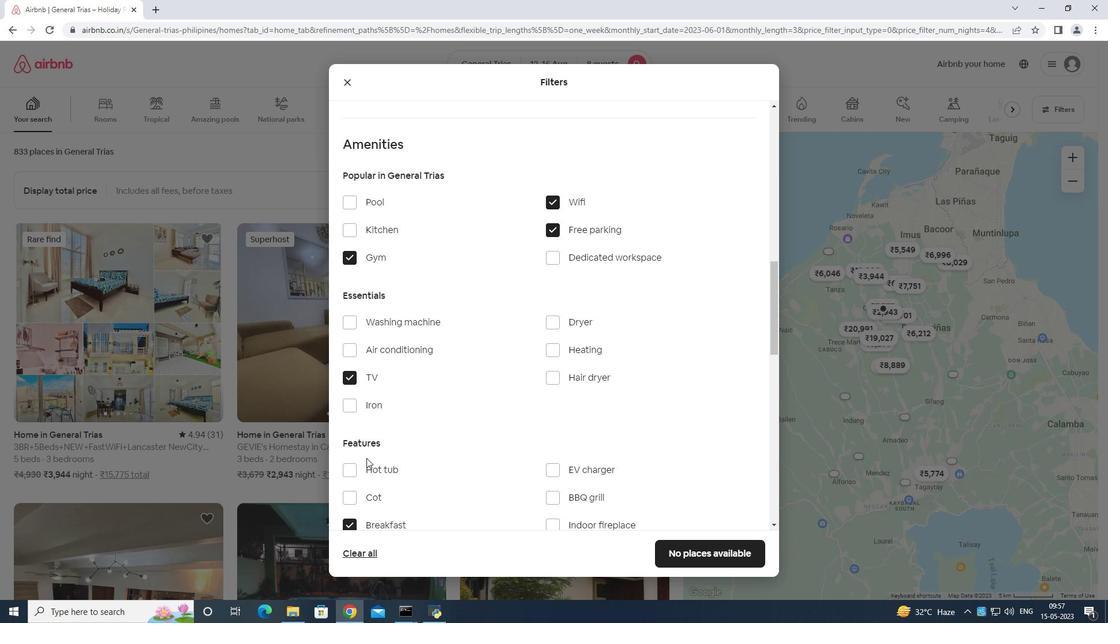 
Action: Mouse scrolled (366, 457) with delta (0, 0)
Screenshot: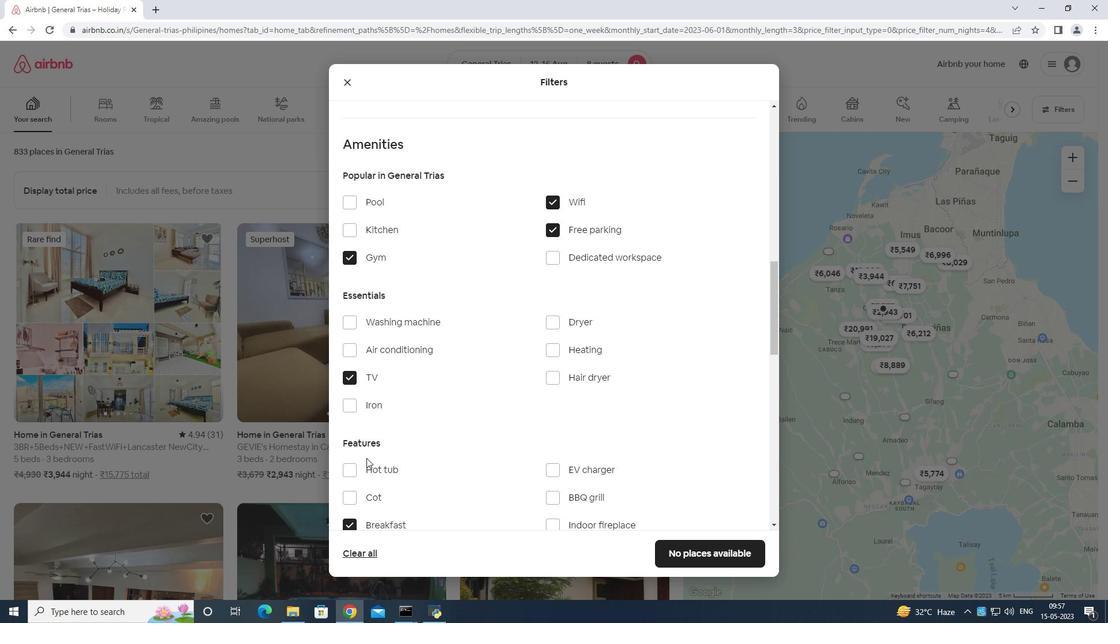 
Action: Mouse scrolled (366, 457) with delta (0, 0)
Screenshot: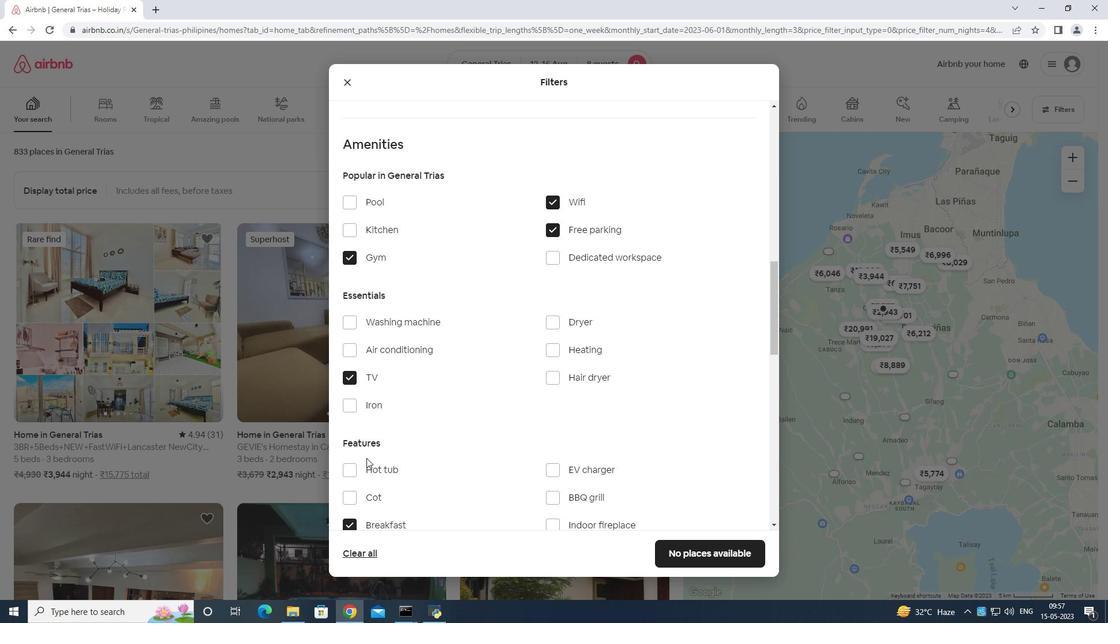 
Action: Mouse moved to (373, 459)
Screenshot: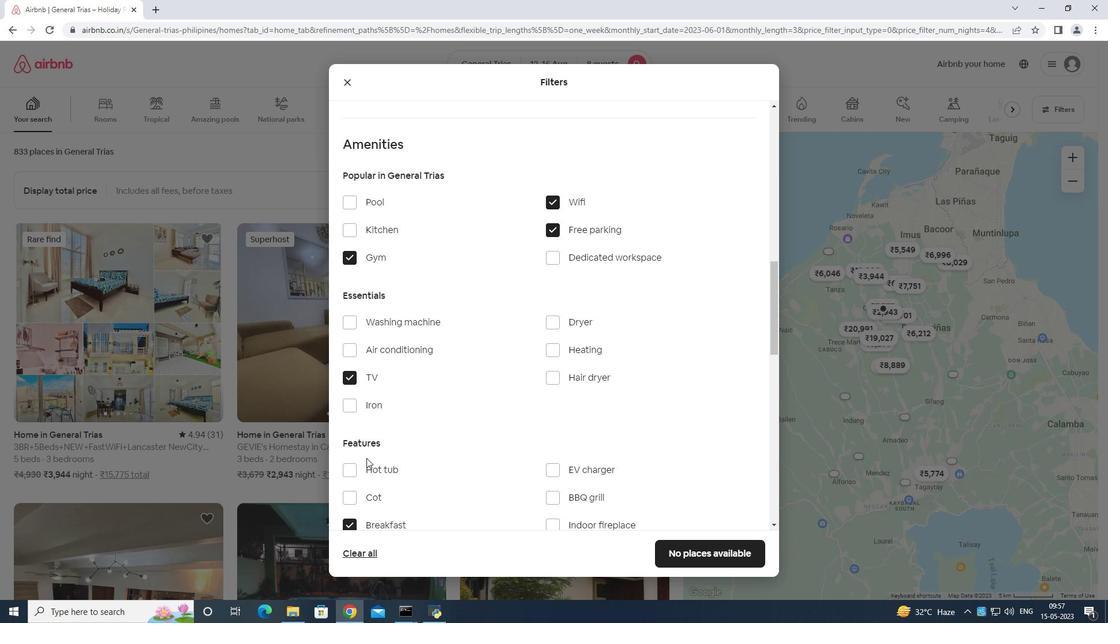 
Action: Mouse scrolled (373, 458) with delta (0, 0)
Screenshot: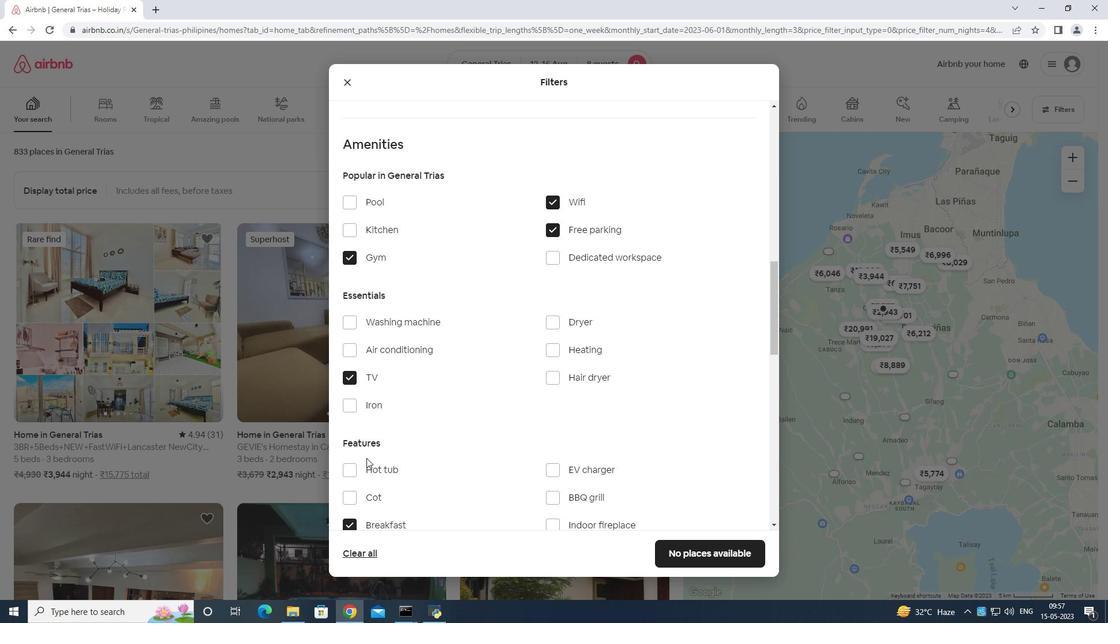 
Action: Mouse moved to (386, 463)
Screenshot: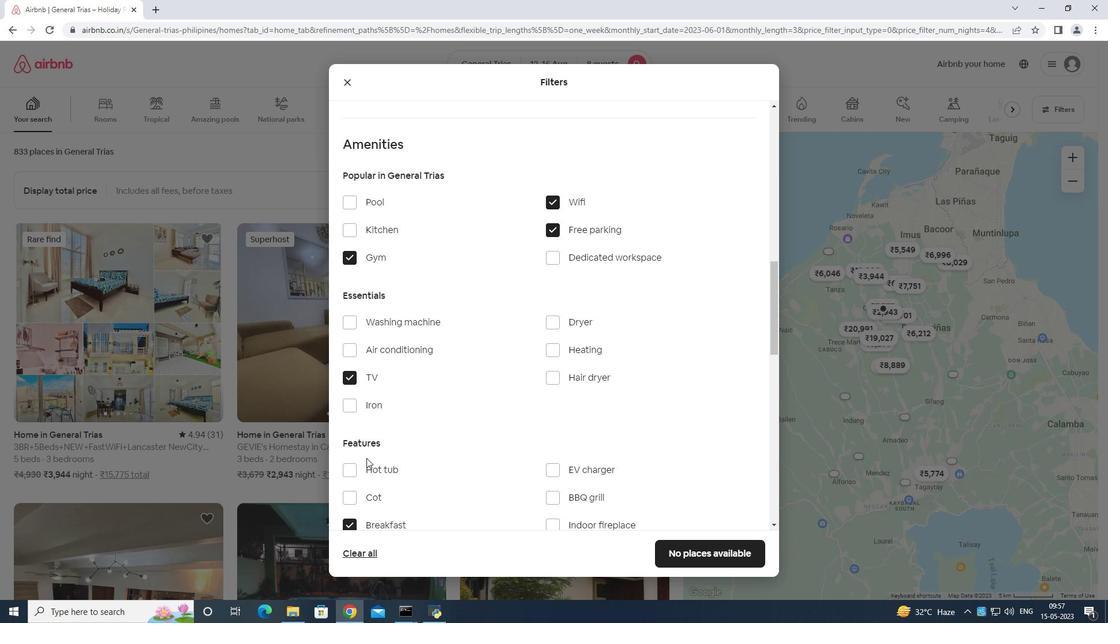 
Action: Mouse scrolled (386, 463) with delta (0, 0)
Screenshot: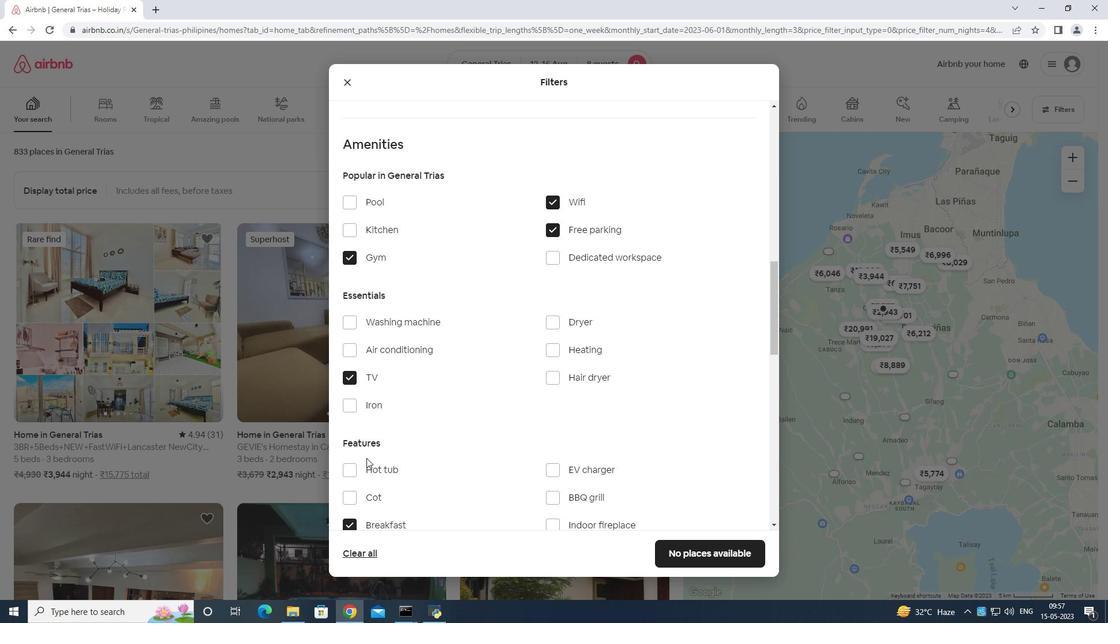 
Action: Mouse moved to (420, 478)
Screenshot: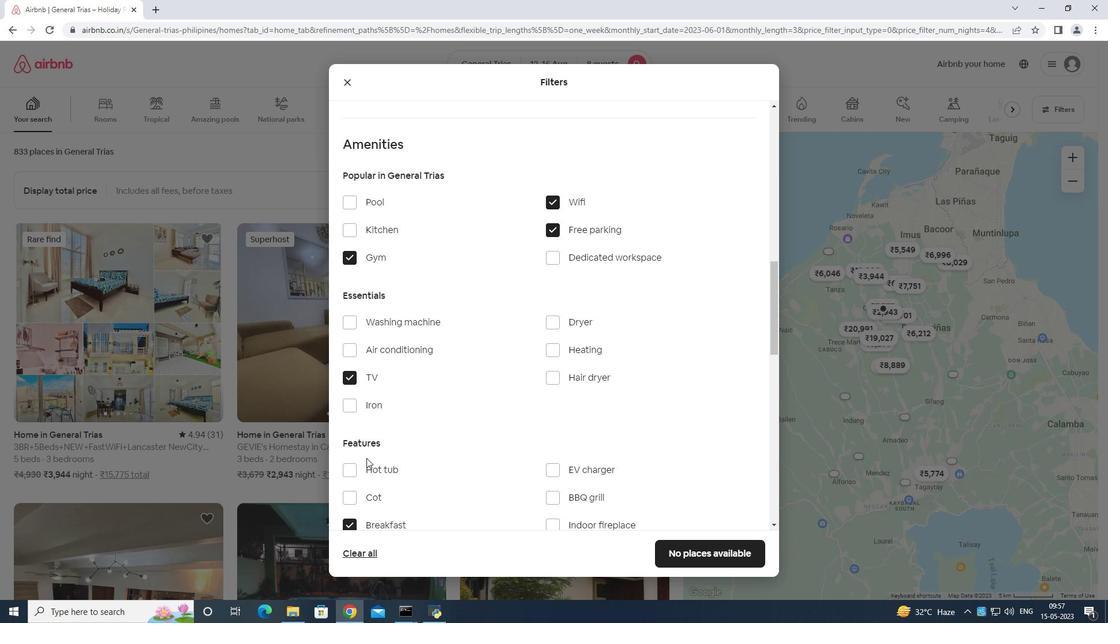 
Action: Mouse scrolled (420, 477) with delta (0, 0)
Screenshot: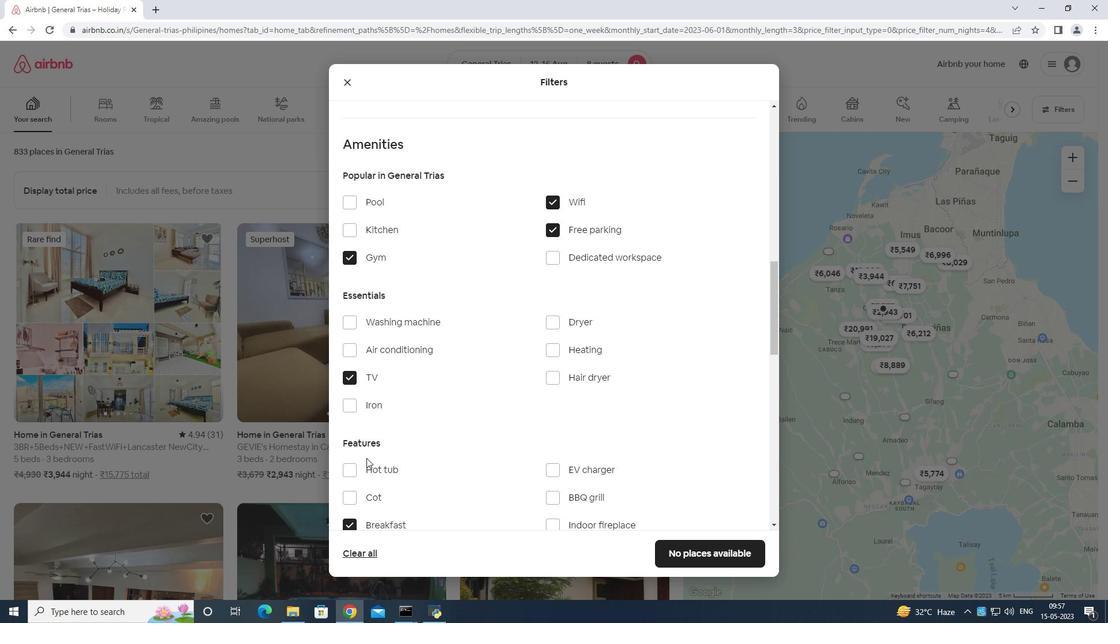 
Action: Mouse moved to (736, 426)
Screenshot: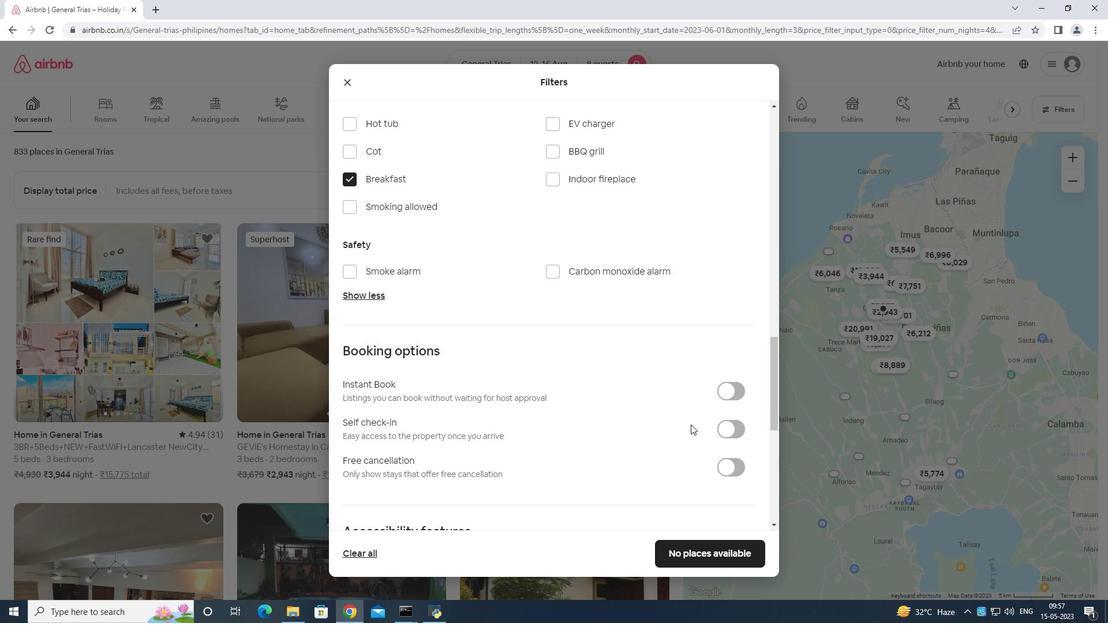 
Action: Mouse pressed left at (736, 426)
Screenshot: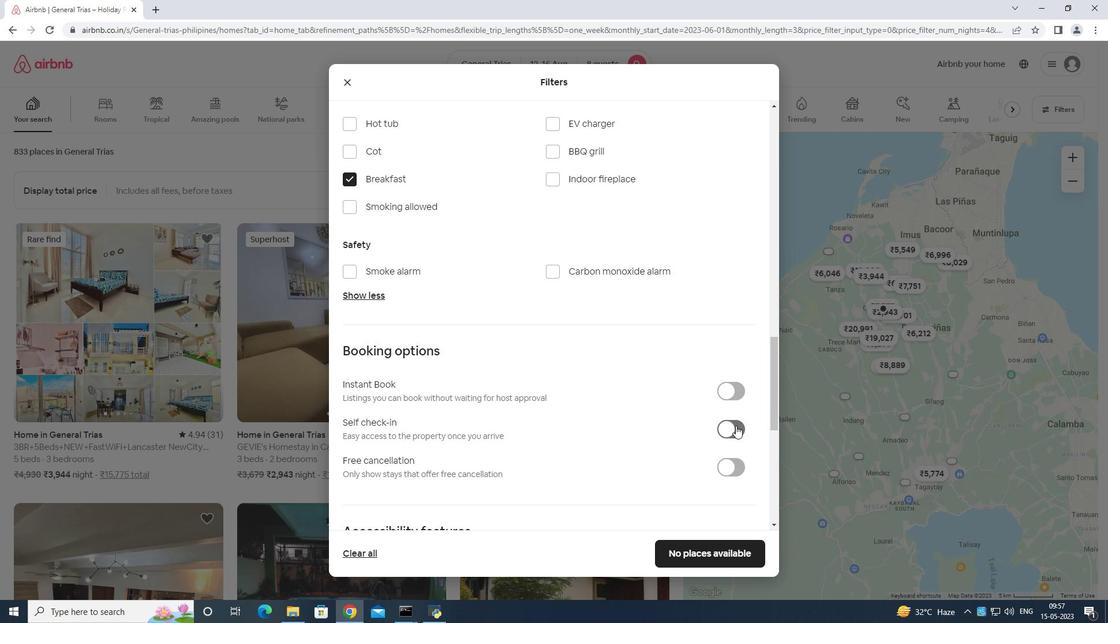 
Action: Mouse moved to (725, 420)
Screenshot: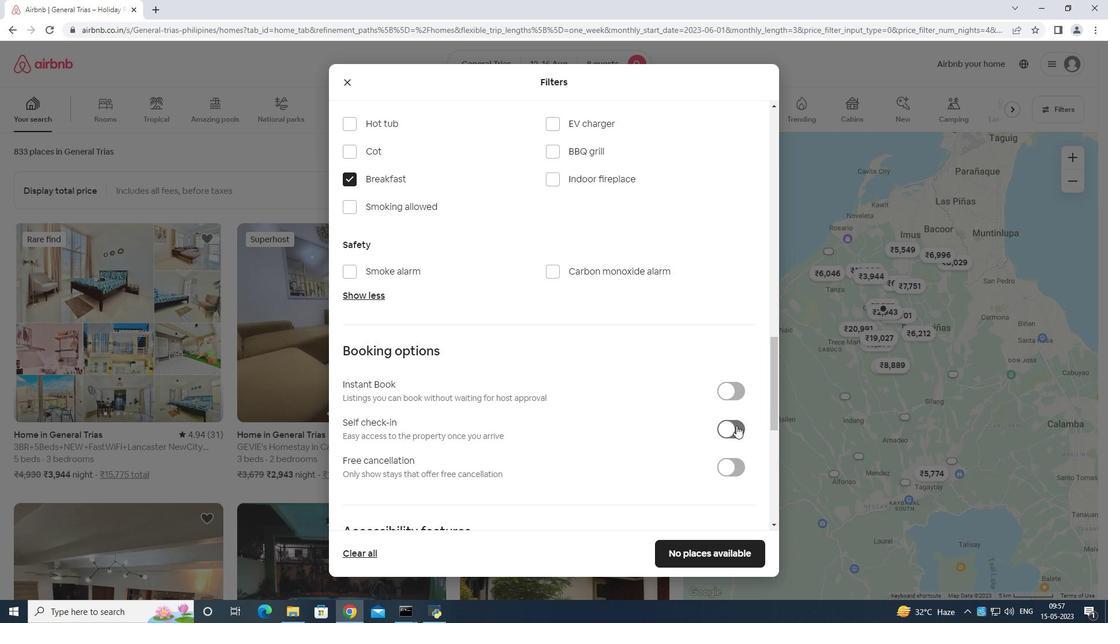 
Action: Mouse scrolled (725, 420) with delta (0, 0)
Screenshot: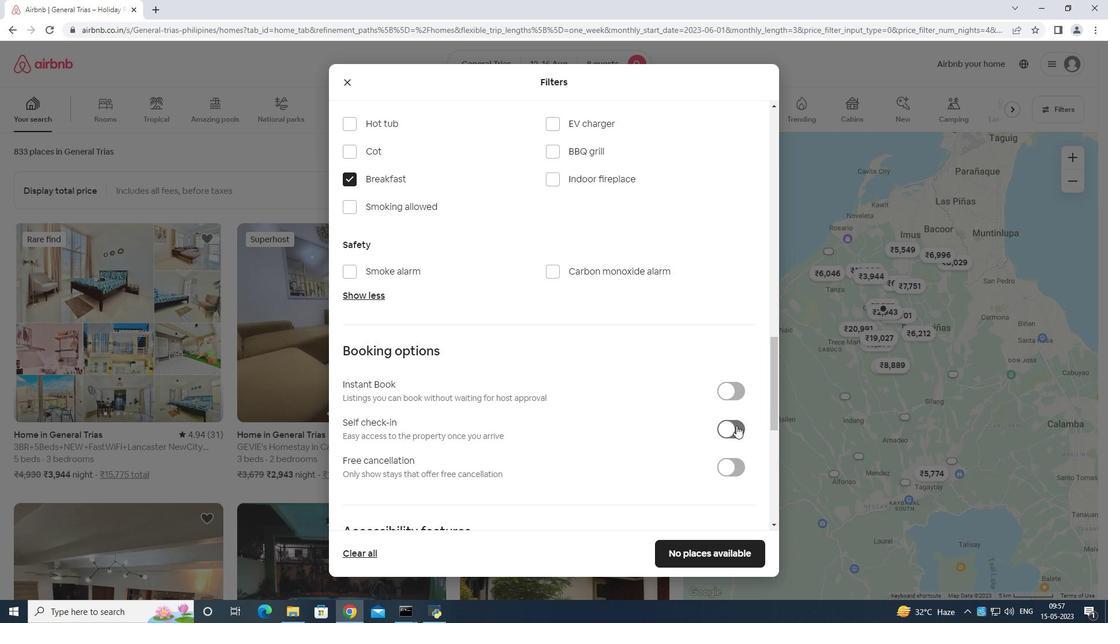 
Action: Mouse moved to (724, 421)
Screenshot: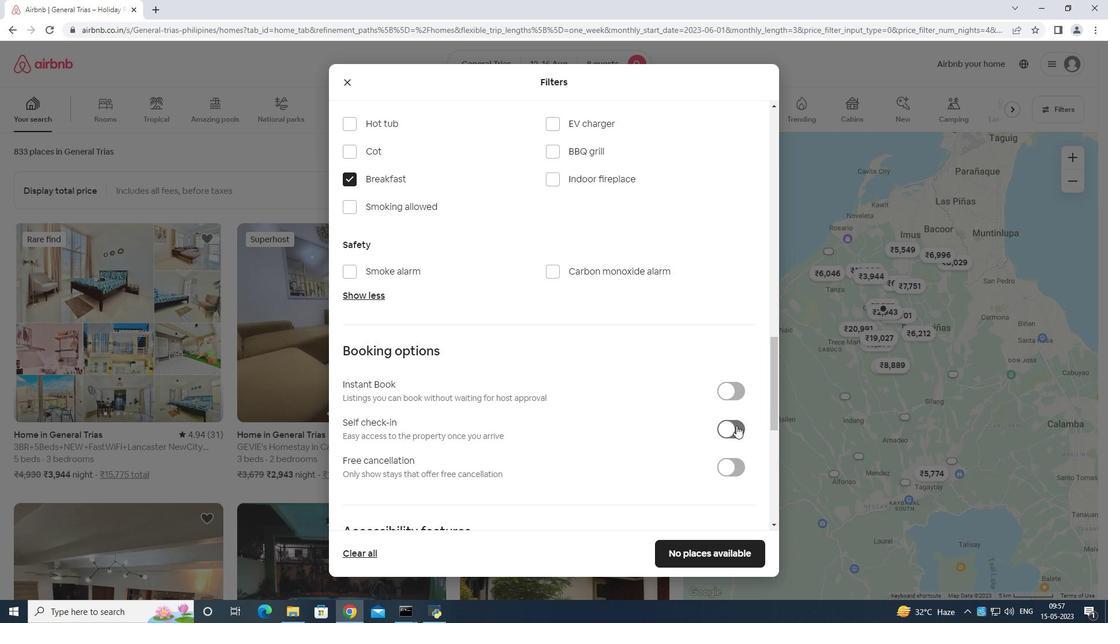 
Action: Mouse scrolled (724, 420) with delta (0, 0)
Screenshot: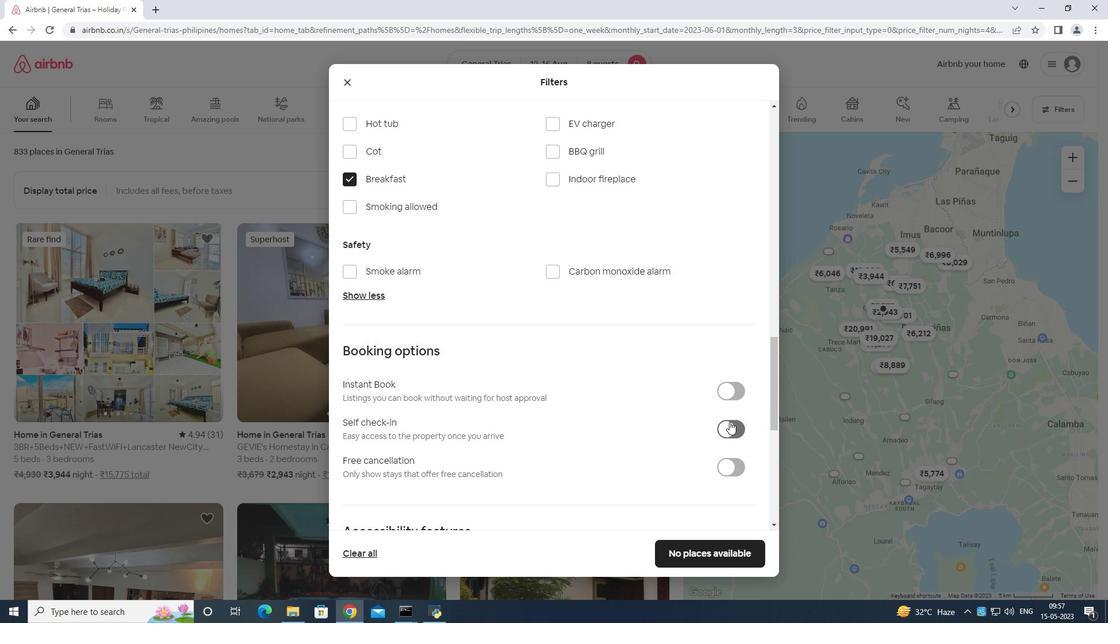 
Action: Mouse moved to (723, 422)
Screenshot: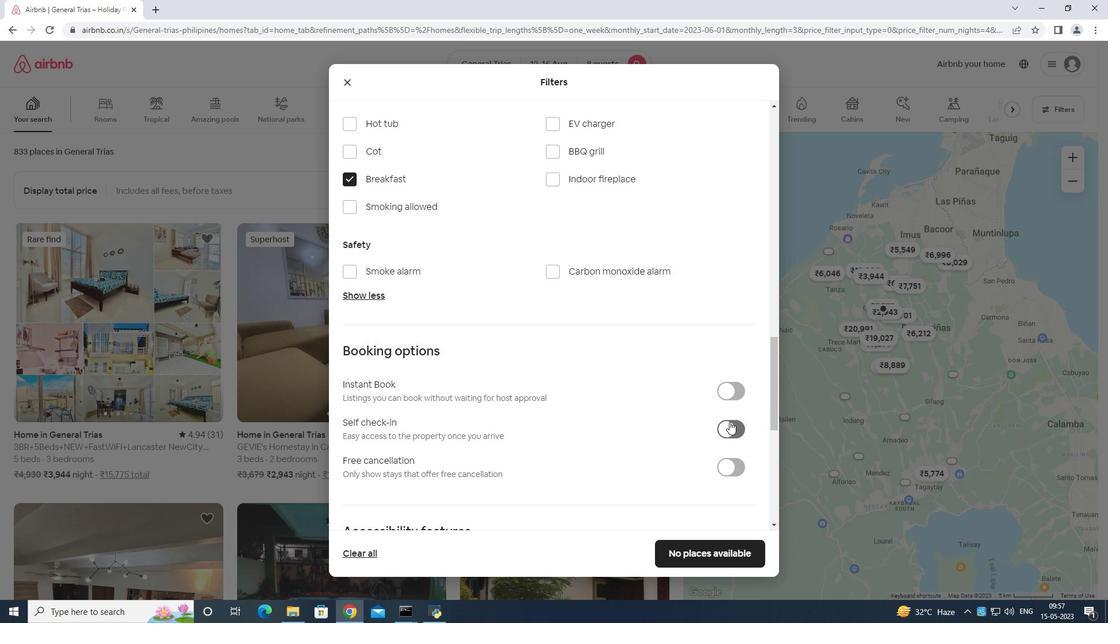 
Action: Mouse scrolled (723, 422) with delta (0, 0)
Screenshot: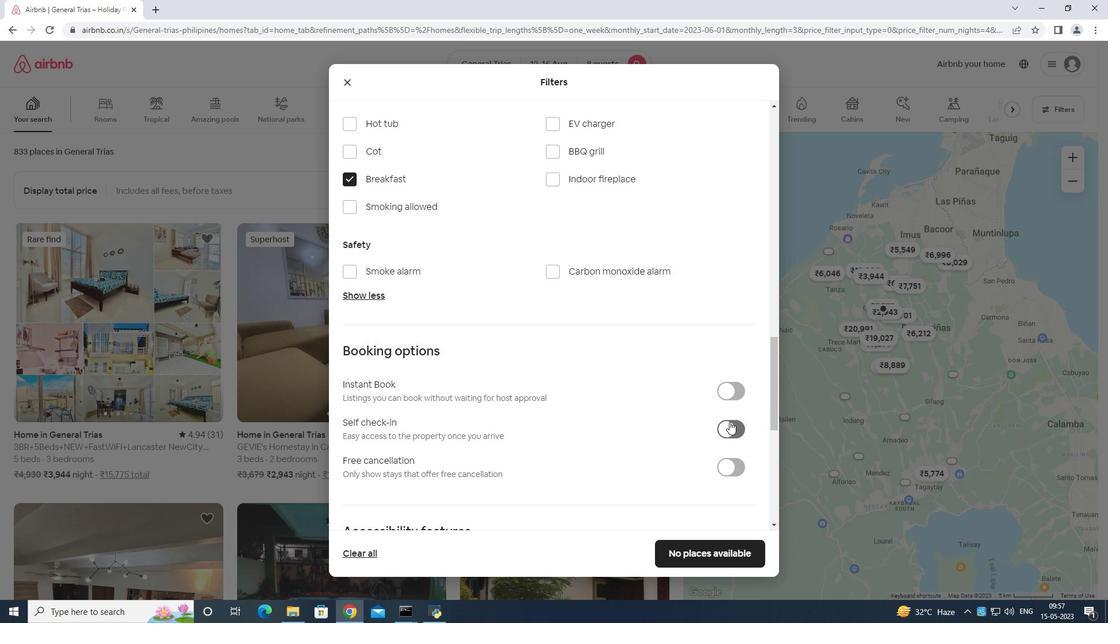 
Action: Mouse moved to (723, 423)
Screenshot: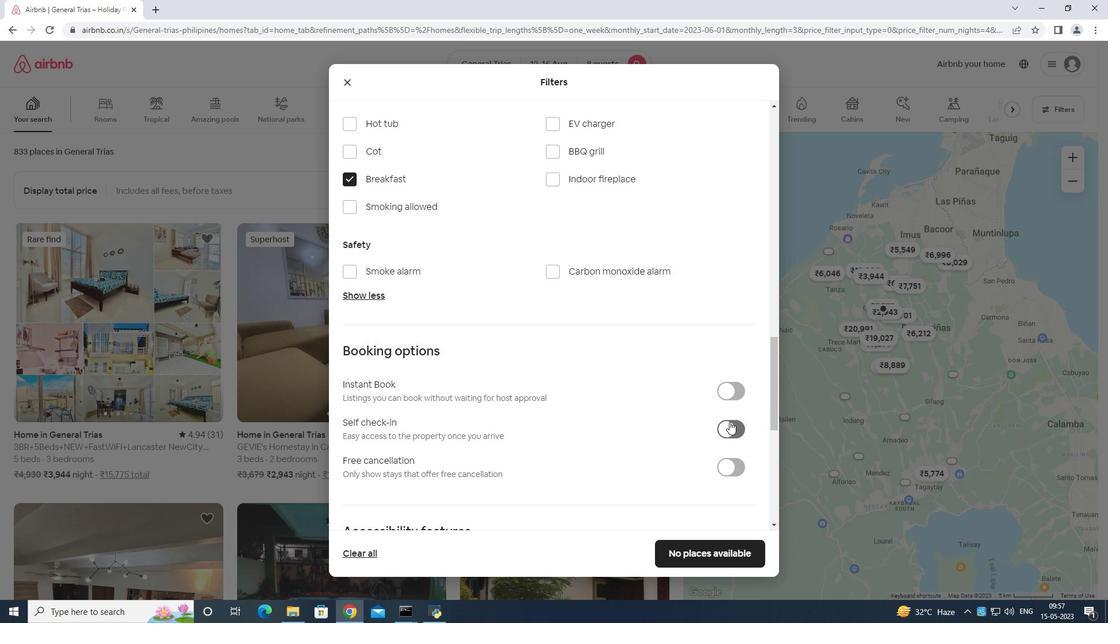 
Action: Mouse scrolled (723, 422) with delta (0, 0)
Screenshot: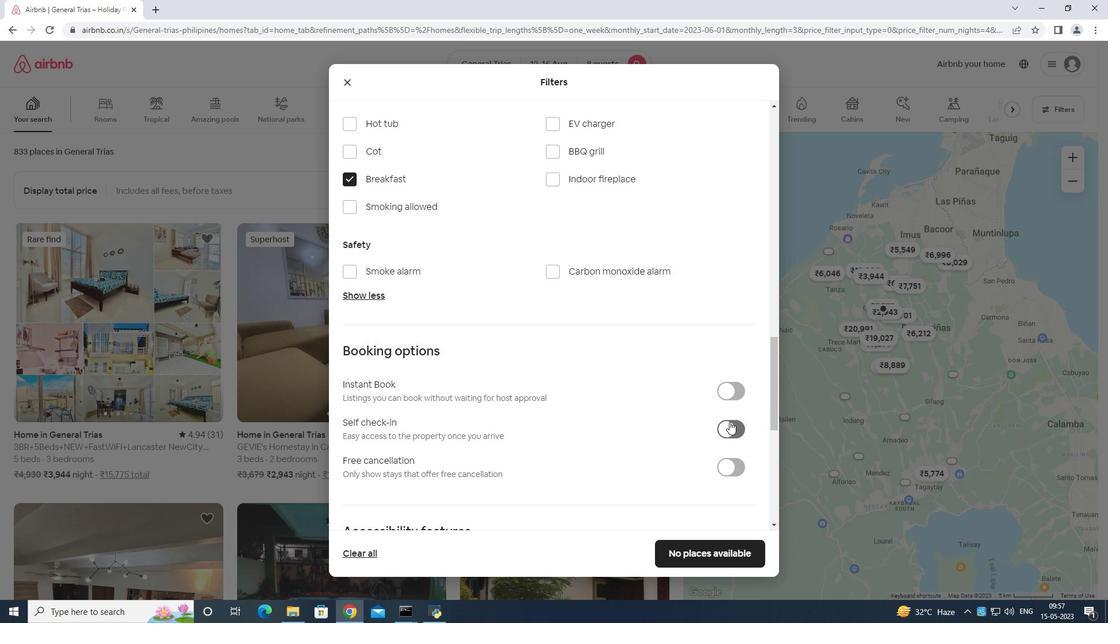 
Action: Mouse moved to (665, 467)
Screenshot: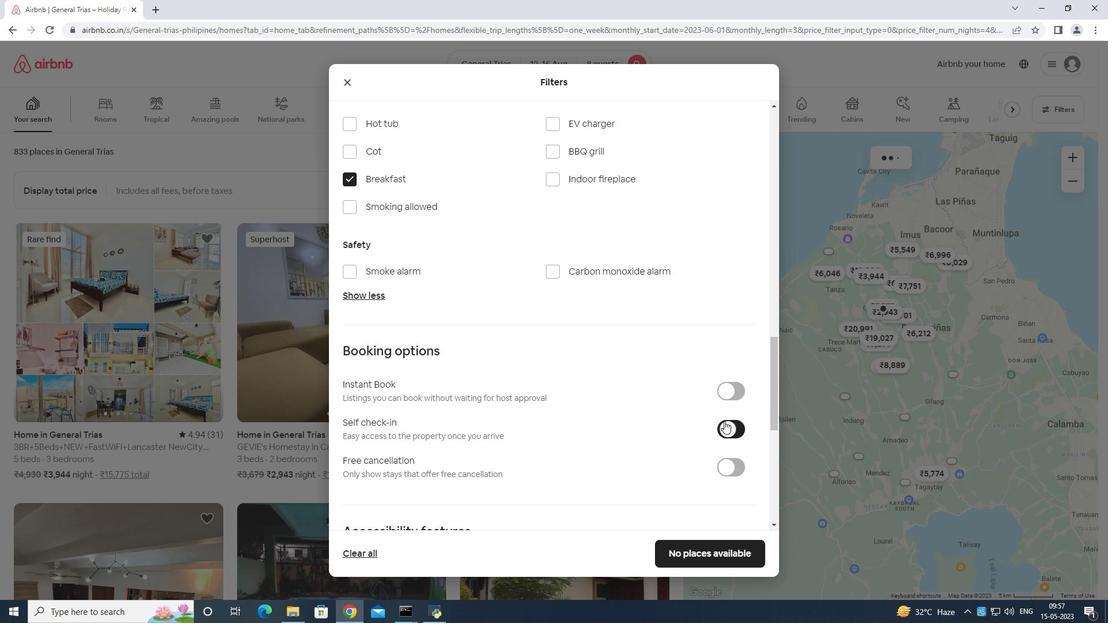 
Action: Mouse scrolled (665, 467) with delta (0, 0)
Screenshot: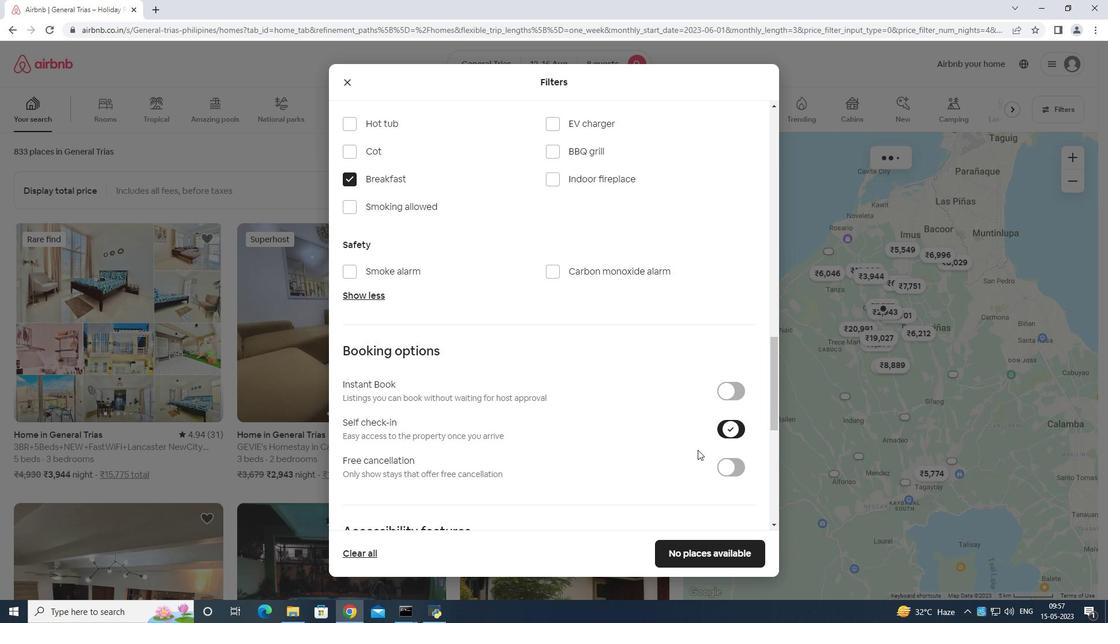 
Action: Mouse moved to (665, 468)
Screenshot: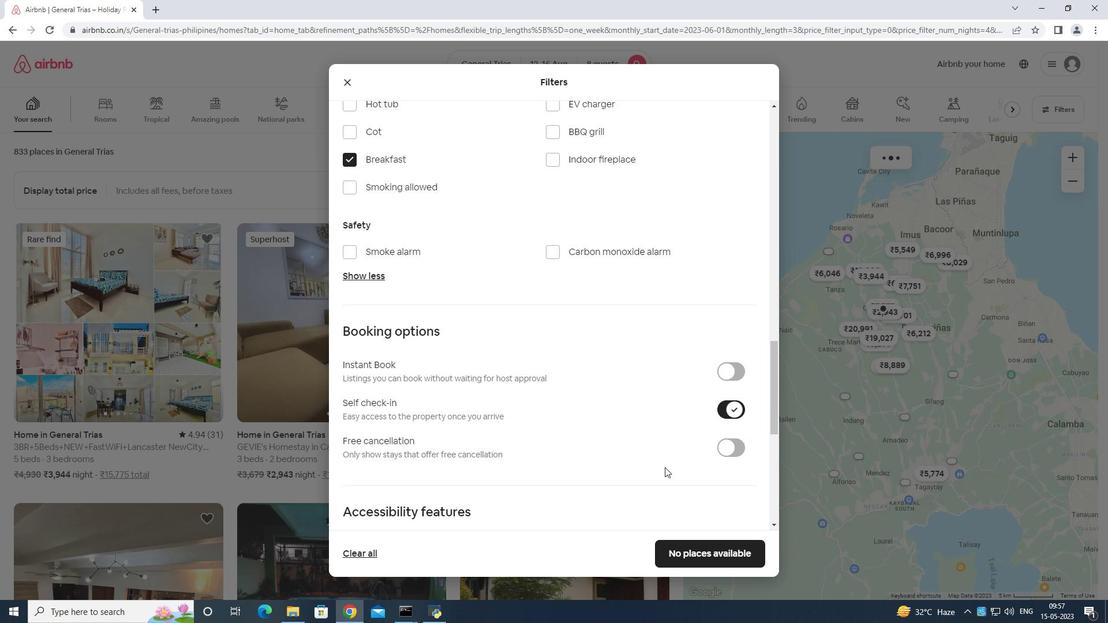 
Action: Mouse scrolled (665, 467) with delta (0, 0)
Screenshot: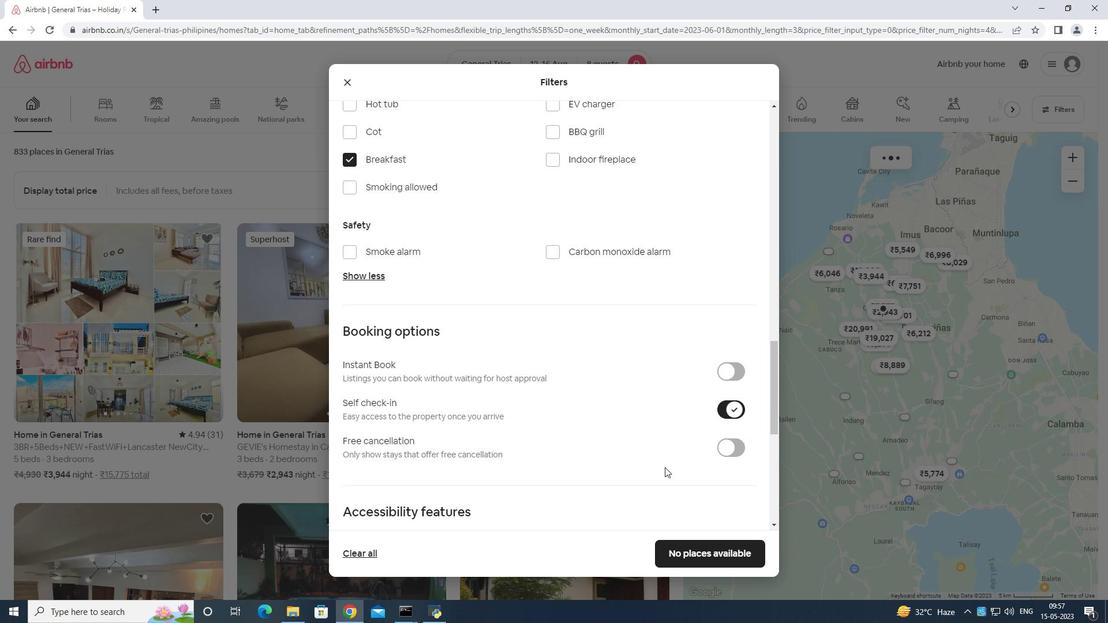 
Action: Mouse scrolled (665, 467) with delta (0, 0)
Screenshot: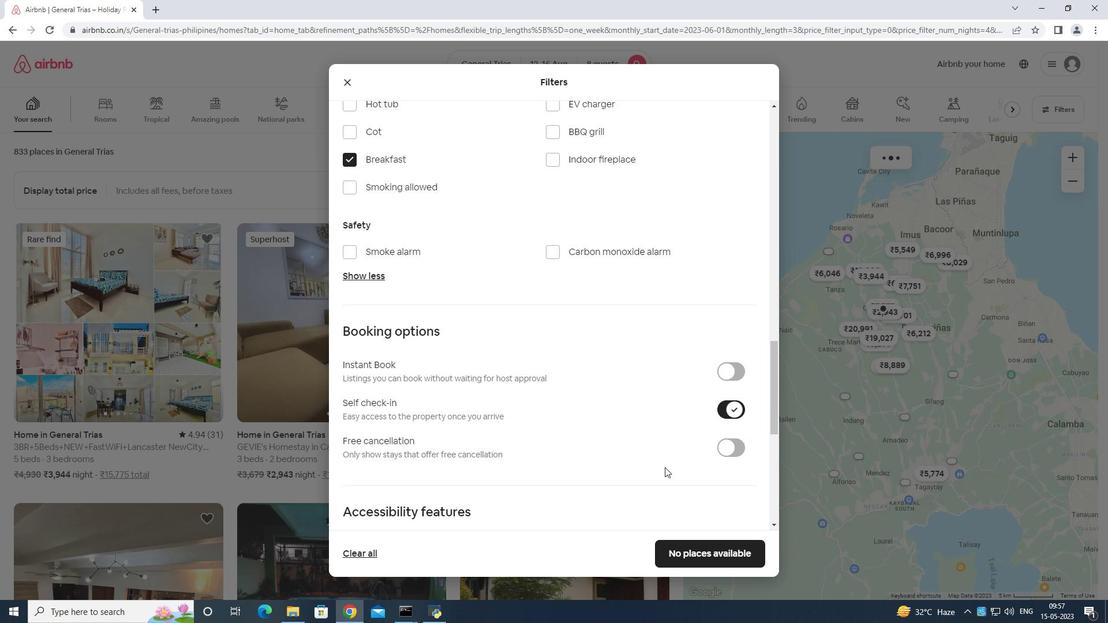 
Action: Mouse scrolled (665, 467) with delta (0, 0)
Screenshot: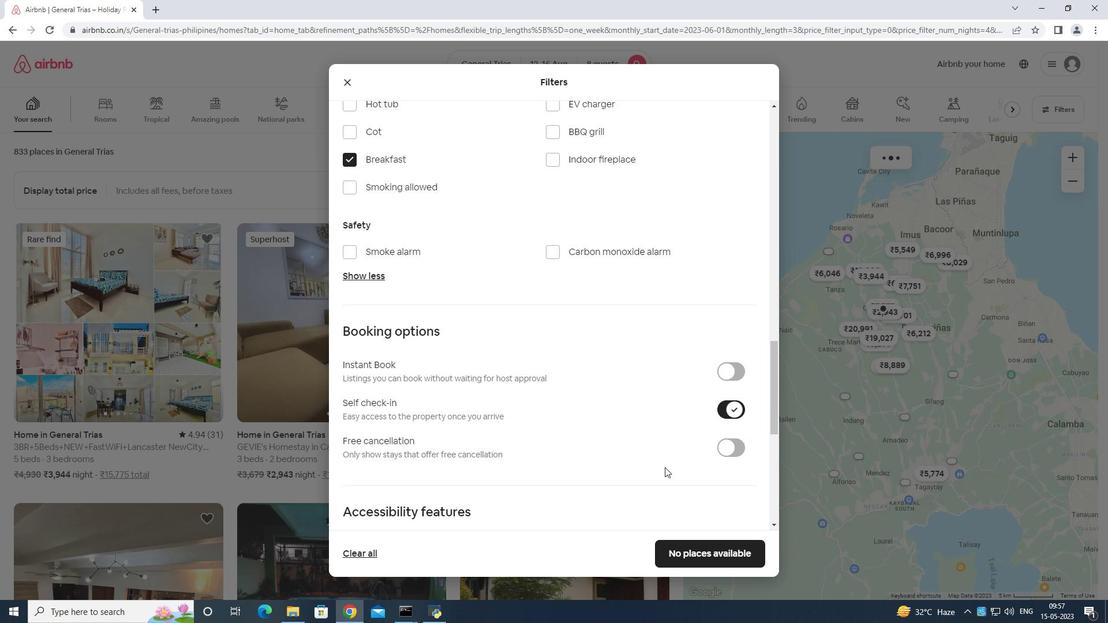 
Action: Mouse moved to (656, 474)
Screenshot: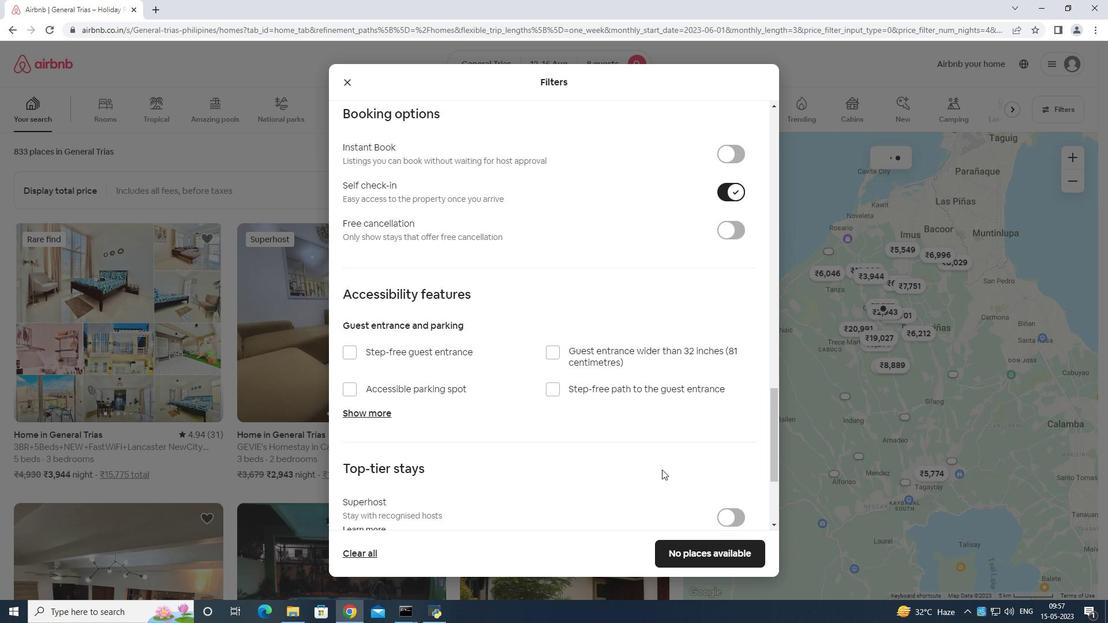 
Action: Mouse scrolled (656, 474) with delta (0, 0)
Screenshot: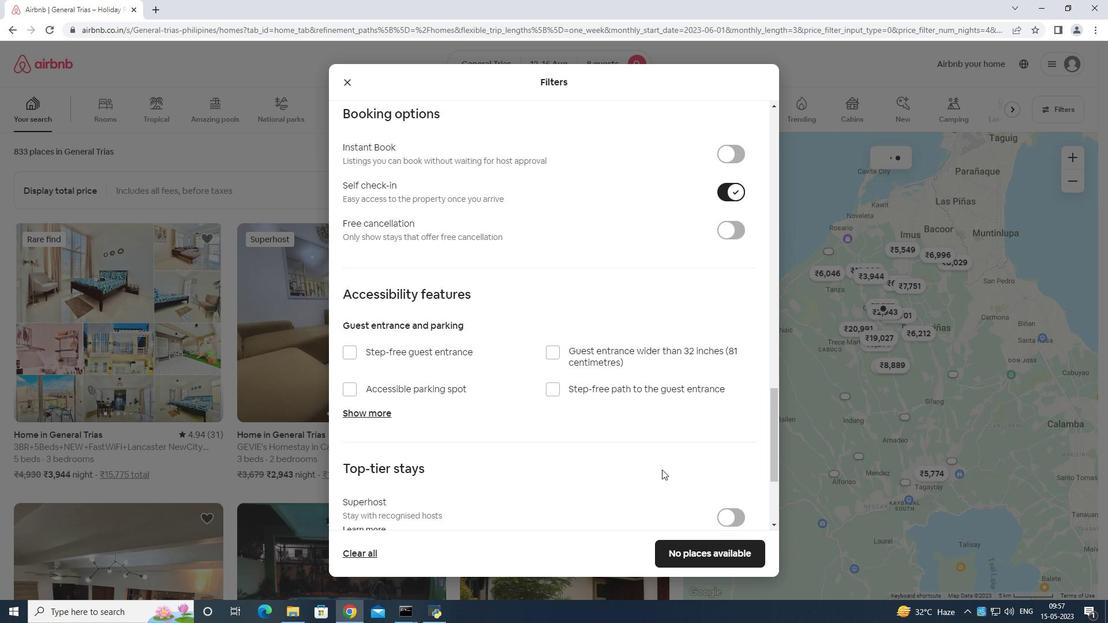 
Action: Mouse moved to (656, 475)
Screenshot: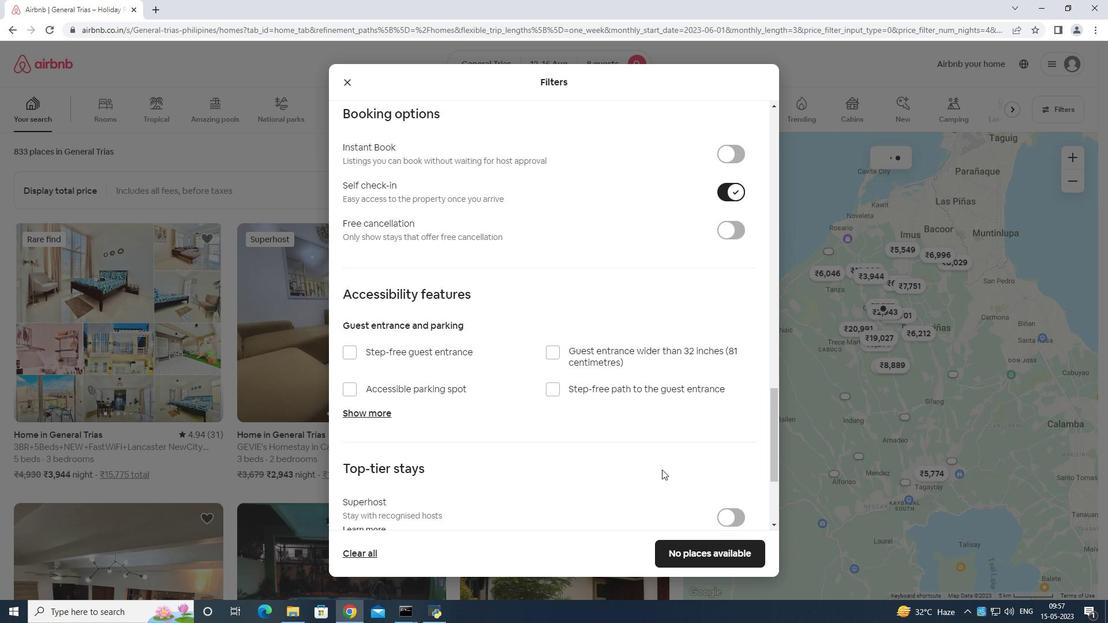 
Action: Mouse scrolled (656, 475) with delta (0, 0)
Screenshot: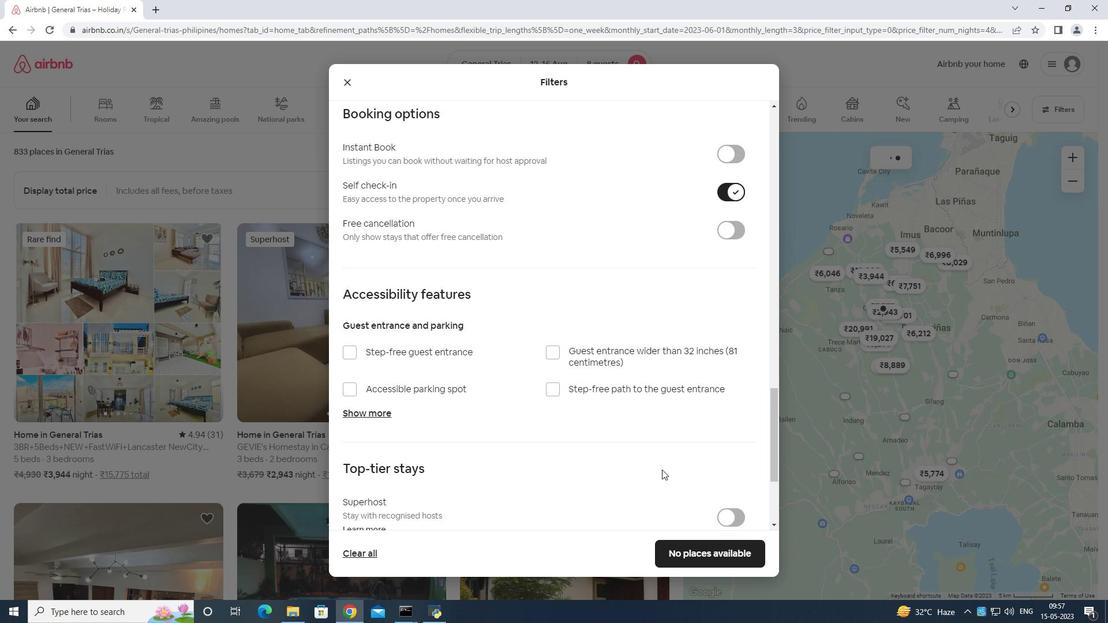 
Action: Mouse moved to (655, 475)
Screenshot: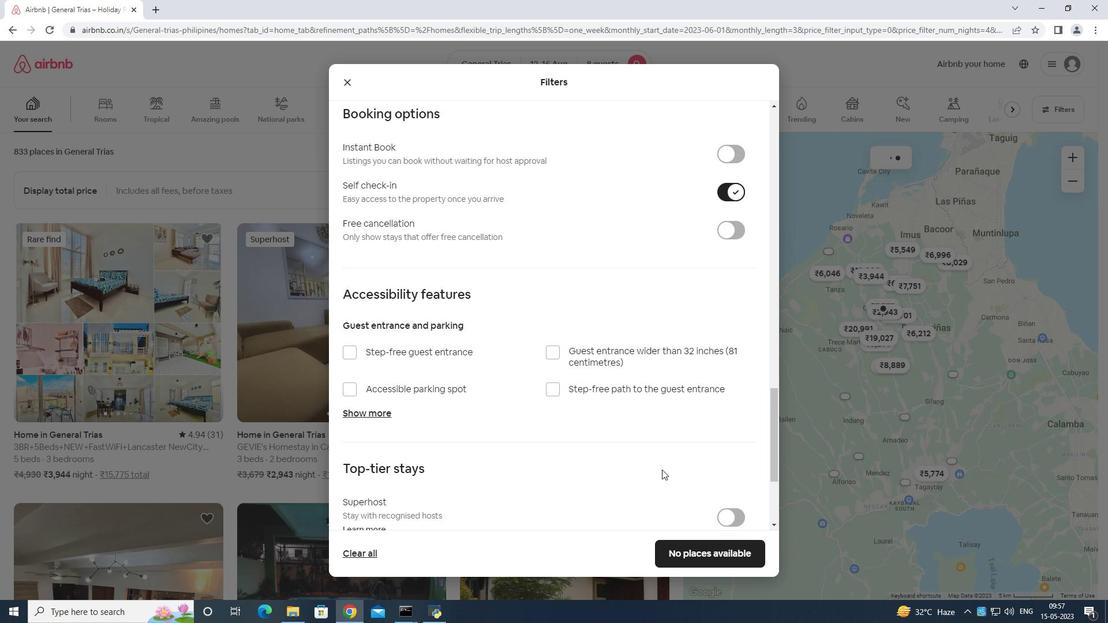 
Action: Mouse scrolled (655, 475) with delta (0, 0)
Screenshot: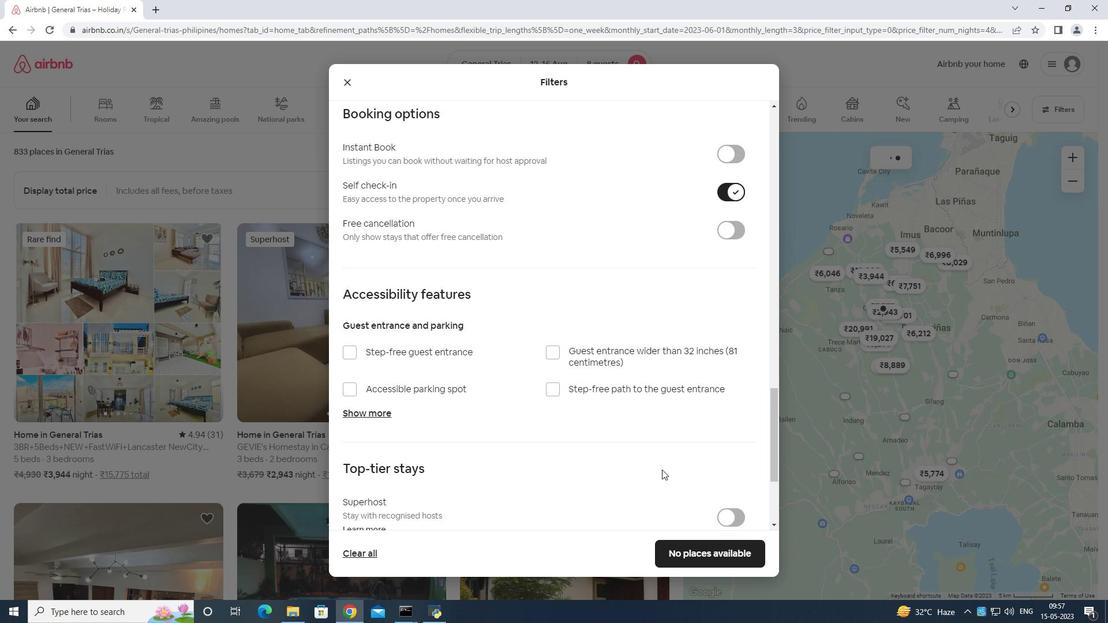 
Action: Mouse moved to (646, 482)
Screenshot: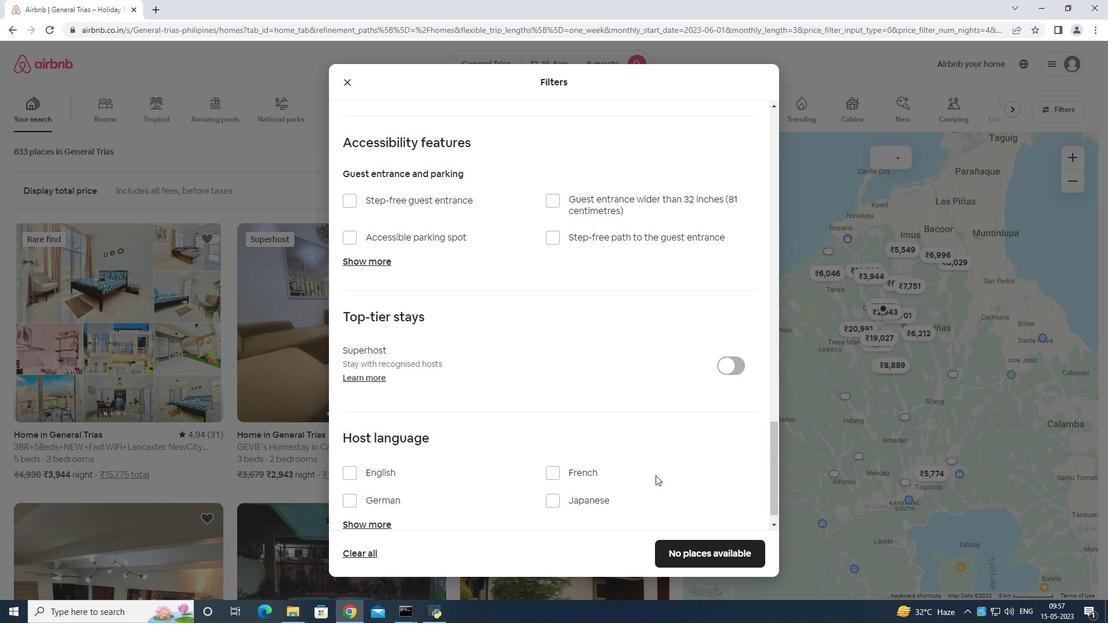 
Action: Mouse scrolled (646, 481) with delta (0, 0)
Screenshot: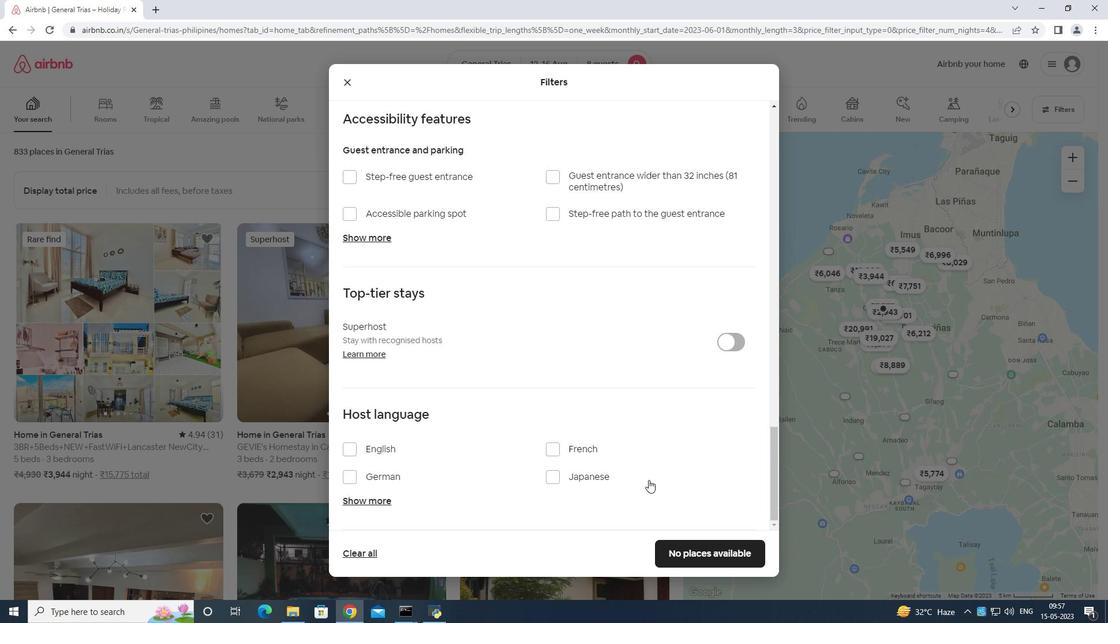 
Action: Mouse scrolled (646, 481) with delta (0, 0)
Screenshot: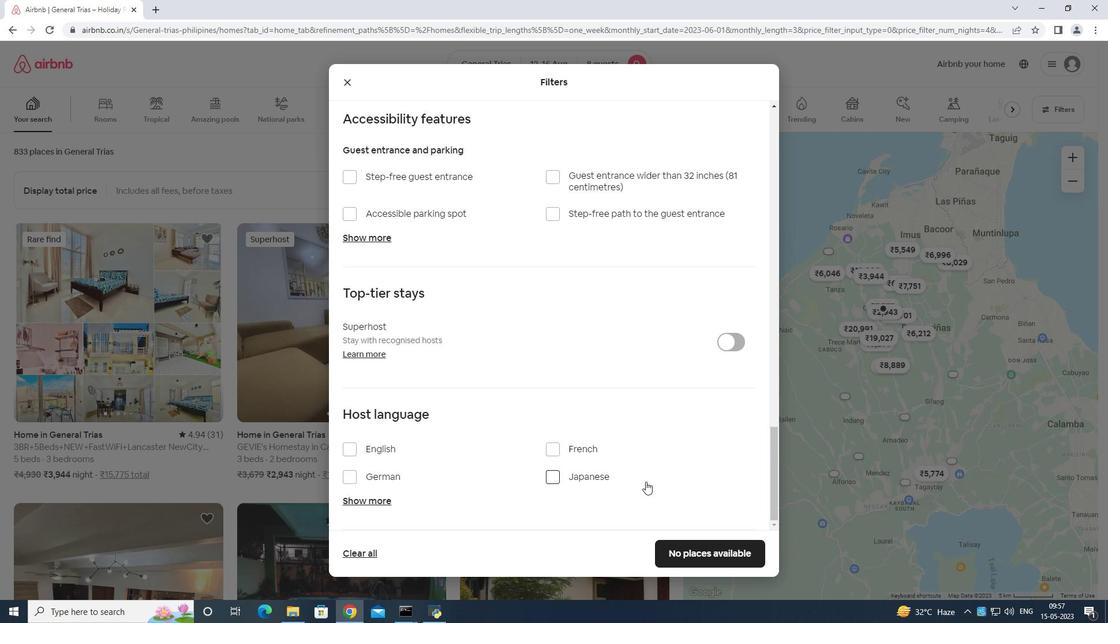 
Action: Mouse scrolled (646, 481) with delta (0, 0)
Screenshot: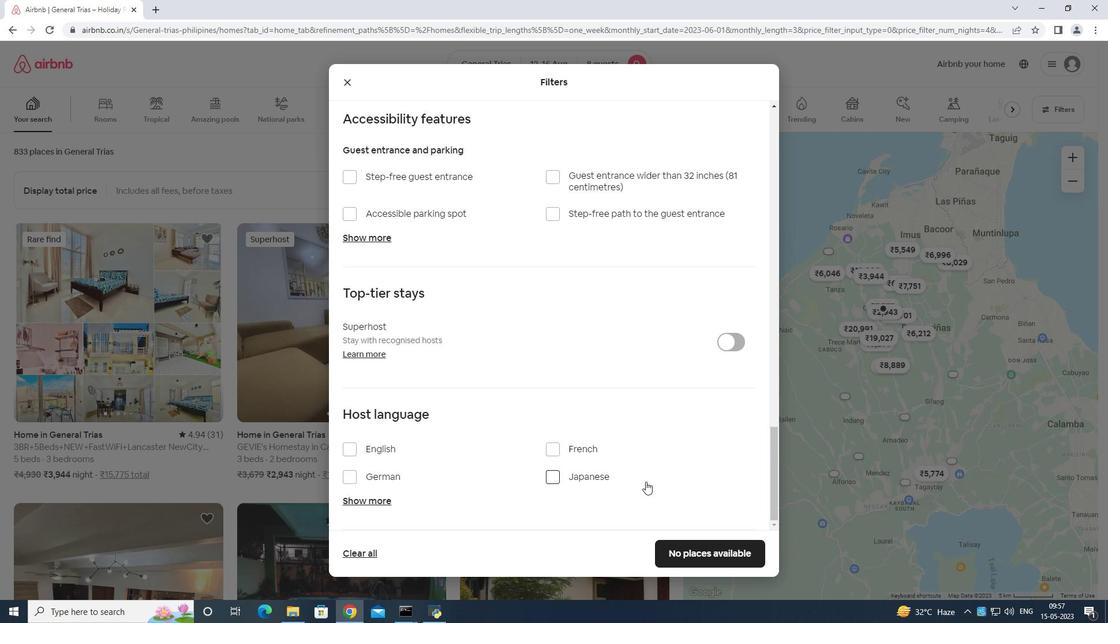 
Action: Mouse moved to (644, 482)
Screenshot: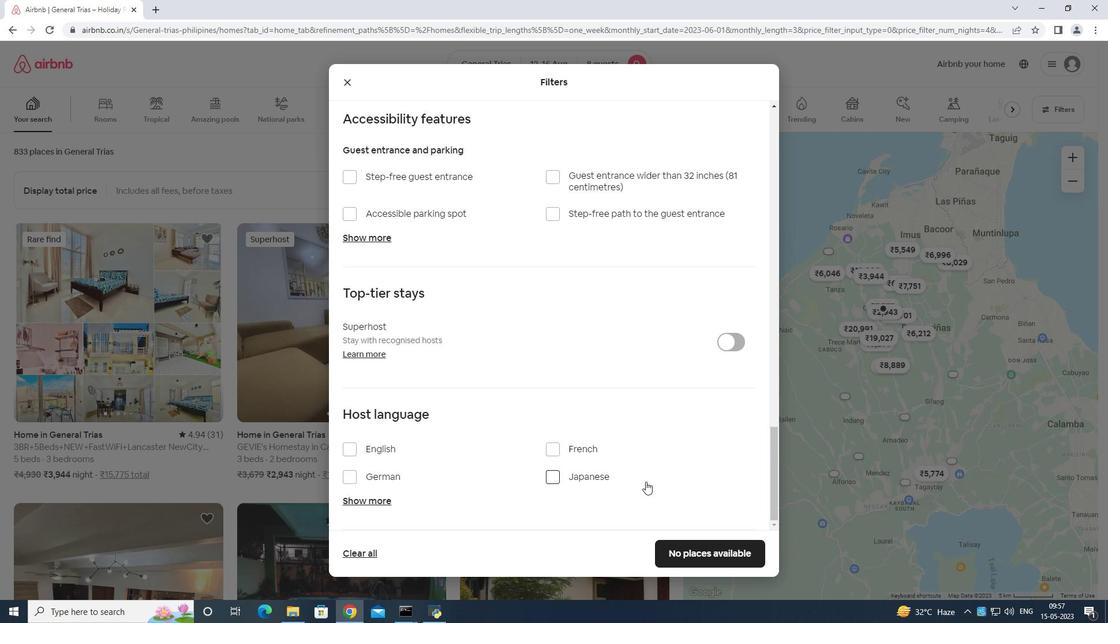 
Action: Mouse scrolled (644, 481) with delta (0, 0)
Screenshot: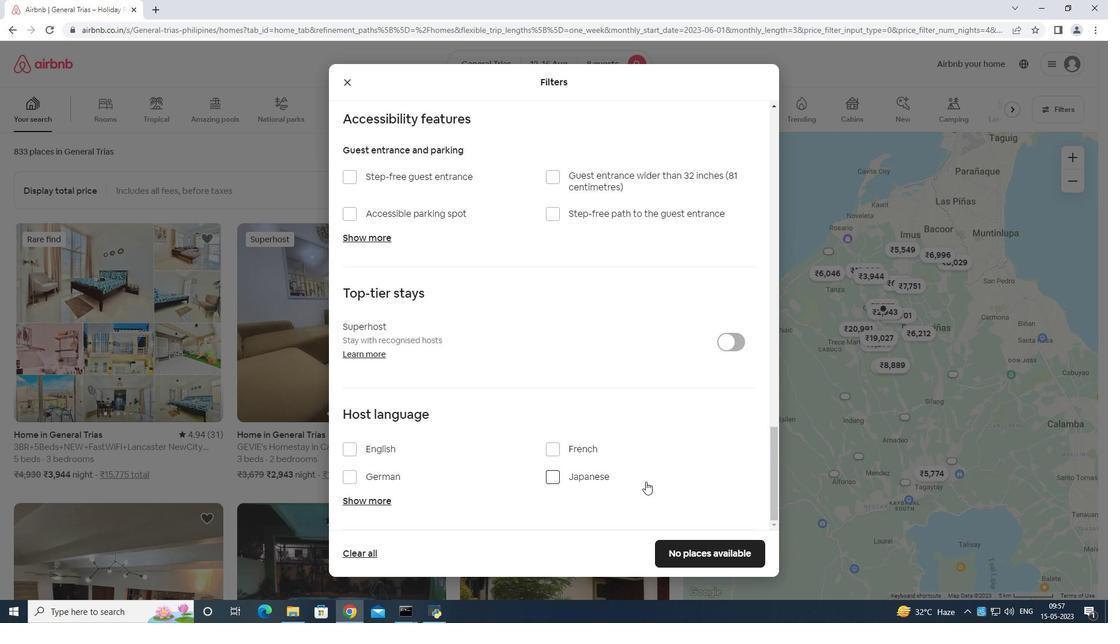 
Action: Mouse moved to (348, 449)
Screenshot: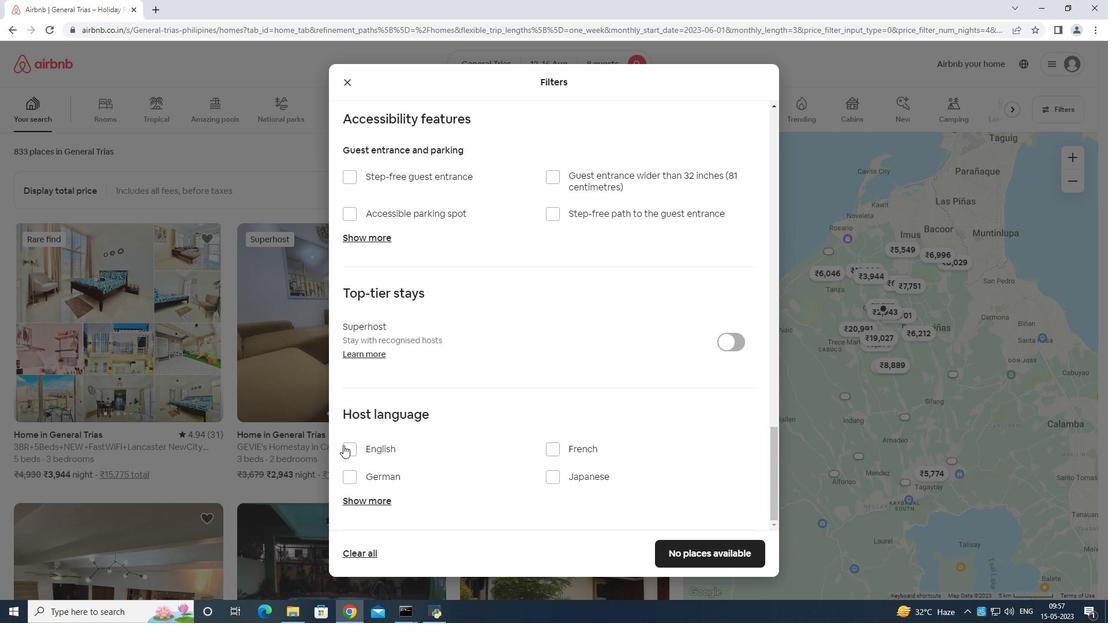
Action: Mouse pressed left at (348, 449)
Screenshot: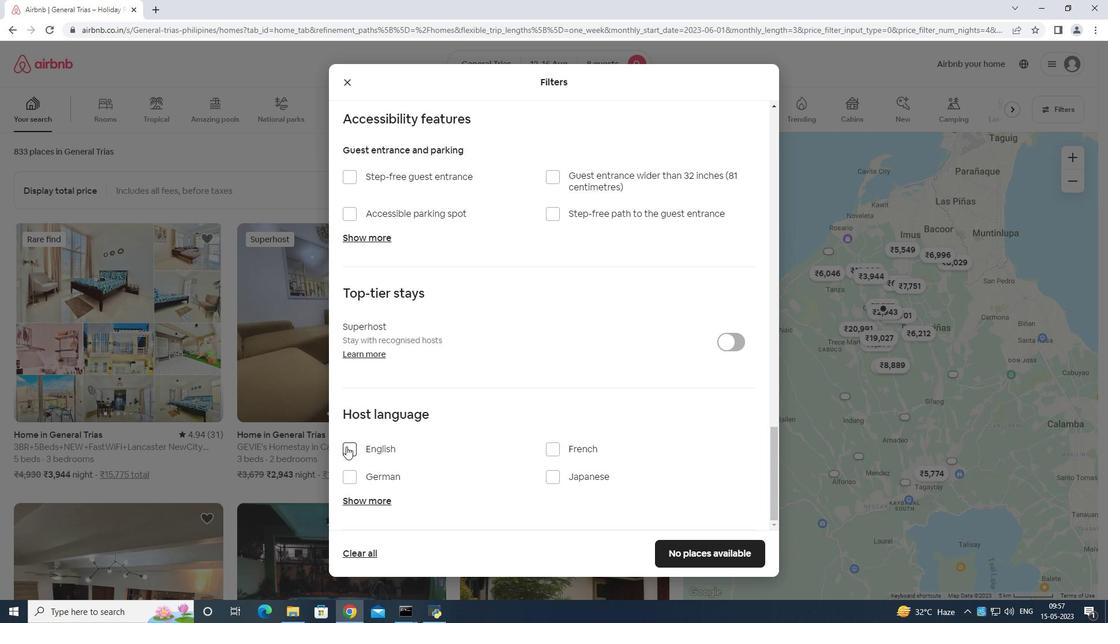 
Action: Mouse moved to (699, 554)
Screenshot: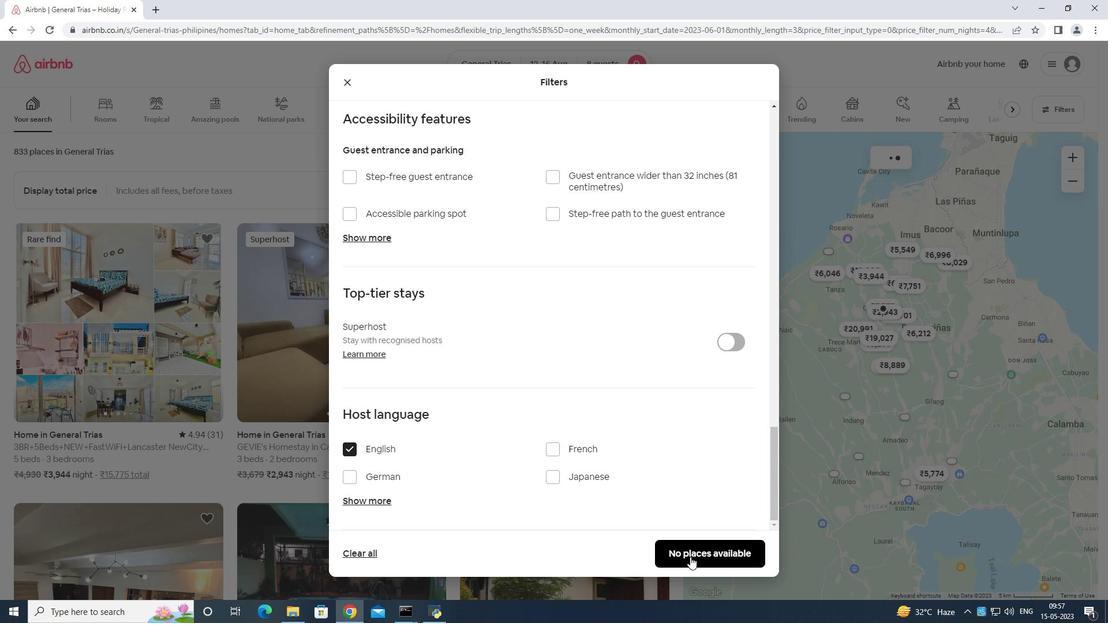 
Action: Mouse pressed left at (699, 554)
Screenshot: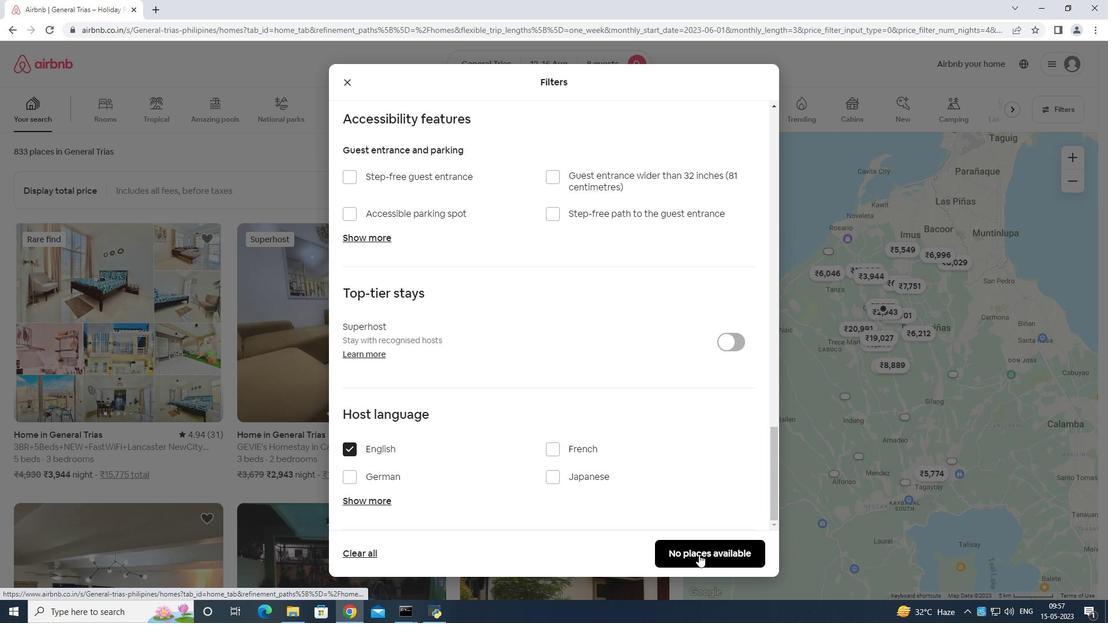 
Action: Mouse pressed left at (699, 554)
Screenshot: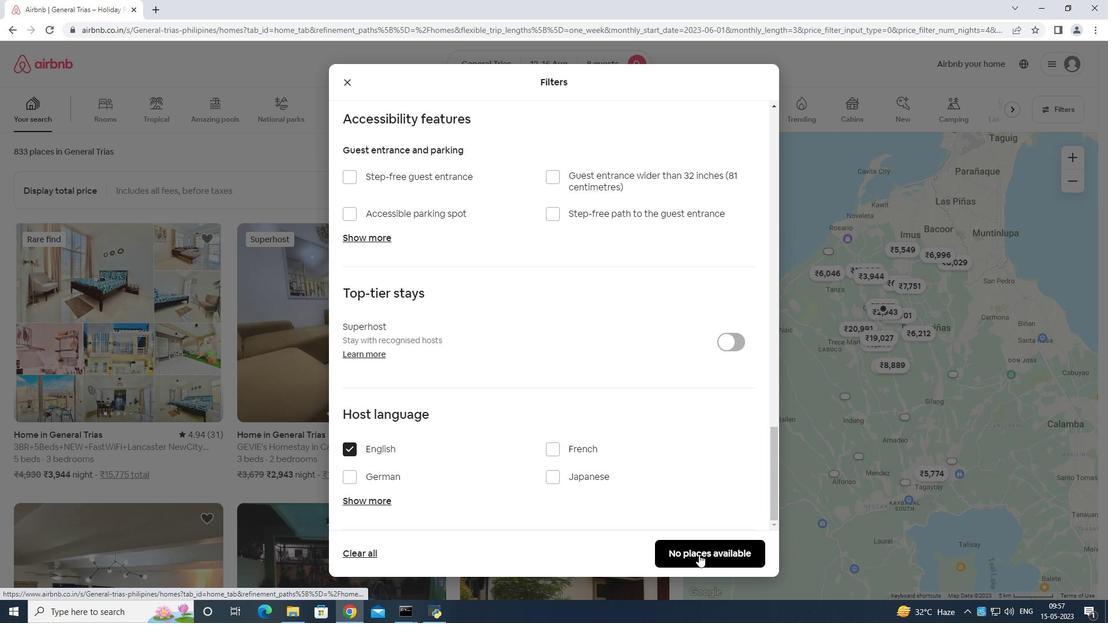 
